 Task: Look for Airbnb options in Sombor, Serbia from 12th December, 2023 to 16th December, 2023 for 8 adults. Place can be private room with 8 bedrooms having 8 beds and 8 bathrooms. Property type can be hotel. Amenities needed are: wifi, TV, free parkinig on premises, gym, breakfast.
Action: Mouse moved to (466, 98)
Screenshot: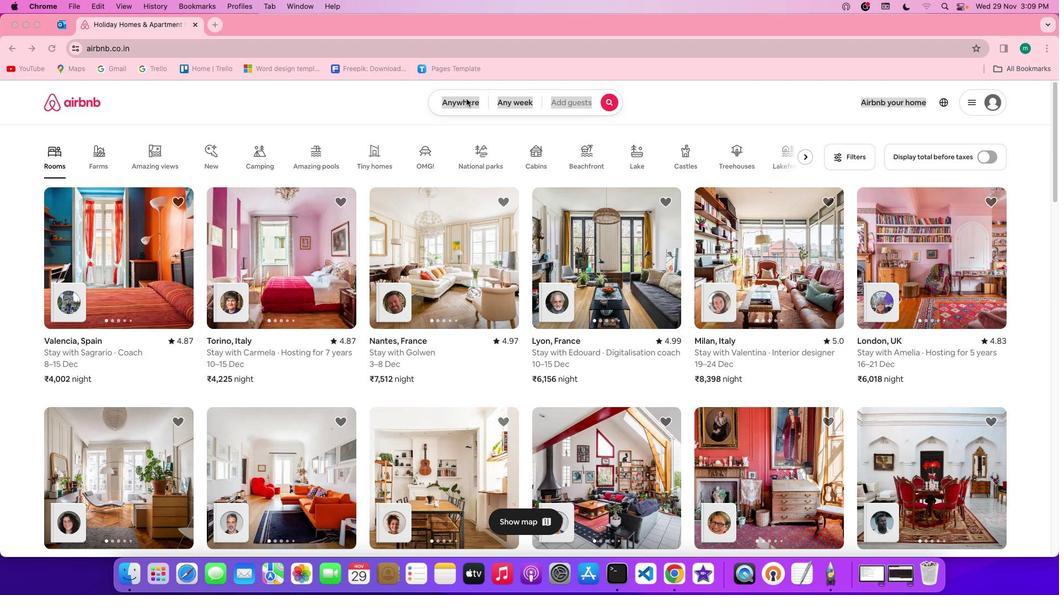 
Action: Mouse pressed left at (466, 98)
Screenshot: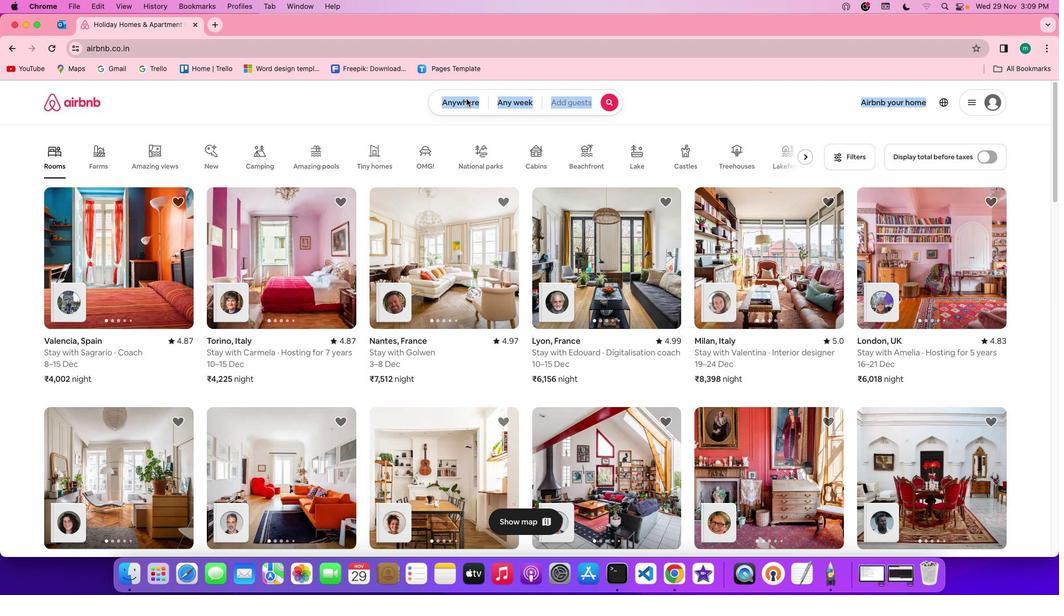 
Action: Mouse pressed left at (466, 98)
Screenshot: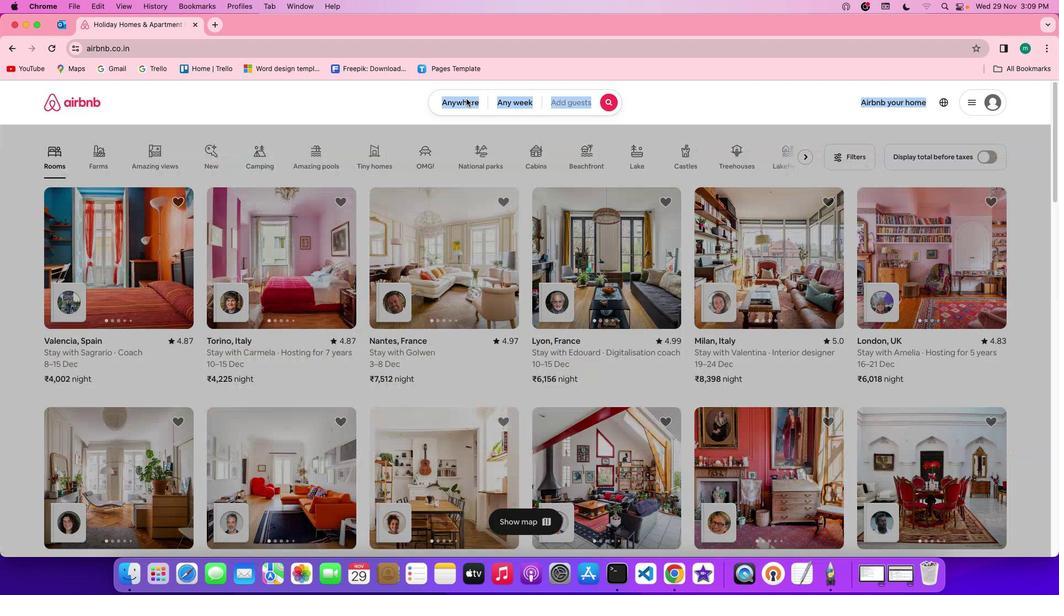 
Action: Mouse moved to (439, 140)
Screenshot: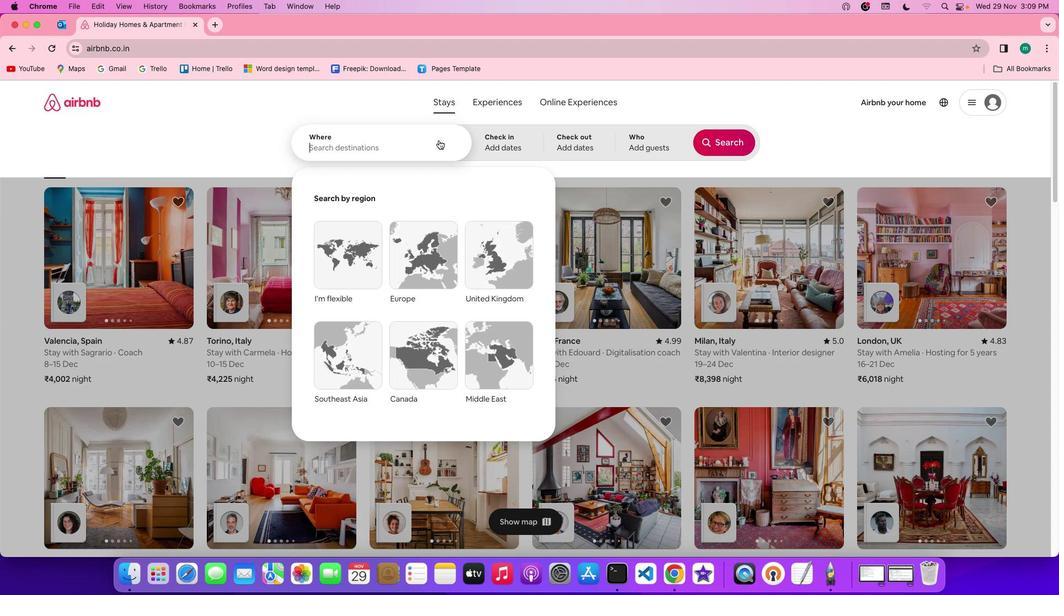 
Action: Mouse pressed left at (439, 140)
Screenshot: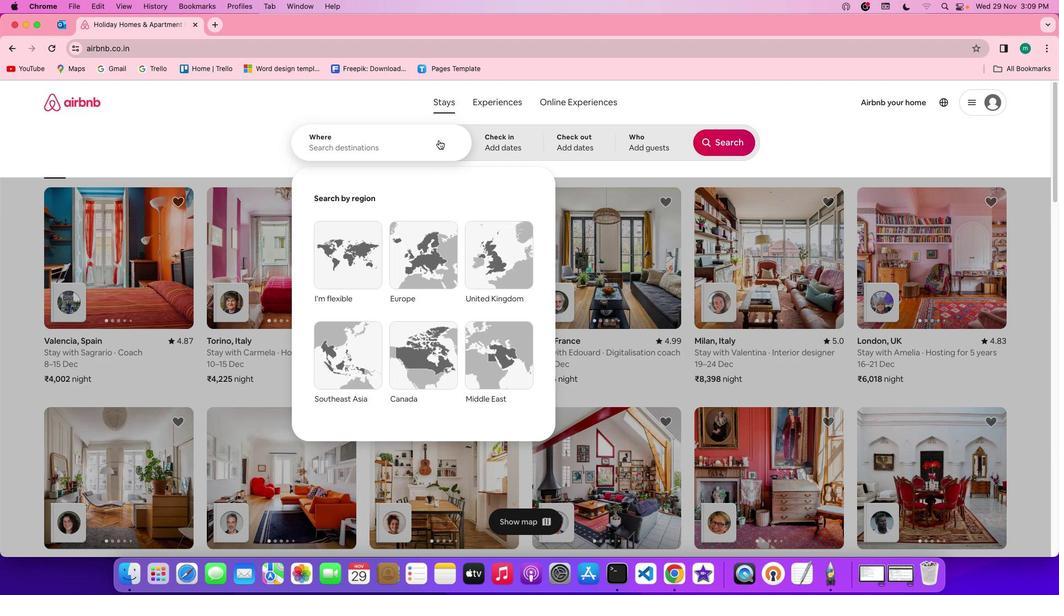 
Action: Mouse moved to (441, 141)
Screenshot: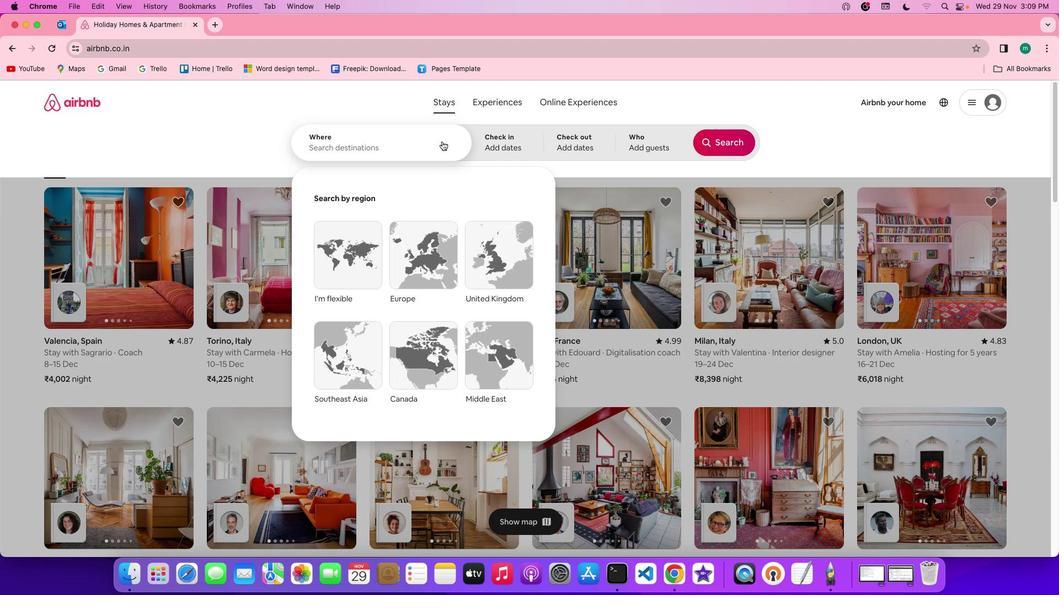 
Action: Key pressed Key.shift'S'
Screenshot: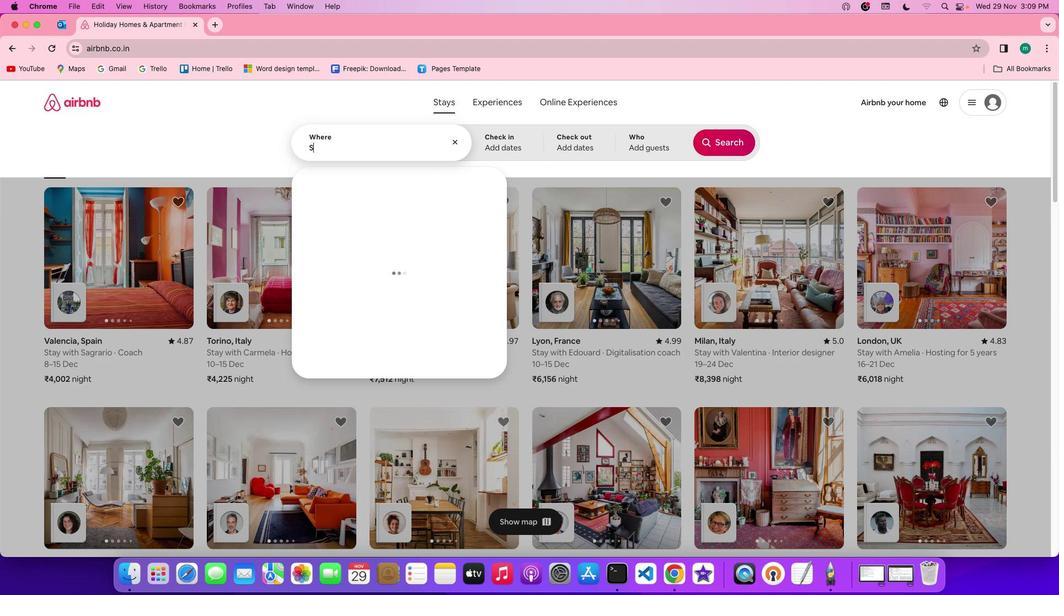 
Action: Mouse moved to (442, 141)
Screenshot: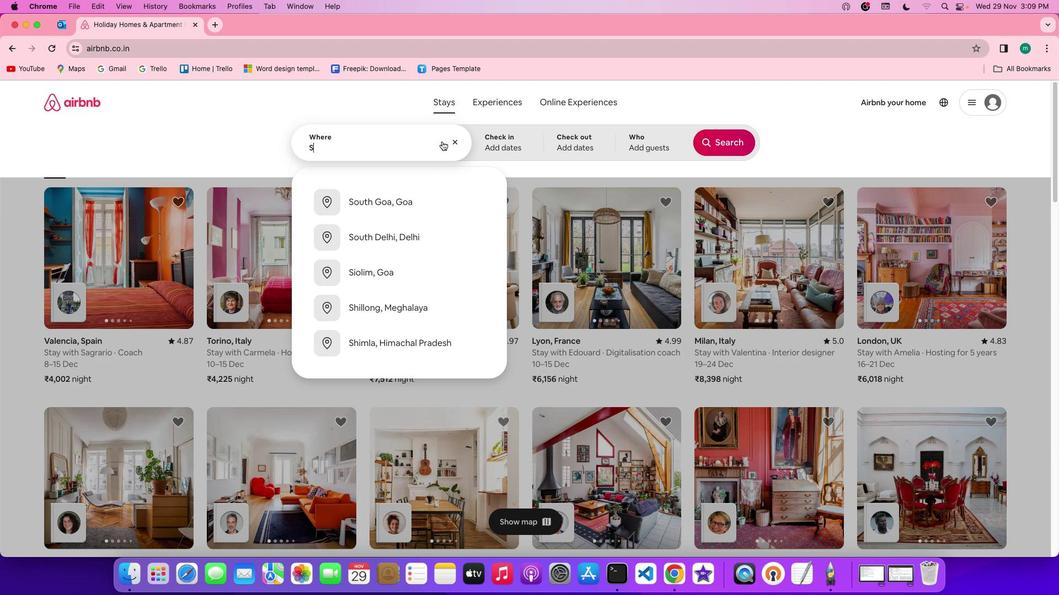 
Action: Key pressed 'o'
Screenshot: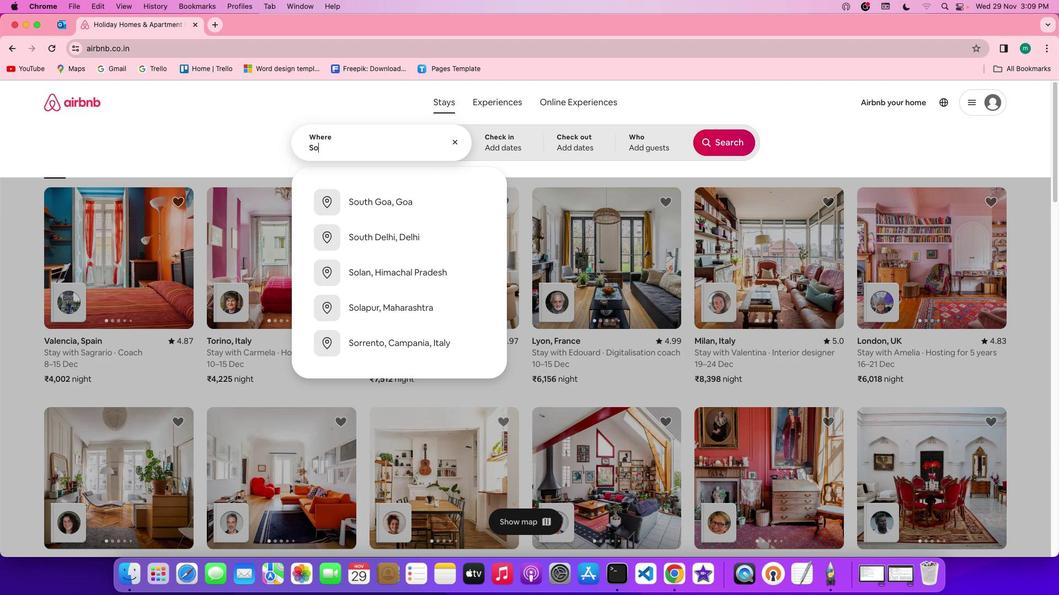 
Action: Mouse moved to (442, 141)
Screenshot: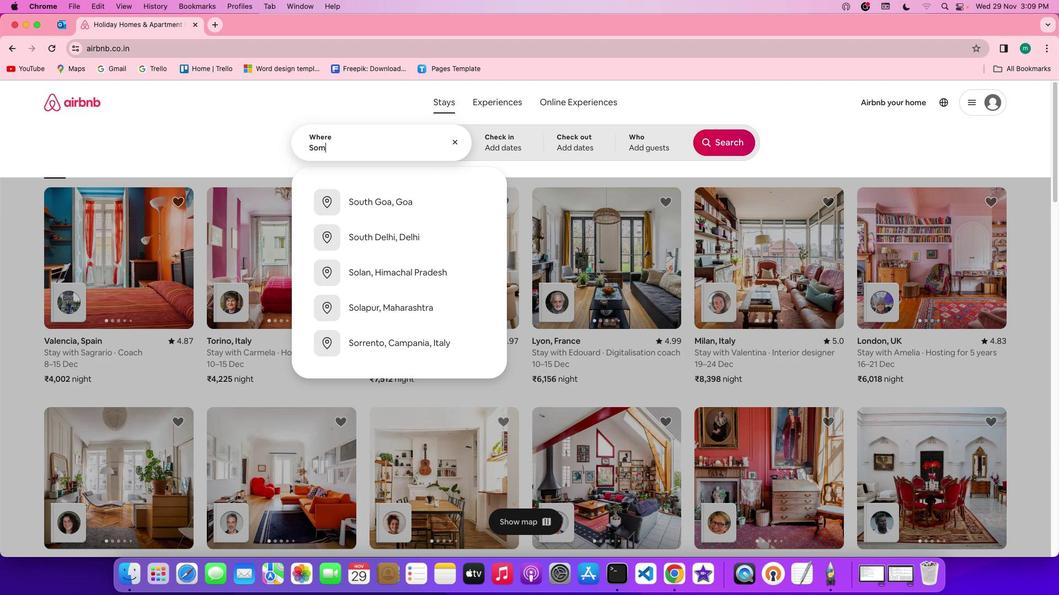 
Action: Key pressed 'm'
Screenshot: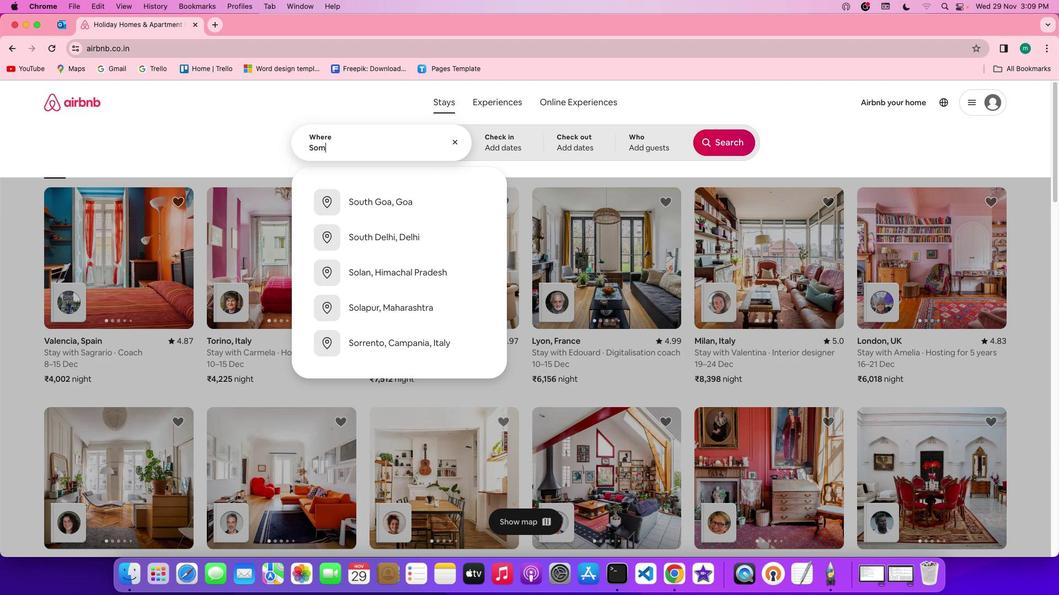 
Action: Mouse moved to (442, 141)
Screenshot: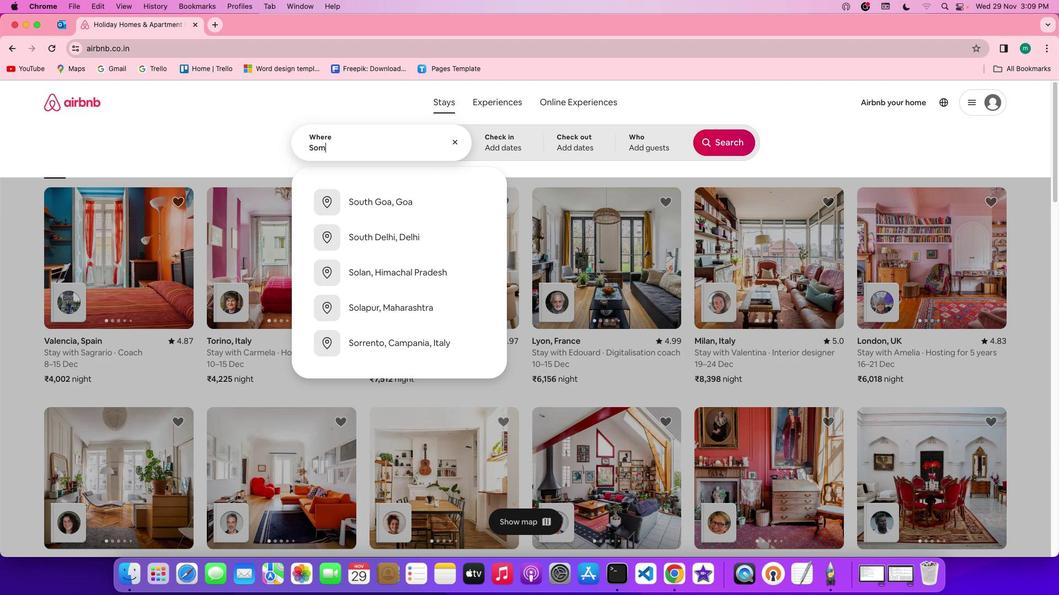 
Action: Key pressed 'b''o'
Screenshot: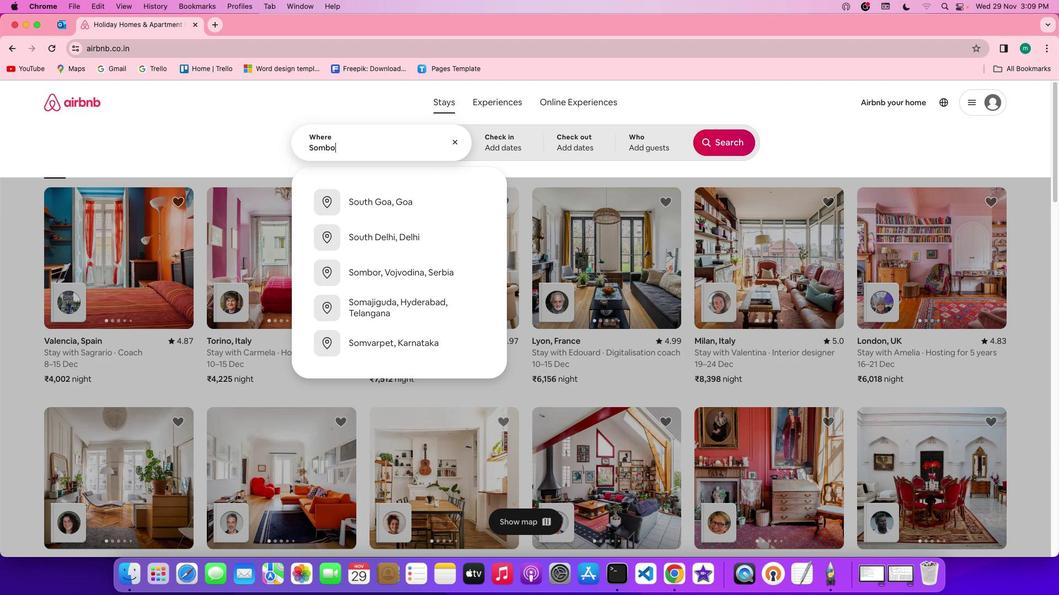 
Action: Mouse moved to (443, 141)
Screenshot: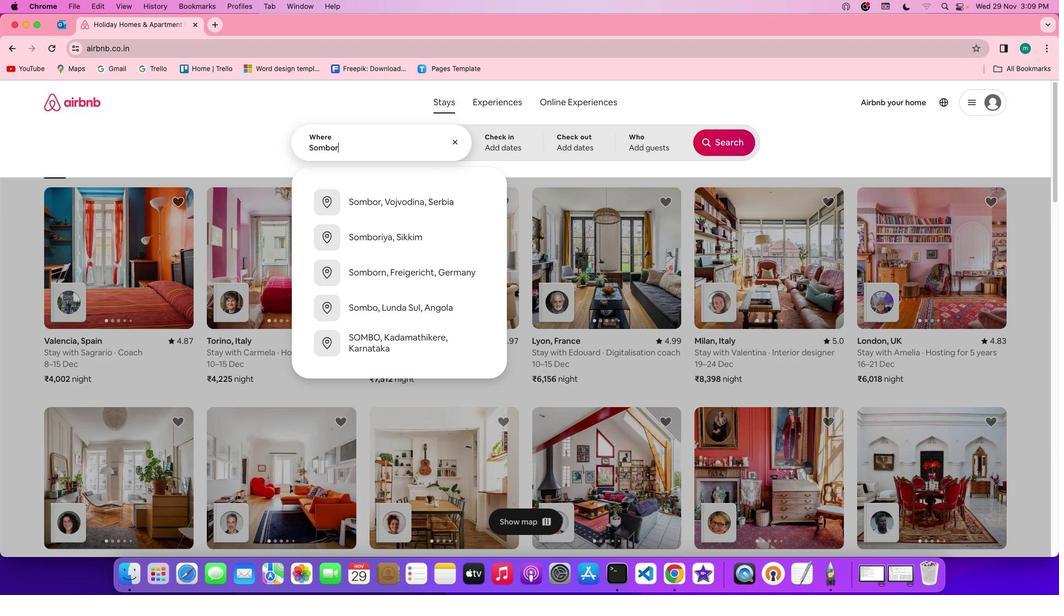 
Action: Key pressed 'r'','Key.spaceKey.shift's''e''r''b''i''a'
Screenshot: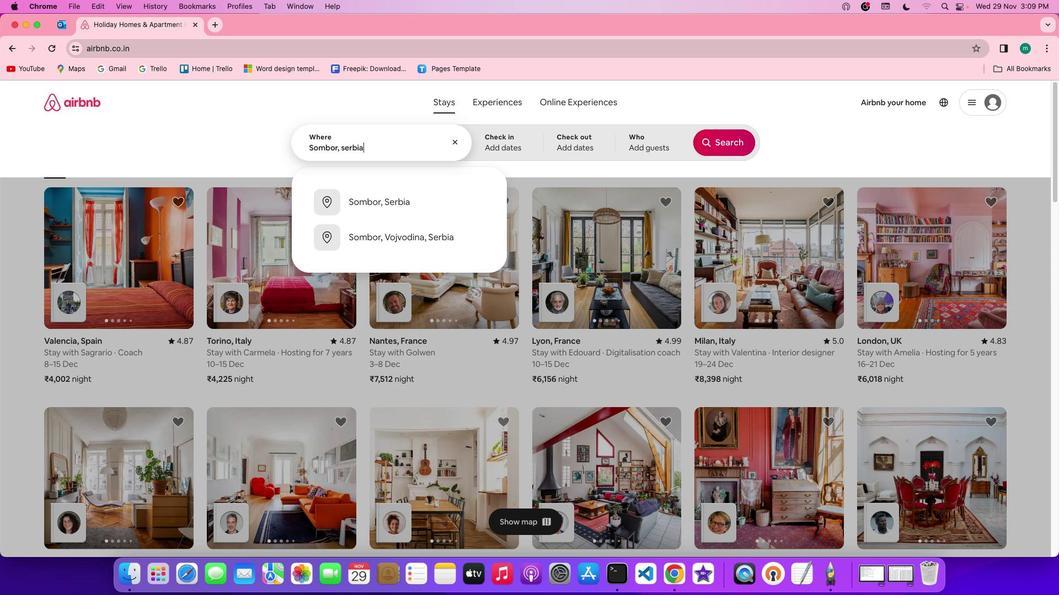 
Action: Mouse moved to (506, 142)
Screenshot: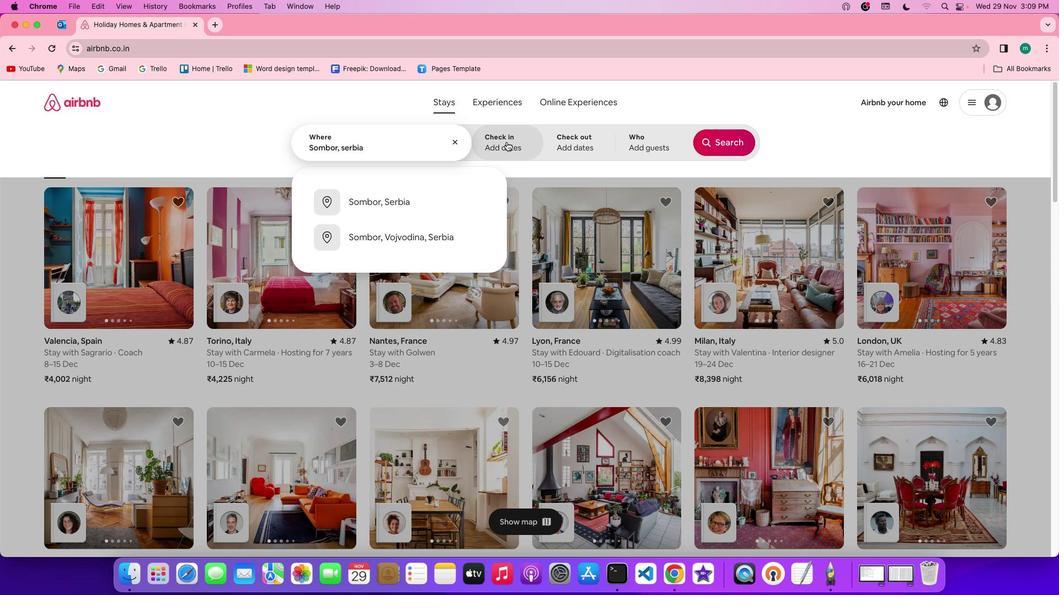 
Action: Mouse pressed left at (506, 142)
Screenshot: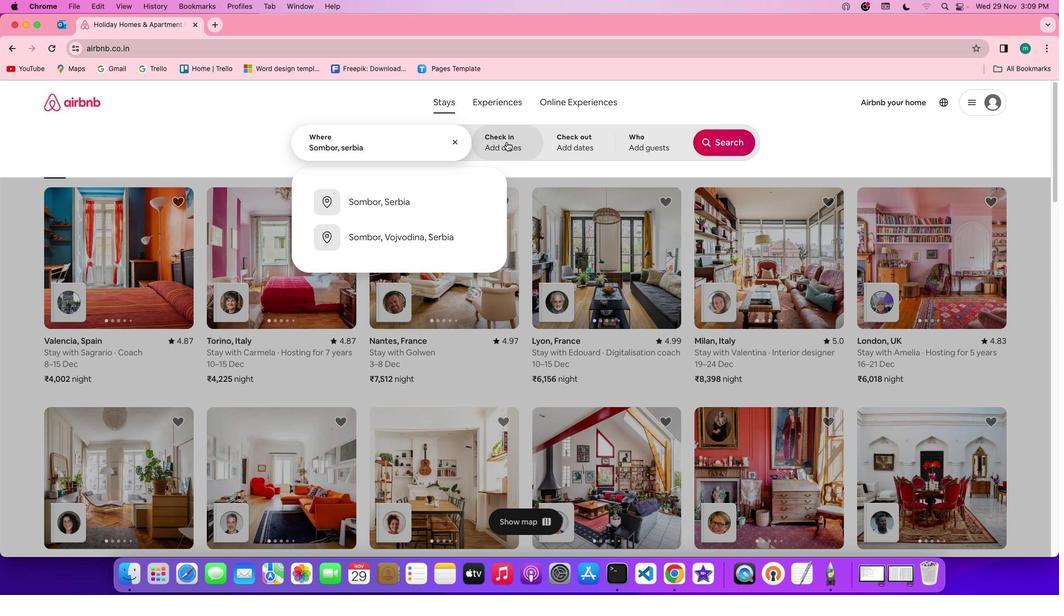 
Action: Mouse moved to (599, 335)
Screenshot: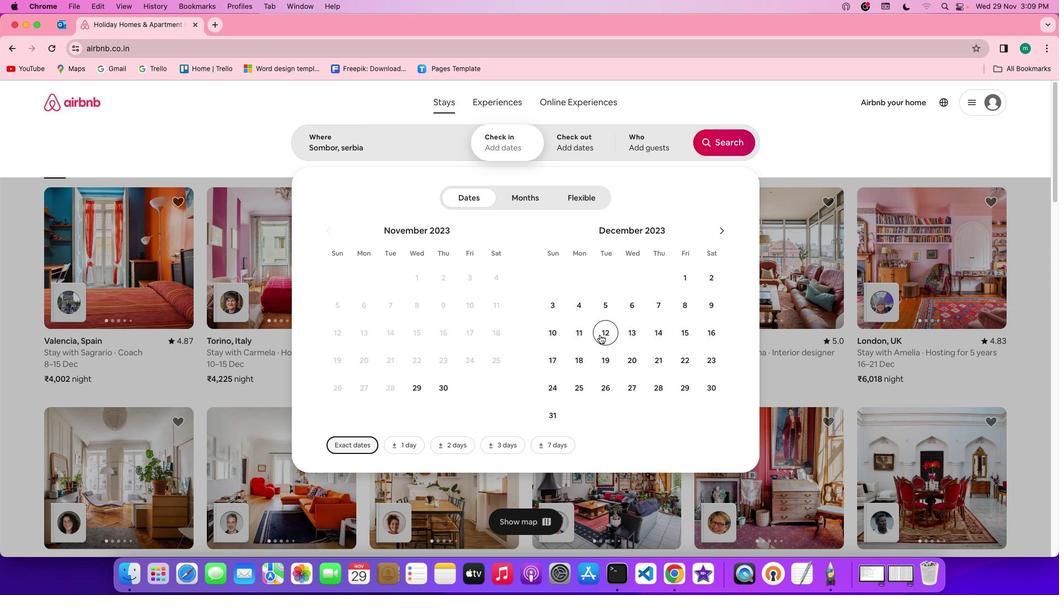 
Action: Mouse pressed left at (599, 335)
Screenshot: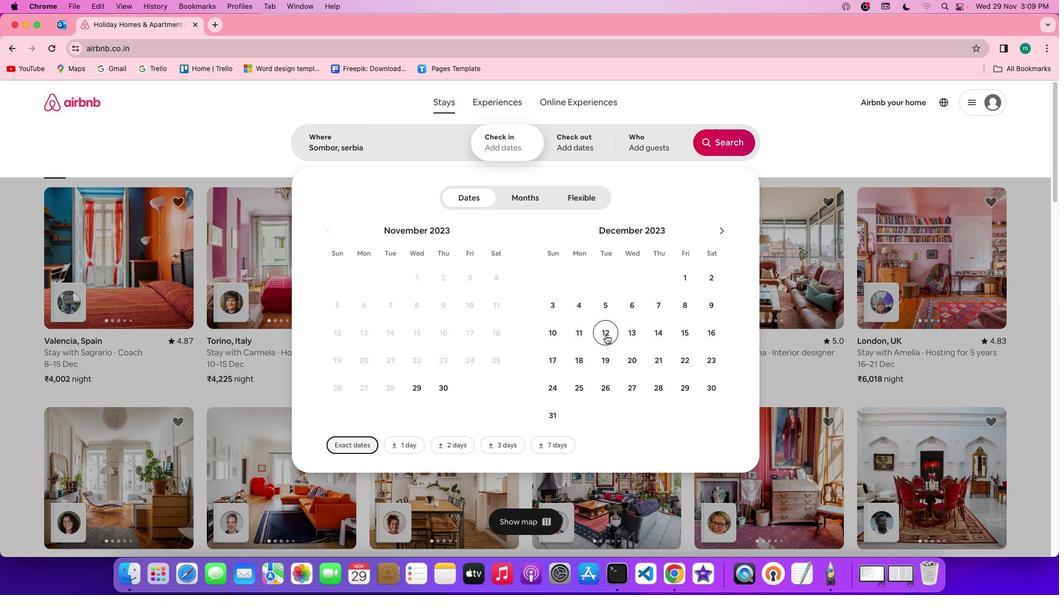 
Action: Mouse moved to (712, 335)
Screenshot: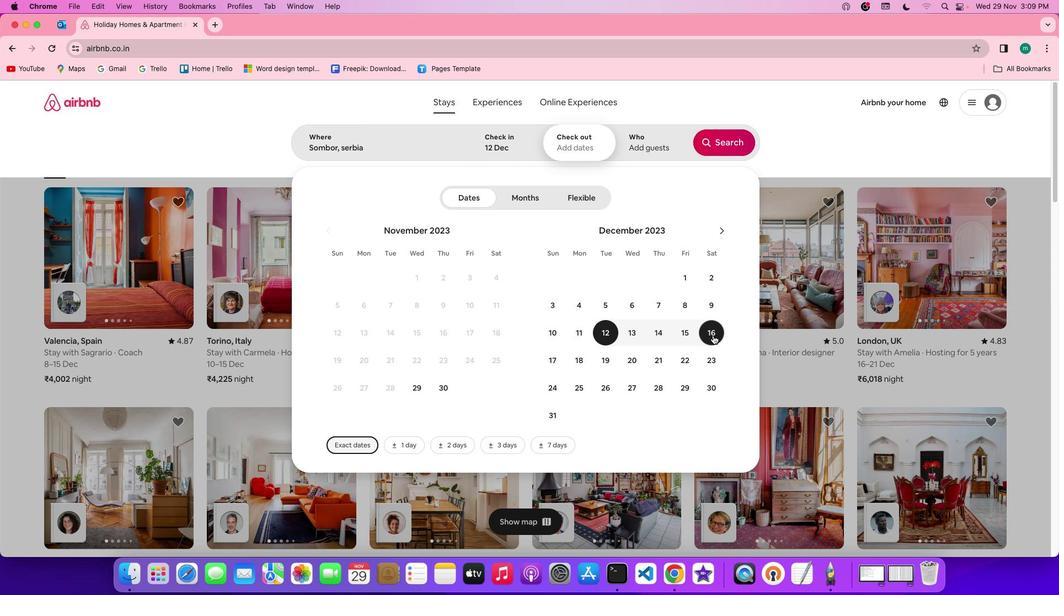 
Action: Mouse pressed left at (712, 335)
Screenshot: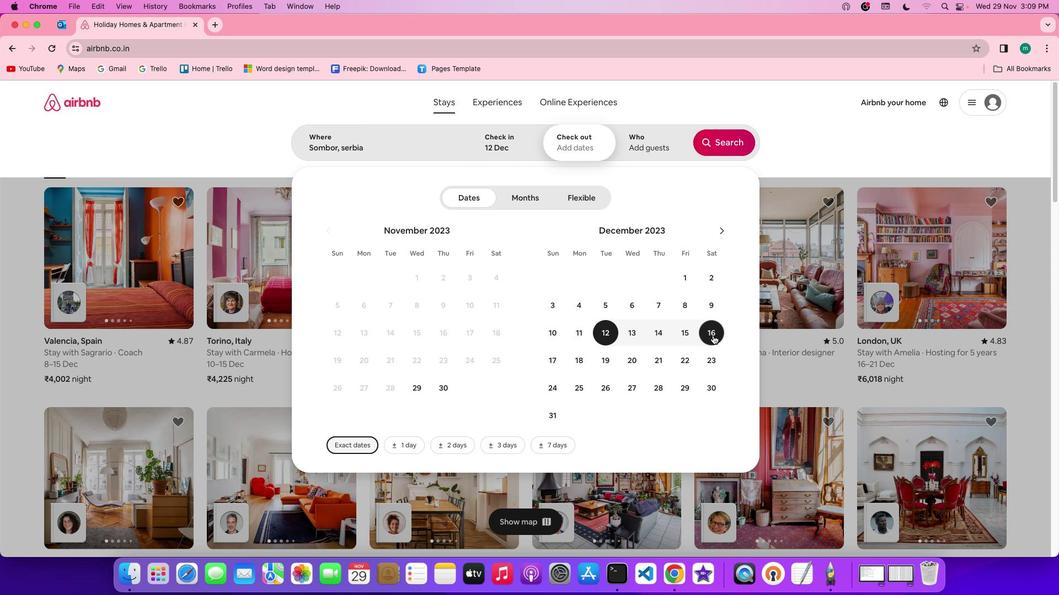 
Action: Mouse moved to (647, 140)
Screenshot: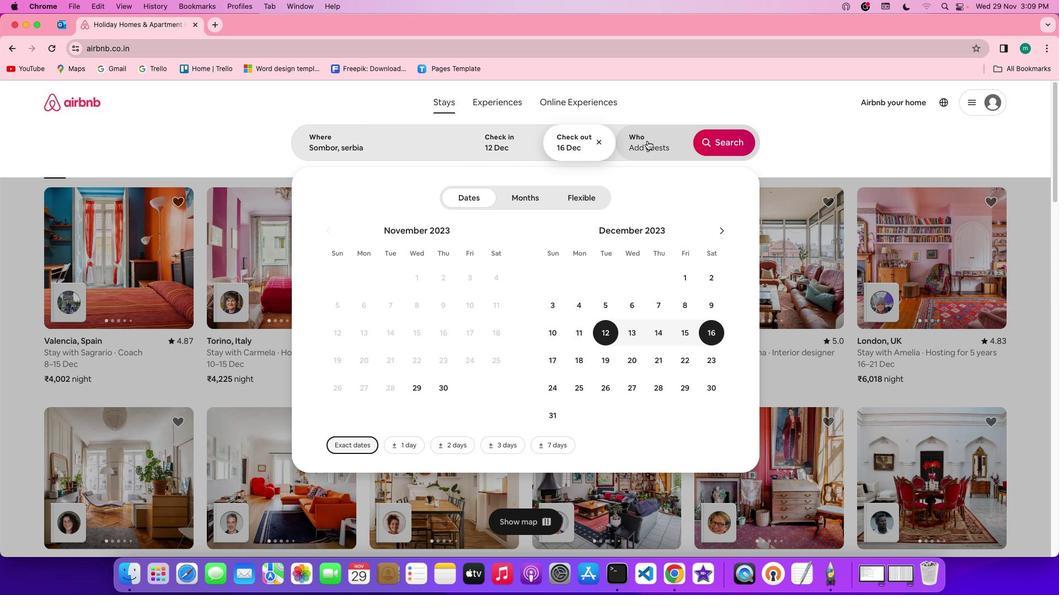 
Action: Mouse pressed left at (647, 140)
Screenshot: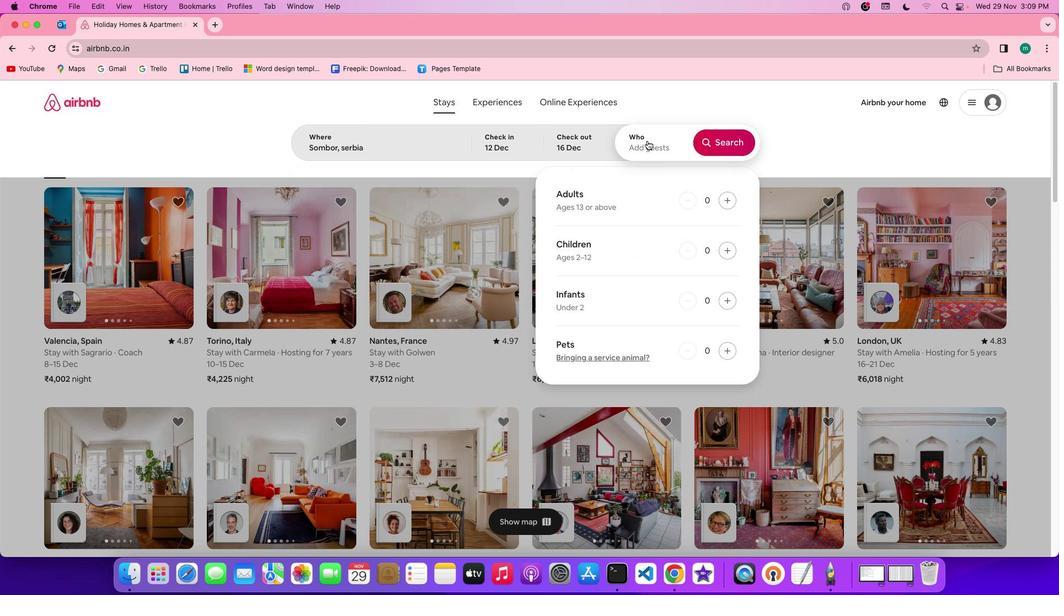 
Action: Mouse moved to (722, 203)
Screenshot: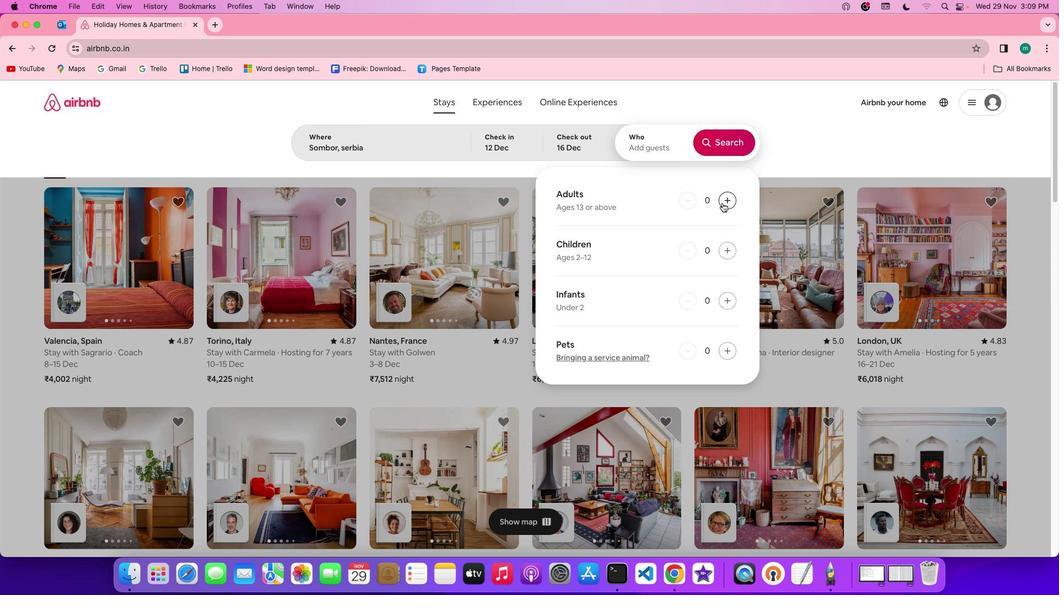 
Action: Mouse pressed left at (722, 203)
Screenshot: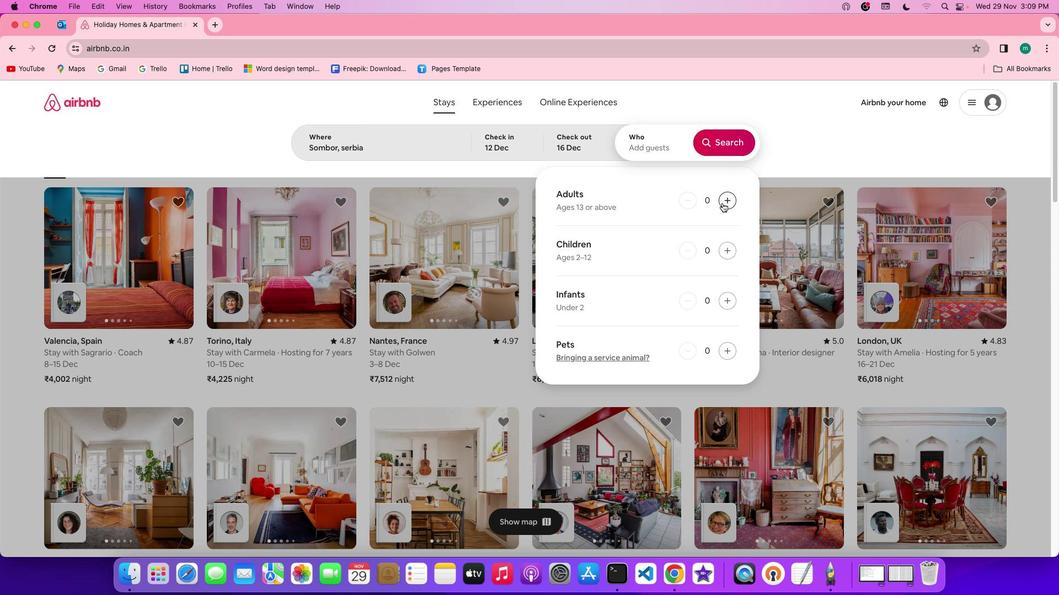 
Action: Mouse pressed left at (722, 203)
Screenshot: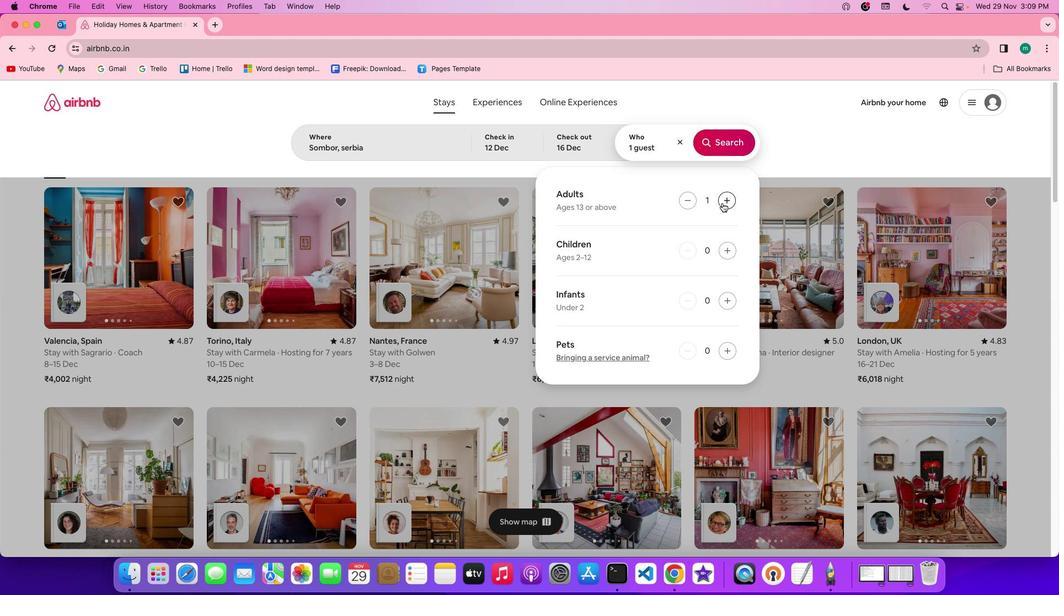 
Action: Mouse pressed left at (722, 203)
Screenshot: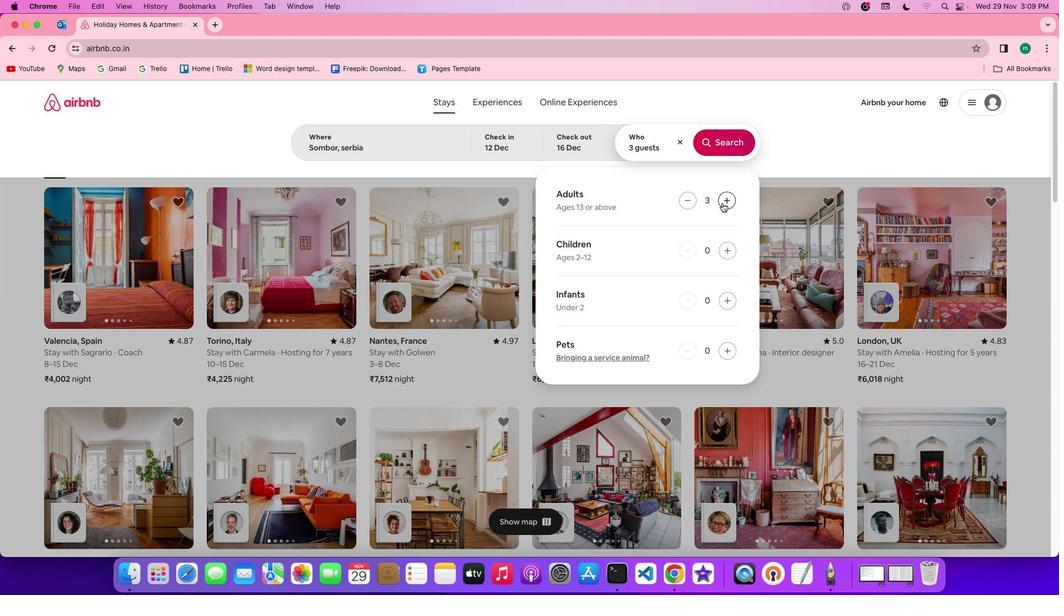 
Action: Mouse pressed left at (722, 203)
Screenshot: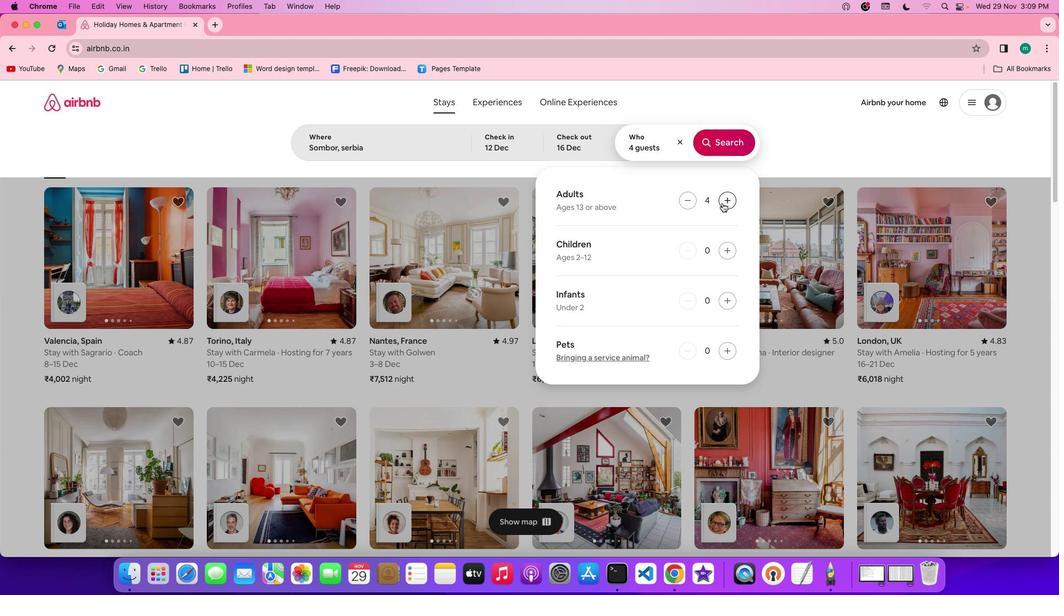 
Action: Mouse pressed left at (722, 203)
Screenshot: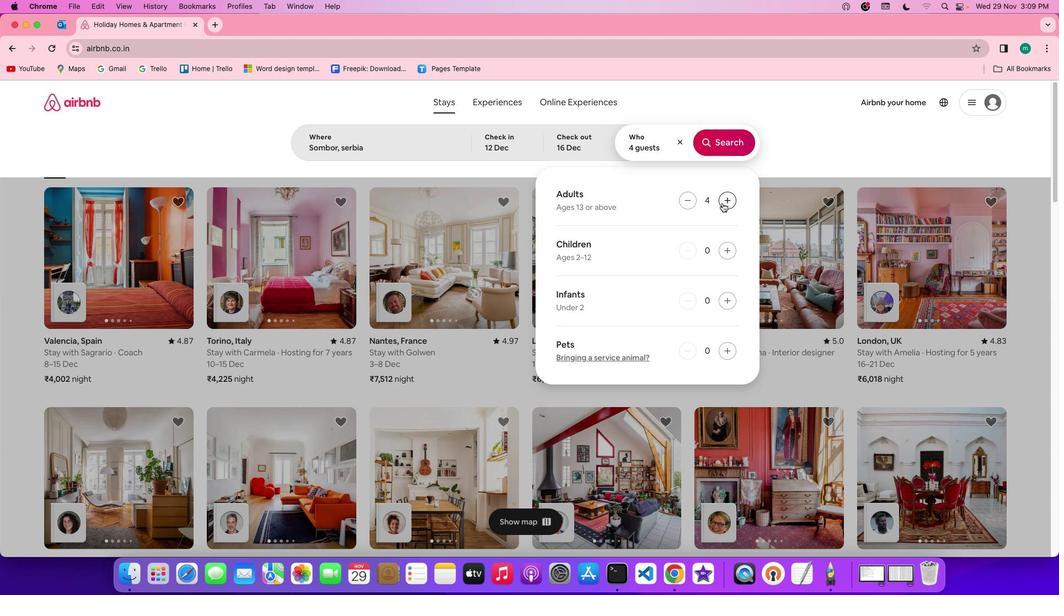 
Action: Mouse pressed left at (722, 203)
Screenshot: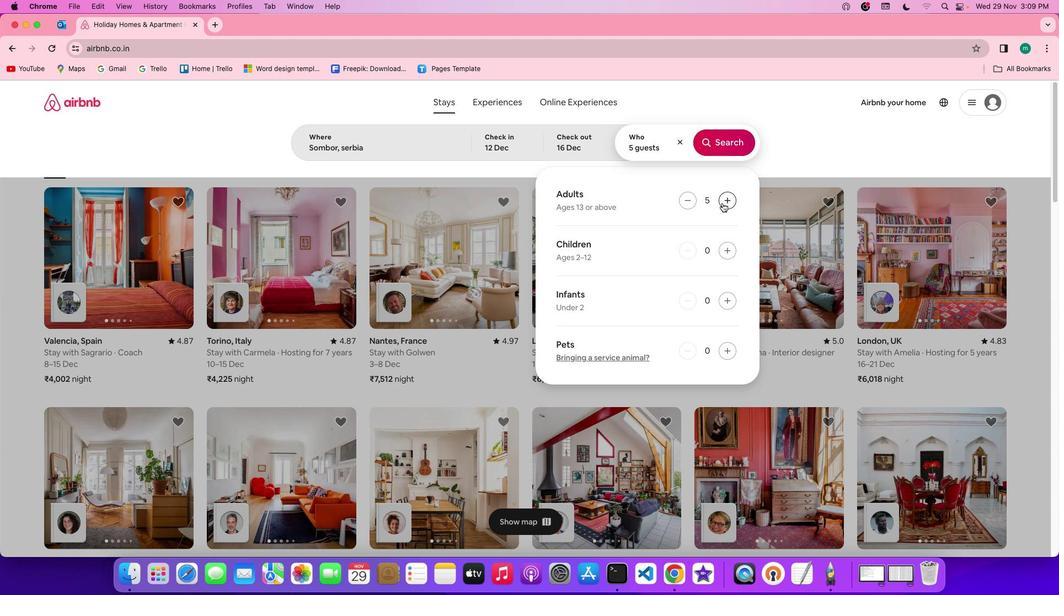 
Action: Mouse pressed left at (722, 203)
Screenshot: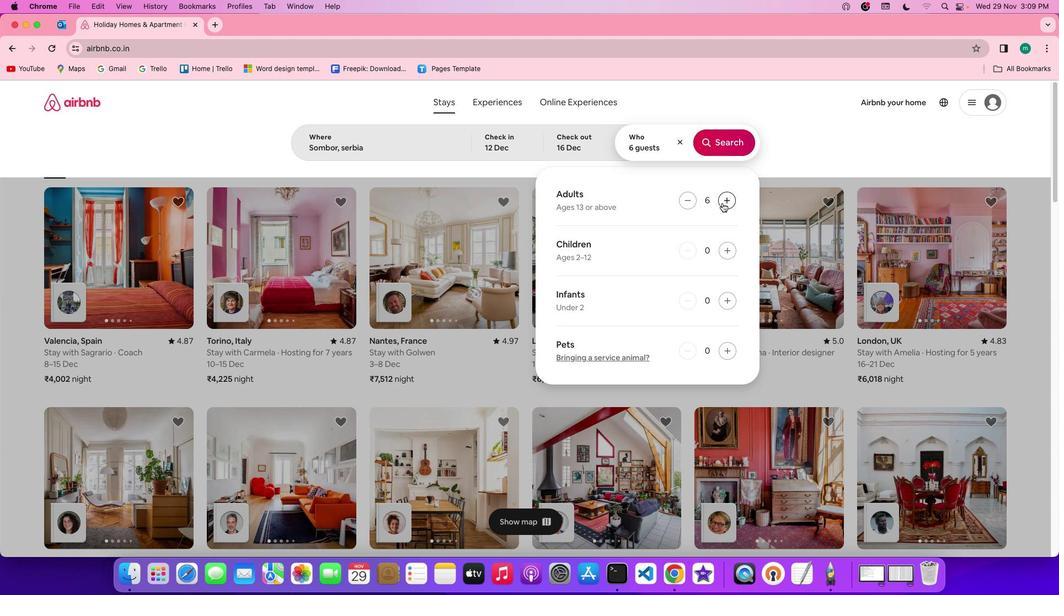 
Action: Mouse pressed left at (722, 203)
Screenshot: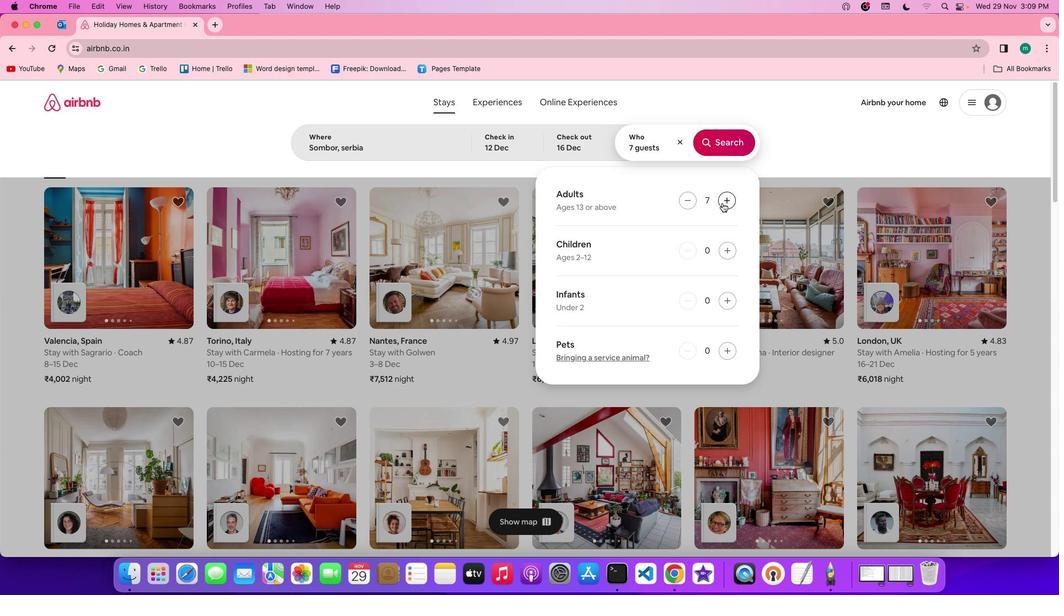 
Action: Mouse moved to (739, 143)
Screenshot: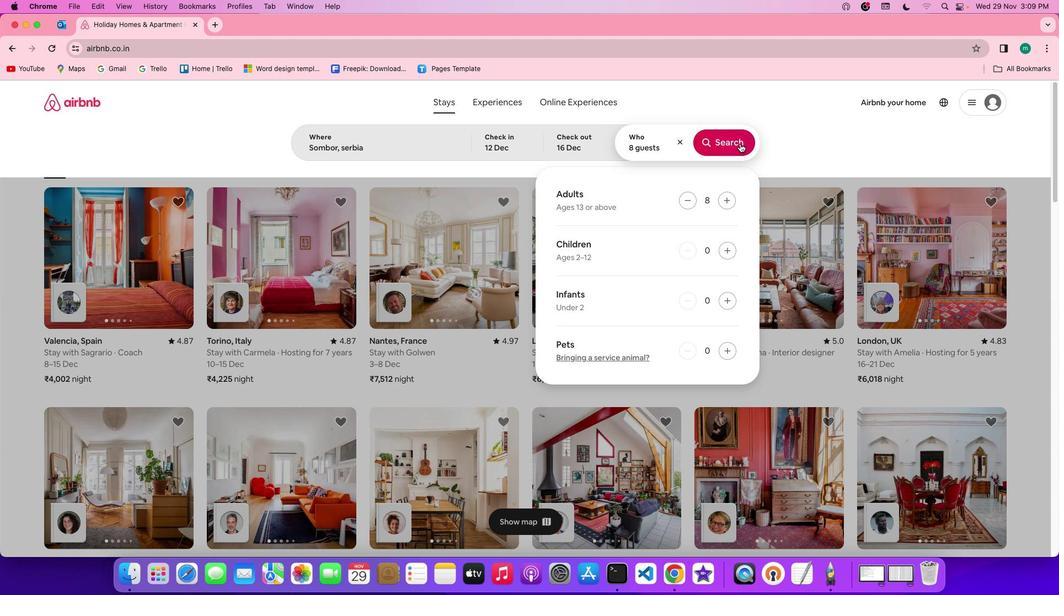 
Action: Mouse pressed left at (739, 143)
Screenshot: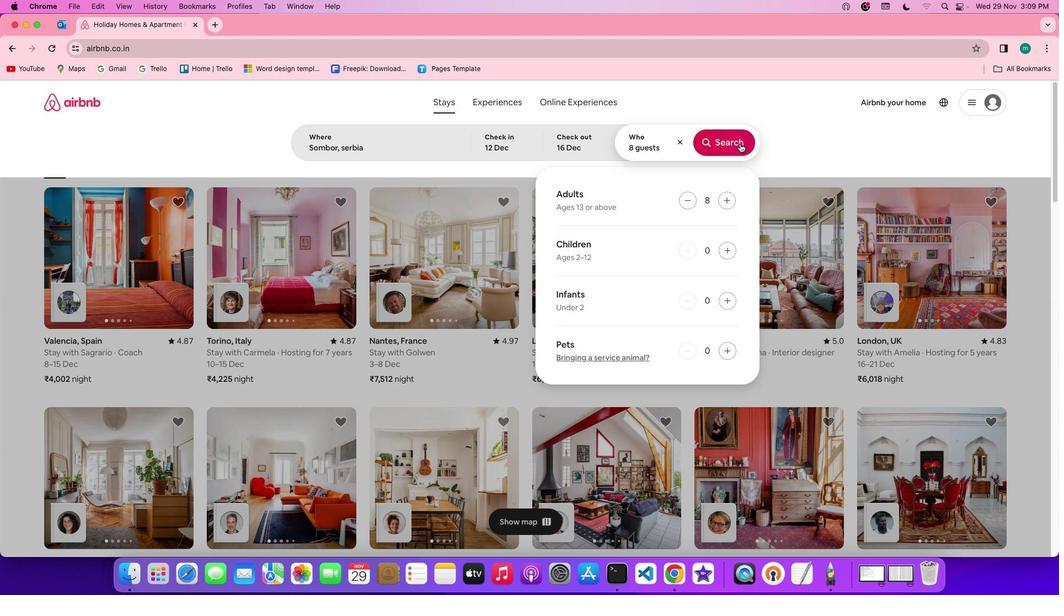
Action: Mouse moved to (880, 146)
Screenshot: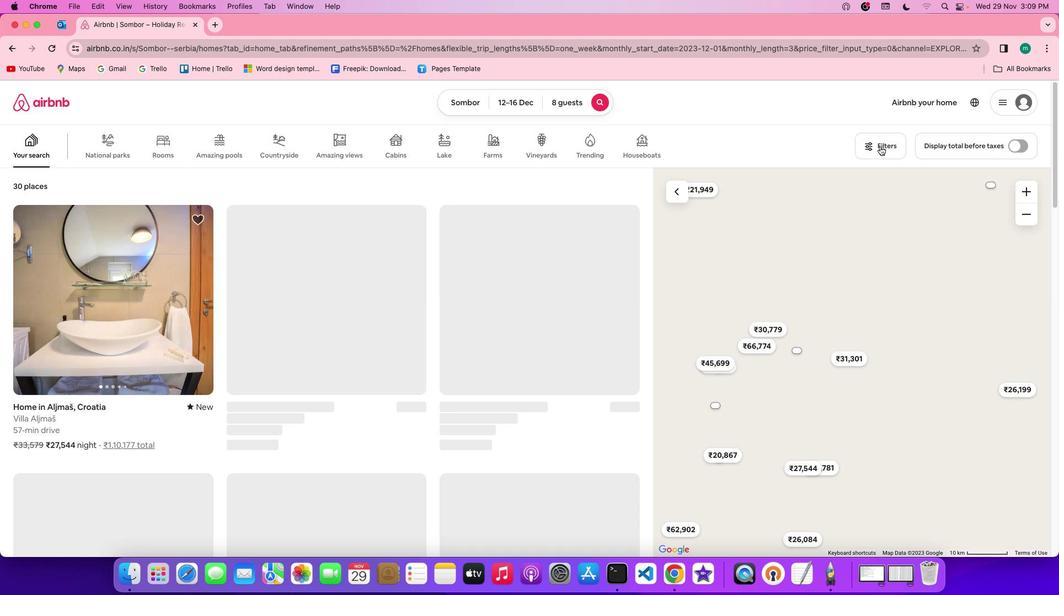 
Action: Mouse pressed left at (880, 146)
Screenshot: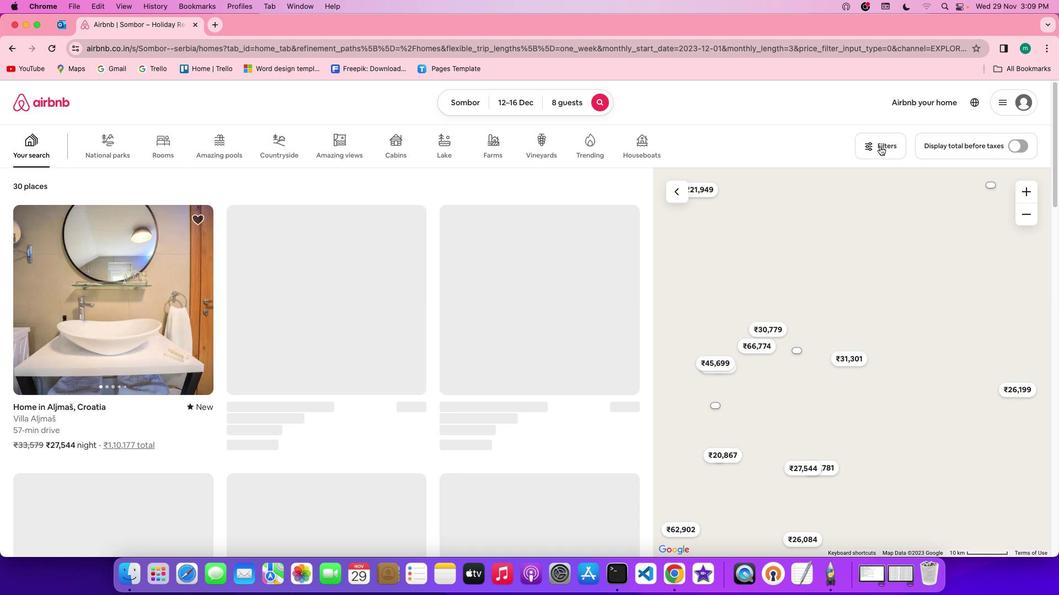 
Action: Mouse moved to (460, 342)
Screenshot: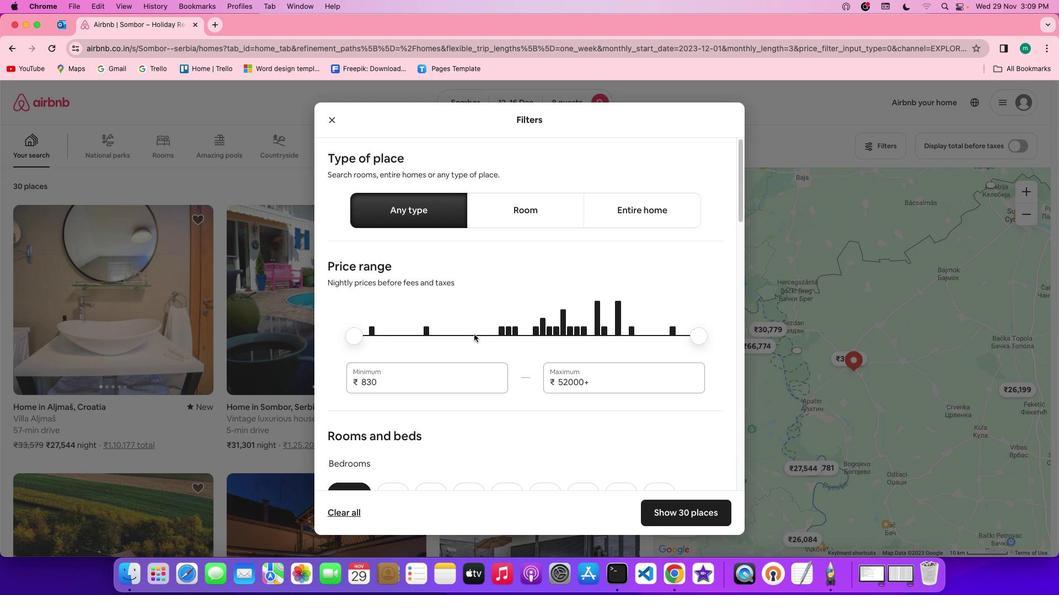 
Action: Mouse scrolled (460, 342) with delta (0, 0)
Screenshot: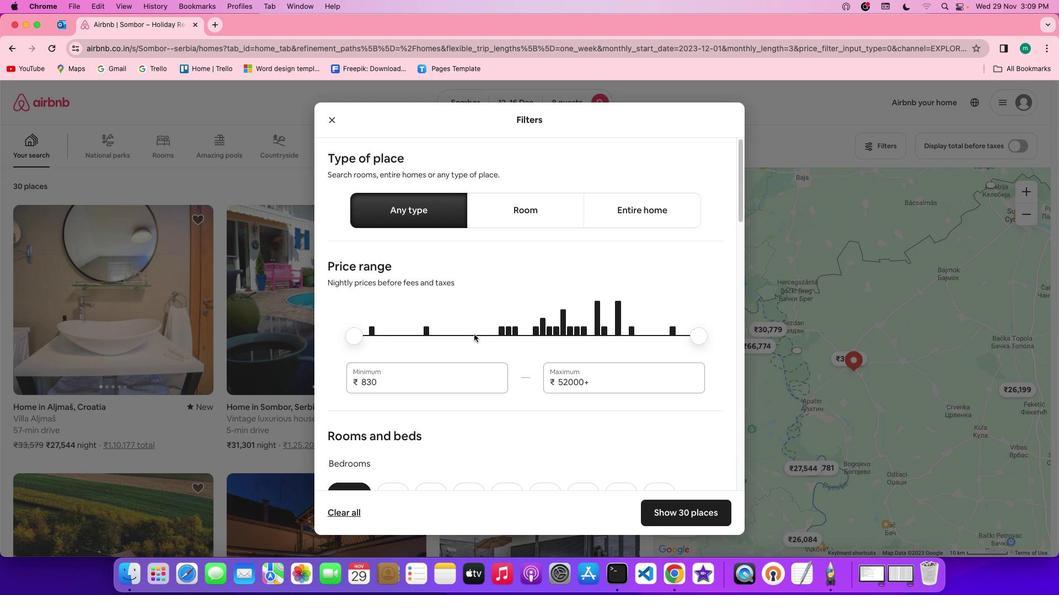 
Action: Mouse moved to (467, 339)
Screenshot: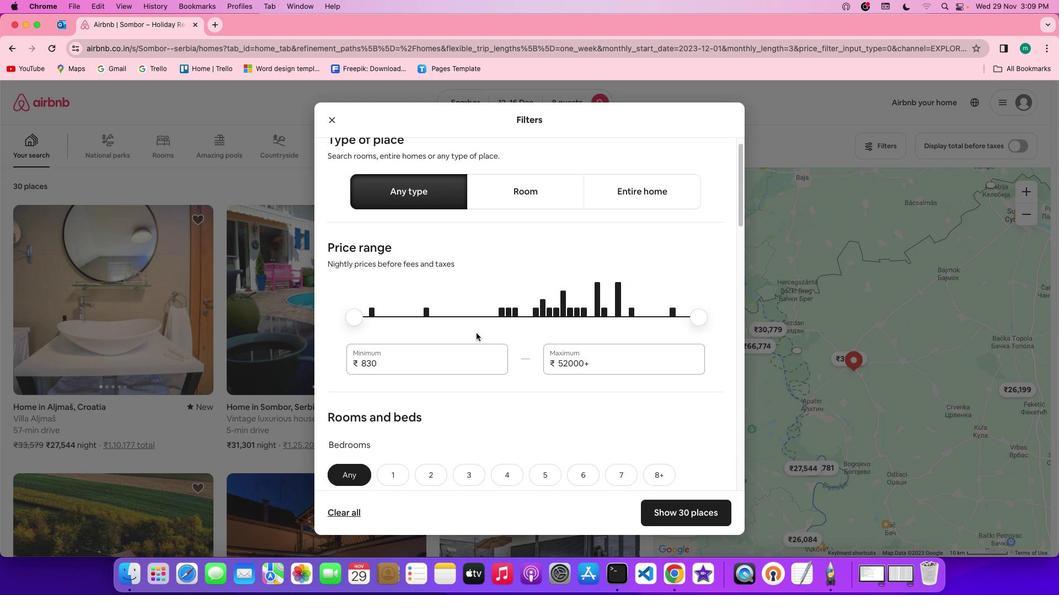 
Action: Mouse scrolled (467, 339) with delta (0, 0)
Screenshot: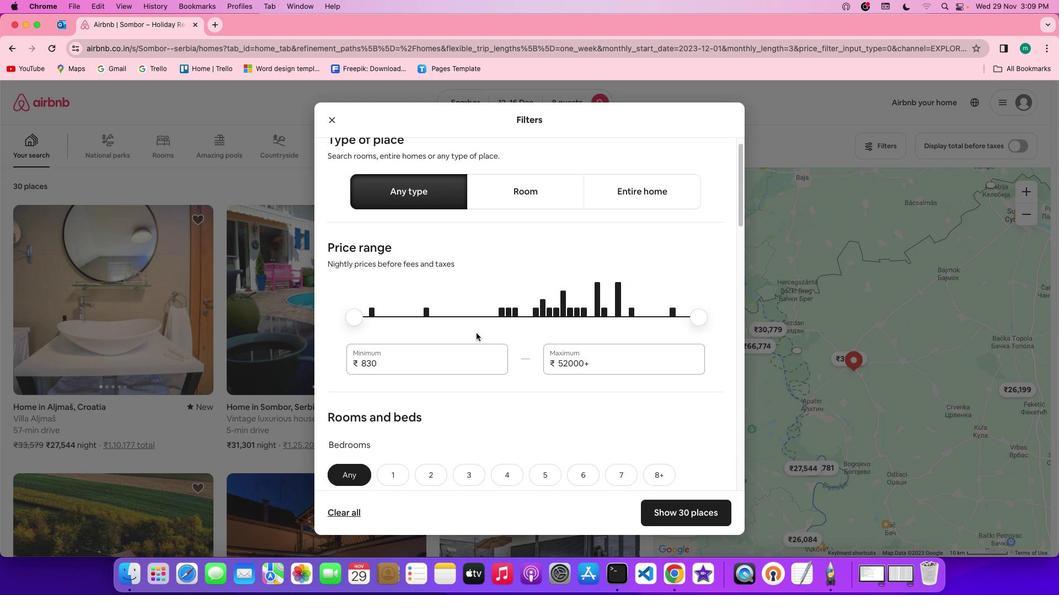 
Action: Mouse moved to (470, 337)
Screenshot: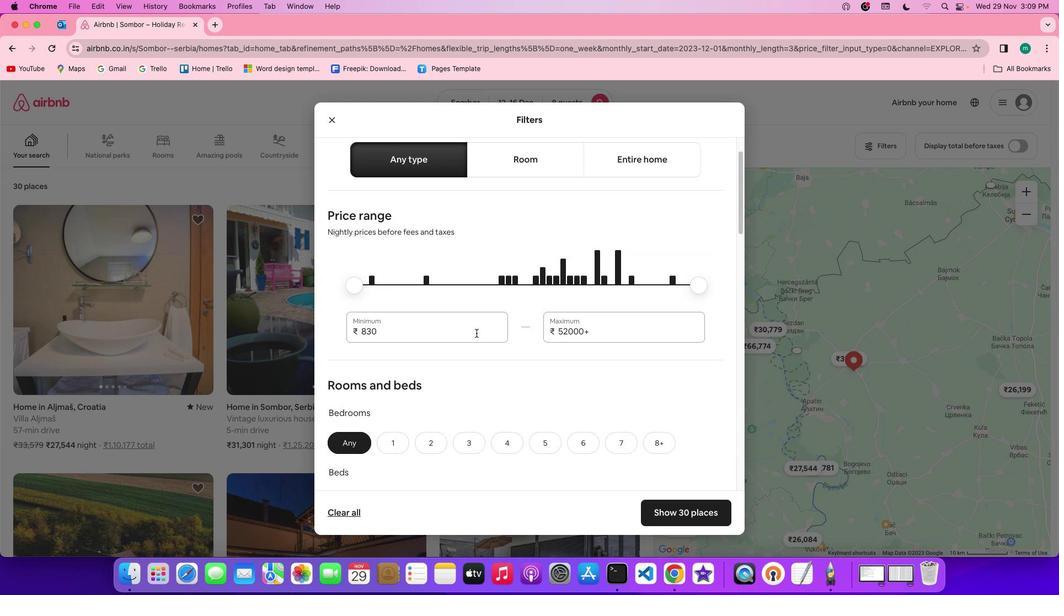 
Action: Mouse scrolled (470, 337) with delta (0, -1)
Screenshot: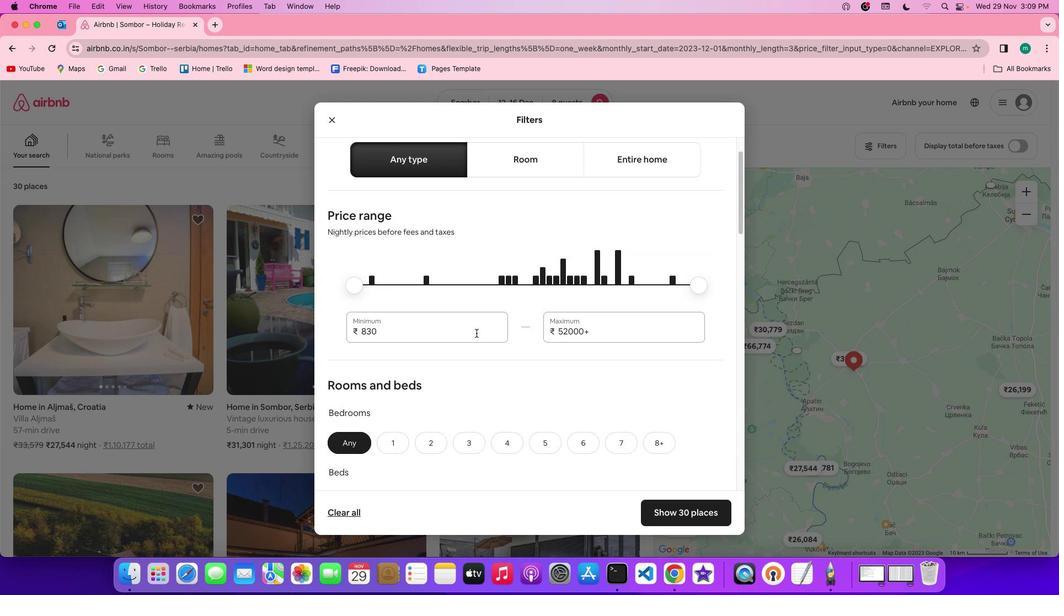 
Action: Mouse moved to (475, 334)
Screenshot: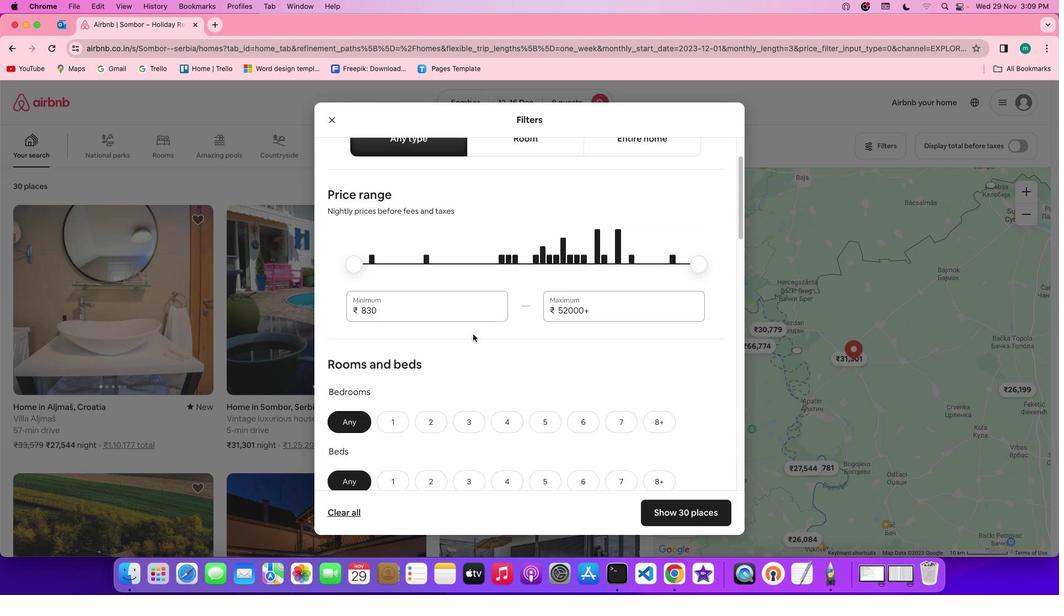 
Action: Mouse scrolled (475, 334) with delta (0, -1)
Screenshot: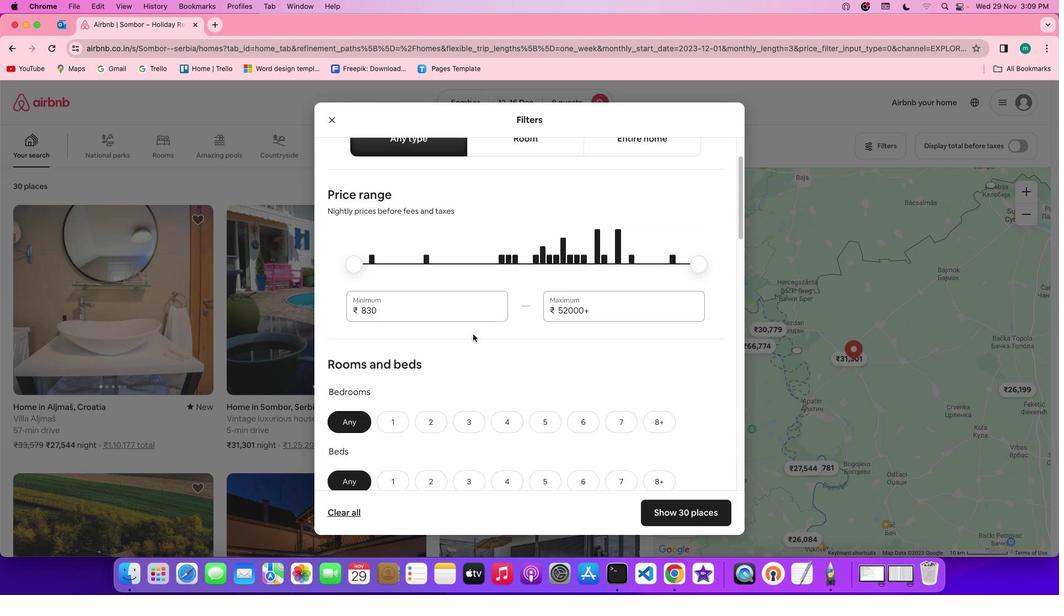 
Action: Mouse moved to (475, 333)
Screenshot: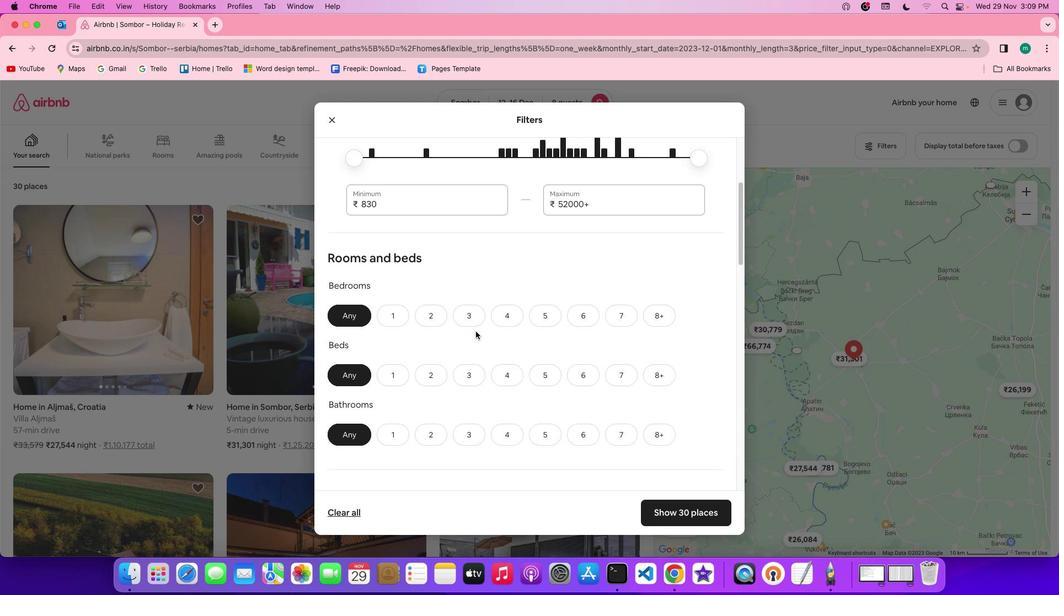 
Action: Mouse scrolled (475, 333) with delta (0, 0)
Screenshot: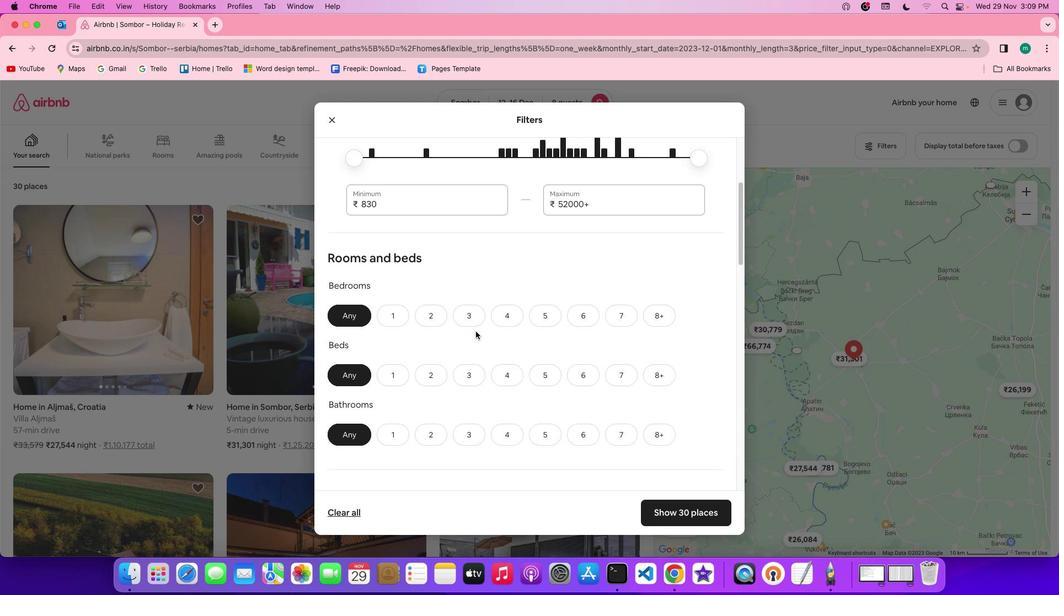 
Action: Mouse moved to (475, 332)
Screenshot: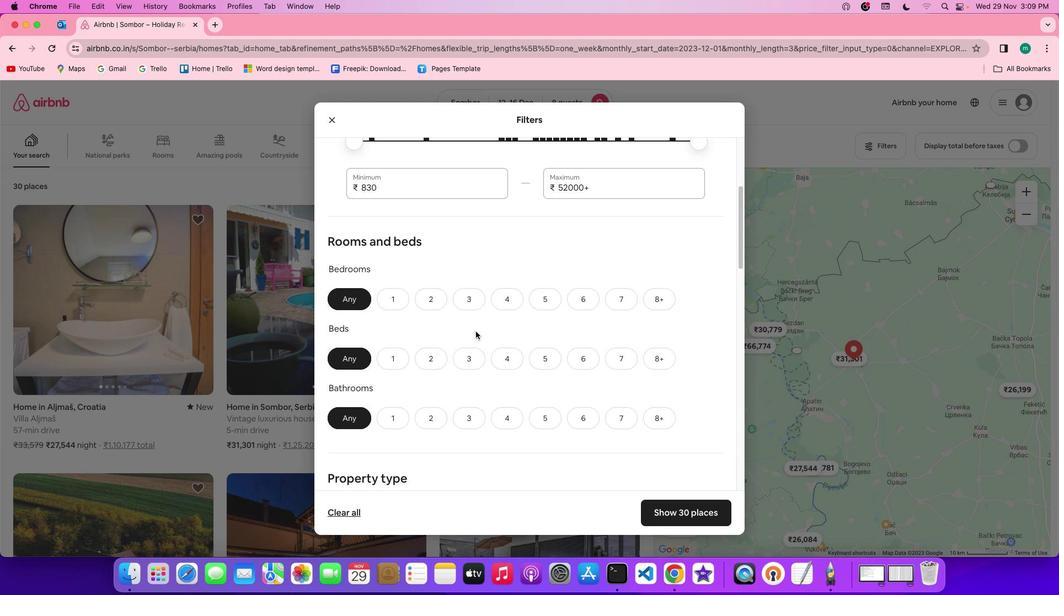 
Action: Mouse scrolled (475, 332) with delta (0, 0)
Screenshot: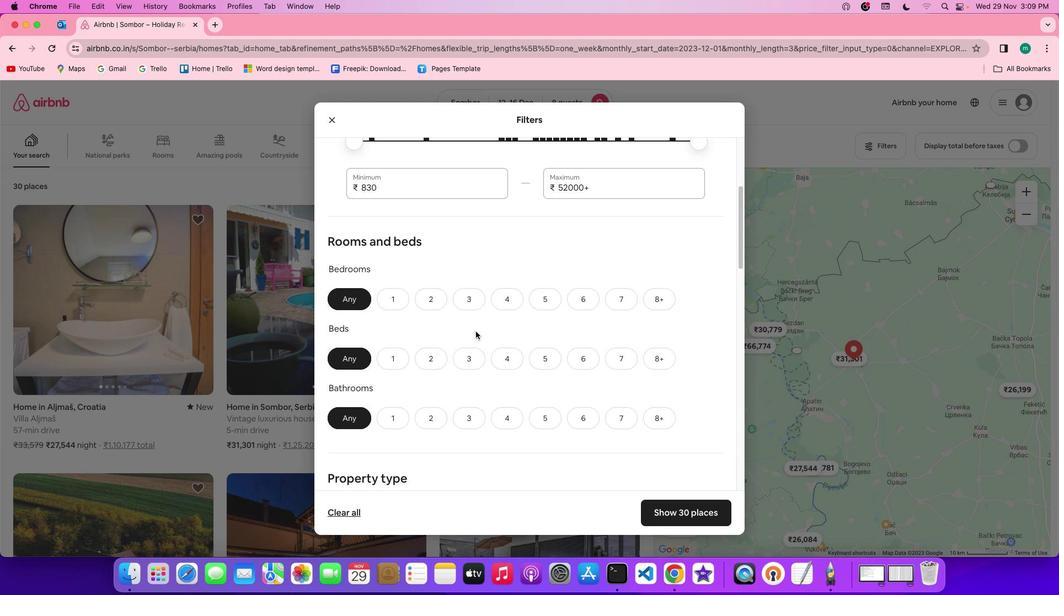 
Action: Mouse moved to (476, 332)
Screenshot: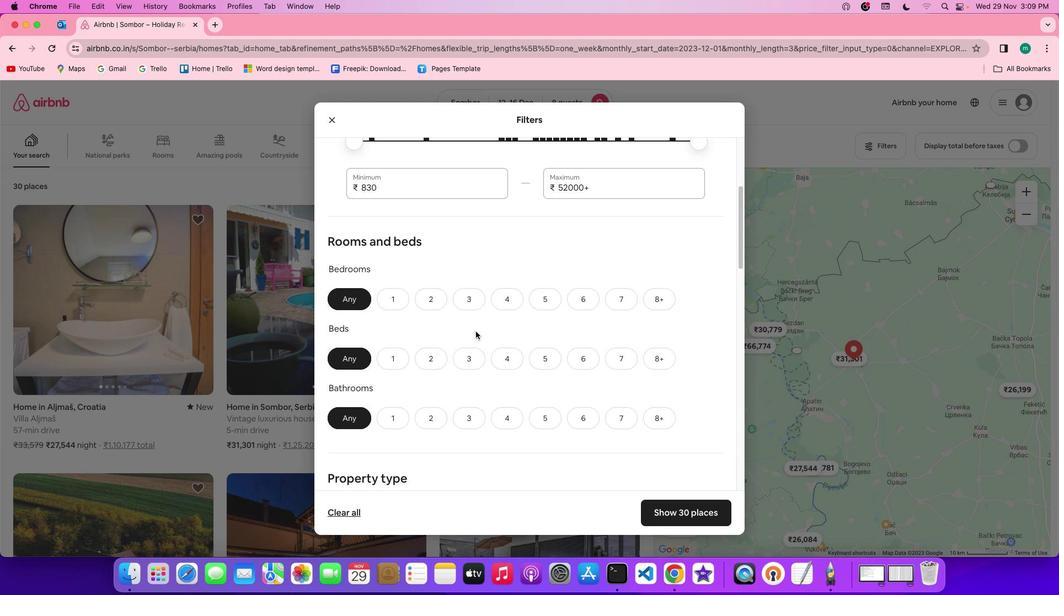 
Action: Mouse scrolled (476, 332) with delta (0, -1)
Screenshot: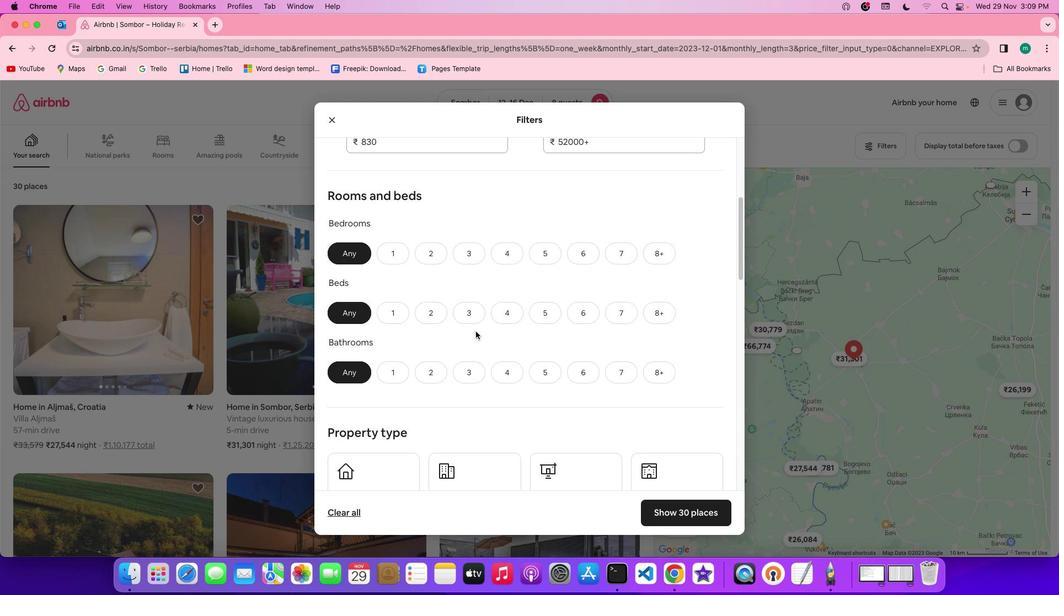 
Action: Mouse scrolled (476, 332) with delta (0, -2)
Screenshot: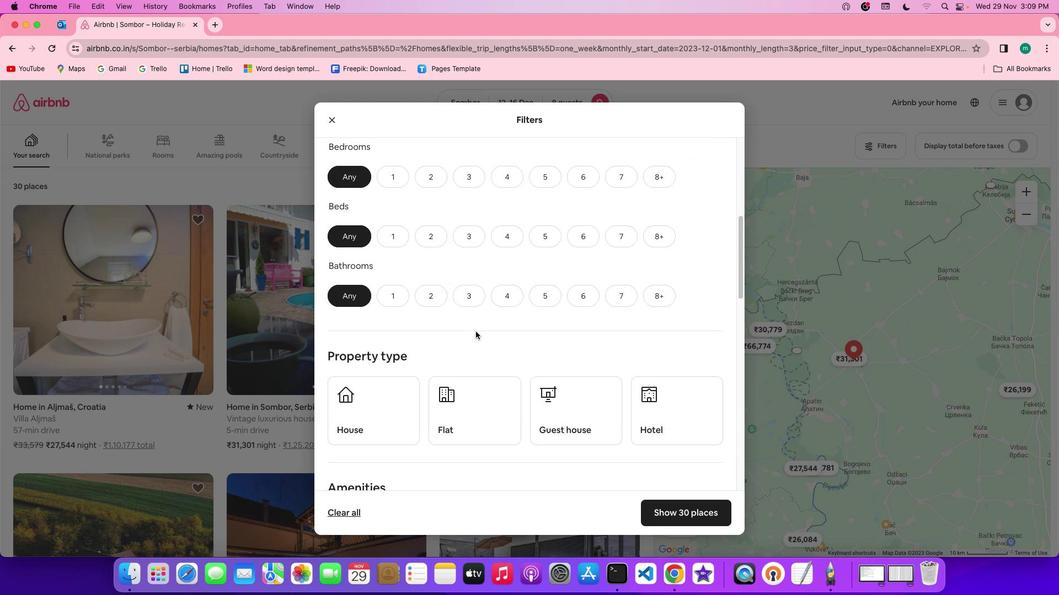 
Action: Mouse moved to (476, 332)
Screenshot: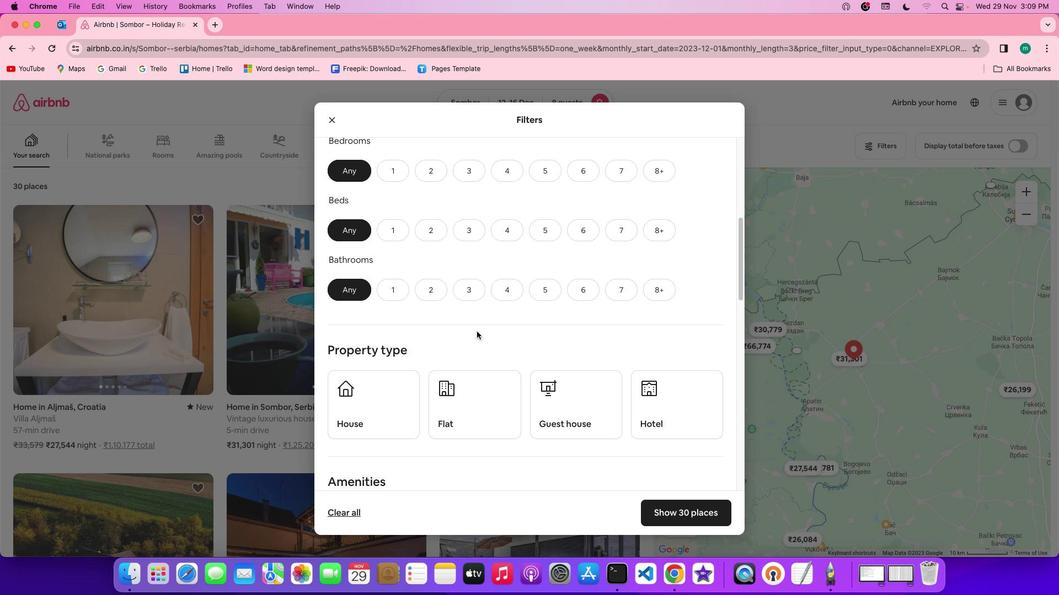 
Action: Mouse scrolled (476, 332) with delta (0, 0)
Screenshot: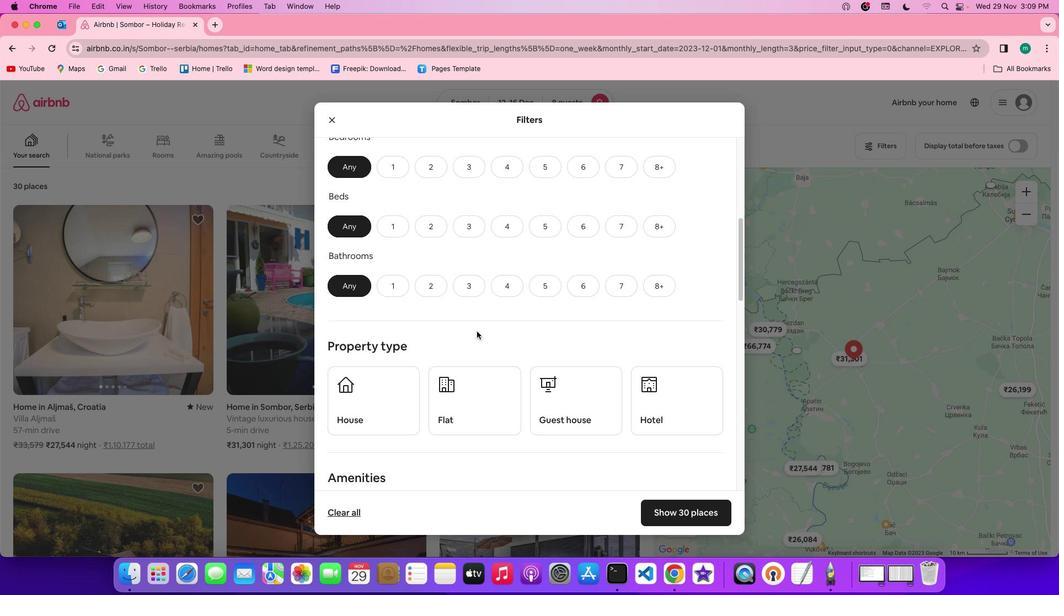 
Action: Mouse scrolled (476, 332) with delta (0, 0)
Screenshot: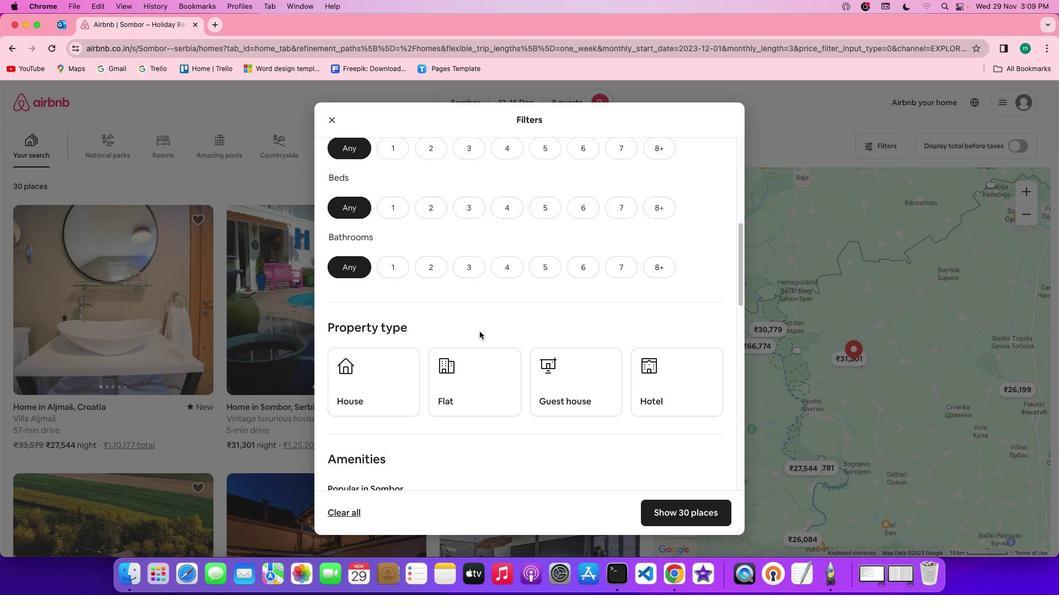 
Action: Mouse scrolled (476, 332) with delta (0, 0)
Screenshot: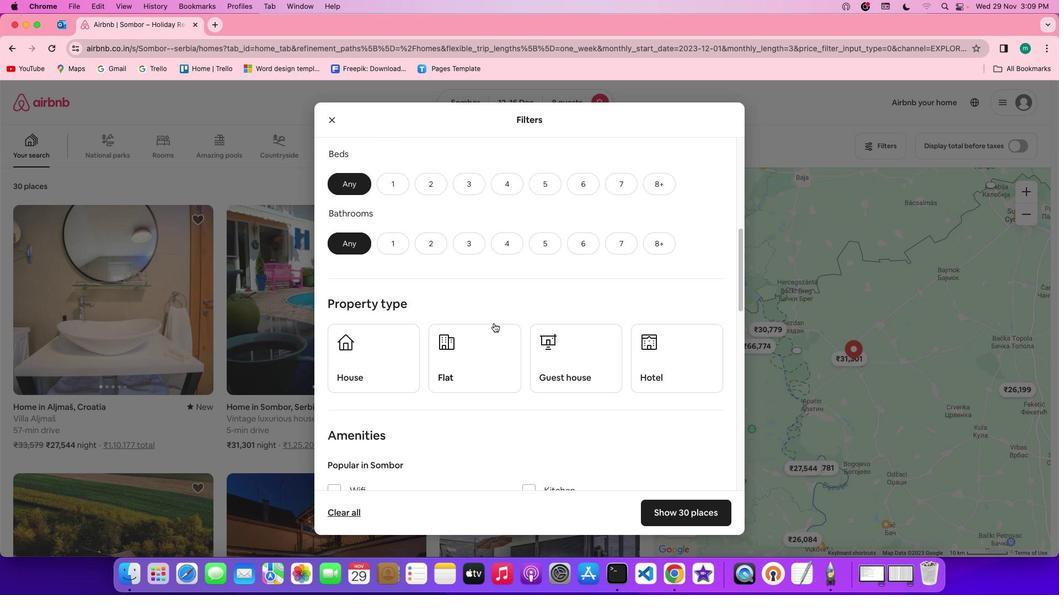 
Action: Mouse moved to (593, 255)
Screenshot: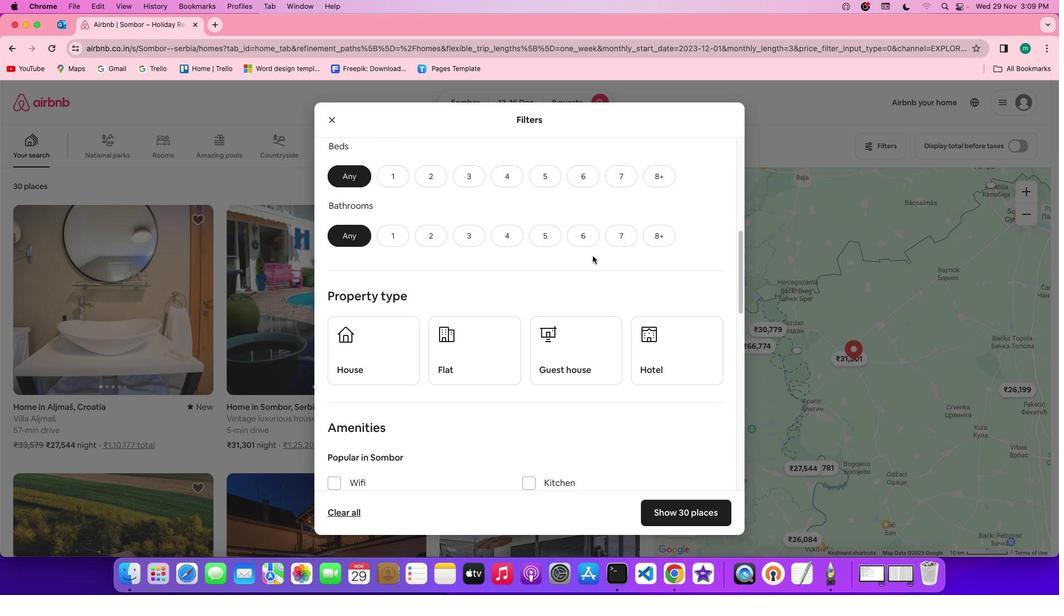 
Action: Mouse scrolled (593, 255) with delta (0, 0)
Screenshot: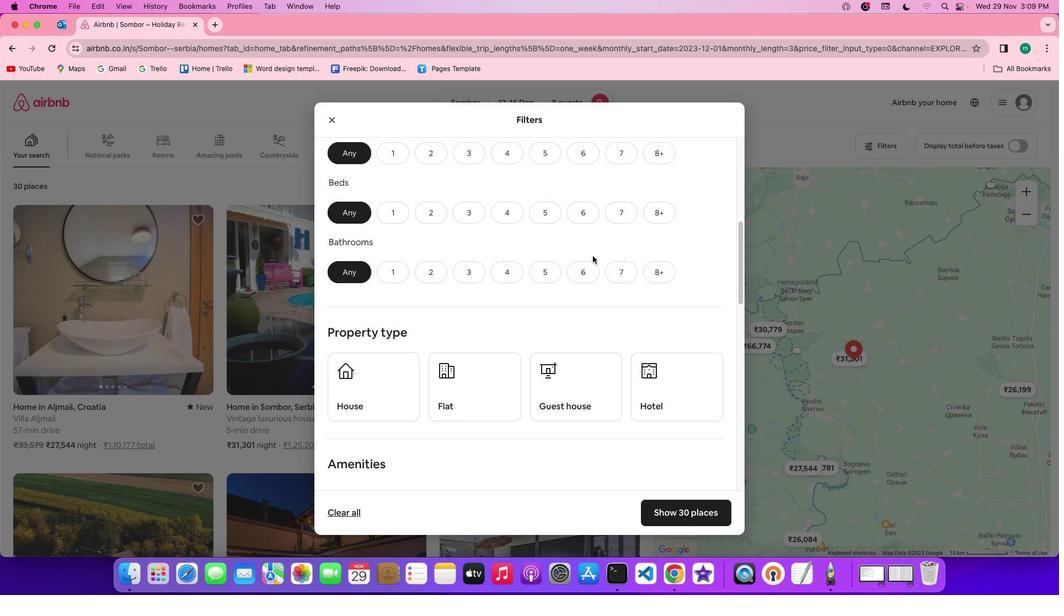 
Action: Mouse scrolled (593, 255) with delta (0, 0)
Screenshot: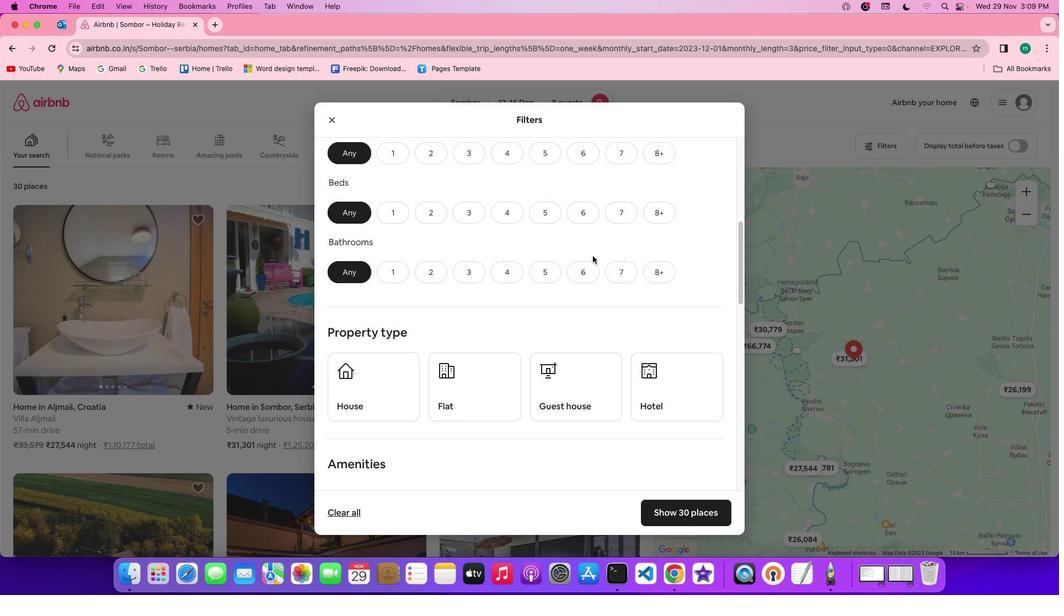 
Action: Mouse scrolled (593, 255) with delta (0, 1)
Screenshot: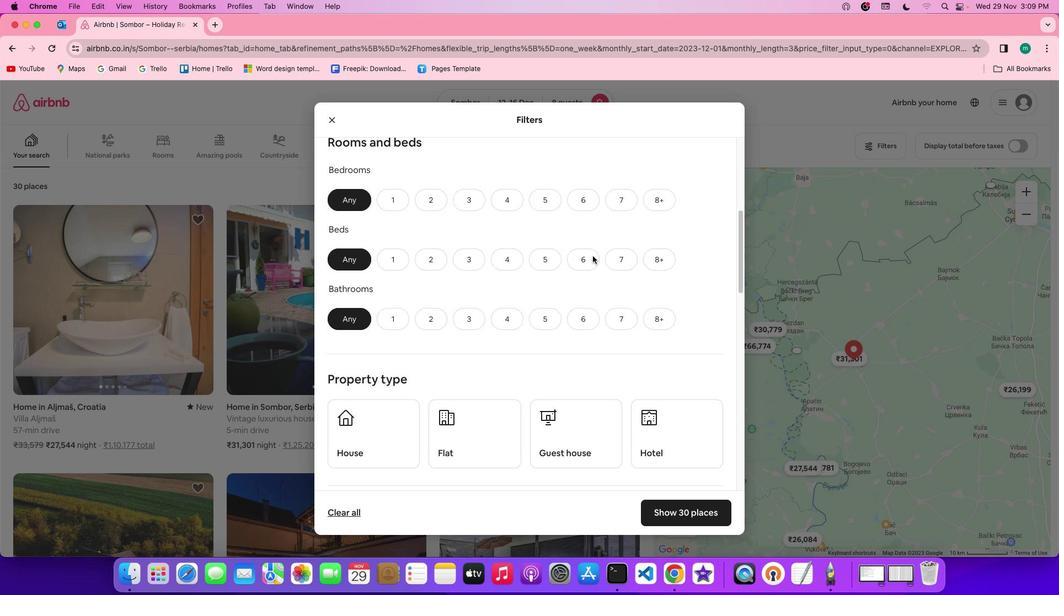 
Action: Mouse moved to (659, 210)
Screenshot: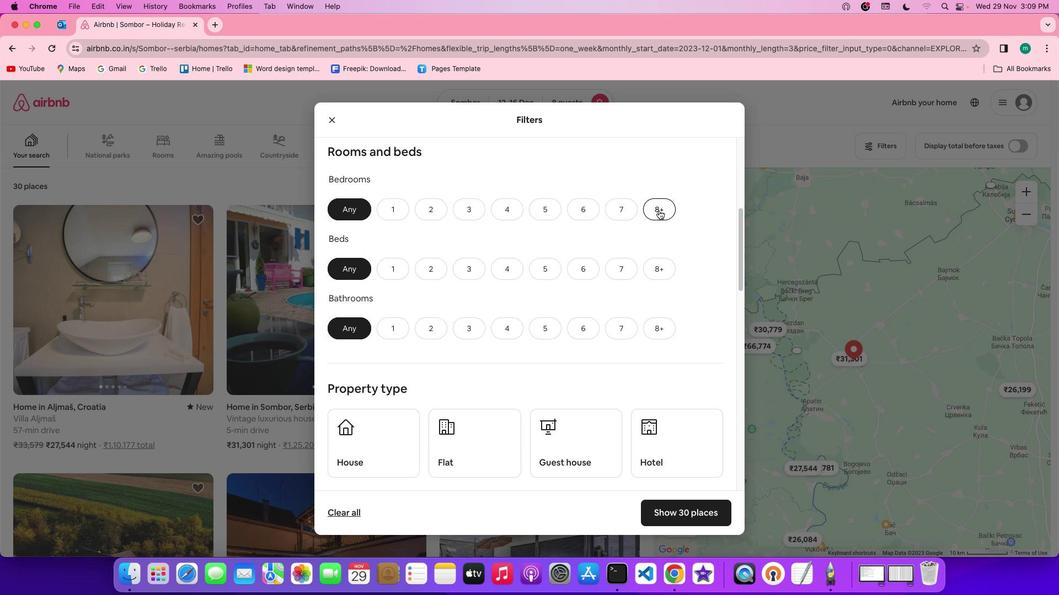 
Action: Mouse pressed left at (659, 210)
Screenshot: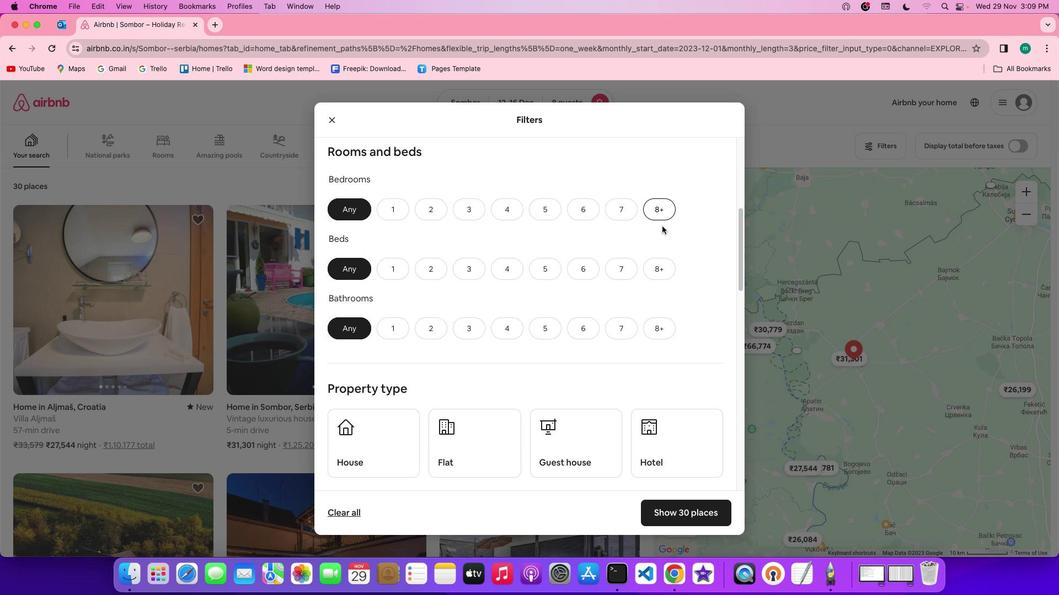 
Action: Mouse moved to (665, 278)
Screenshot: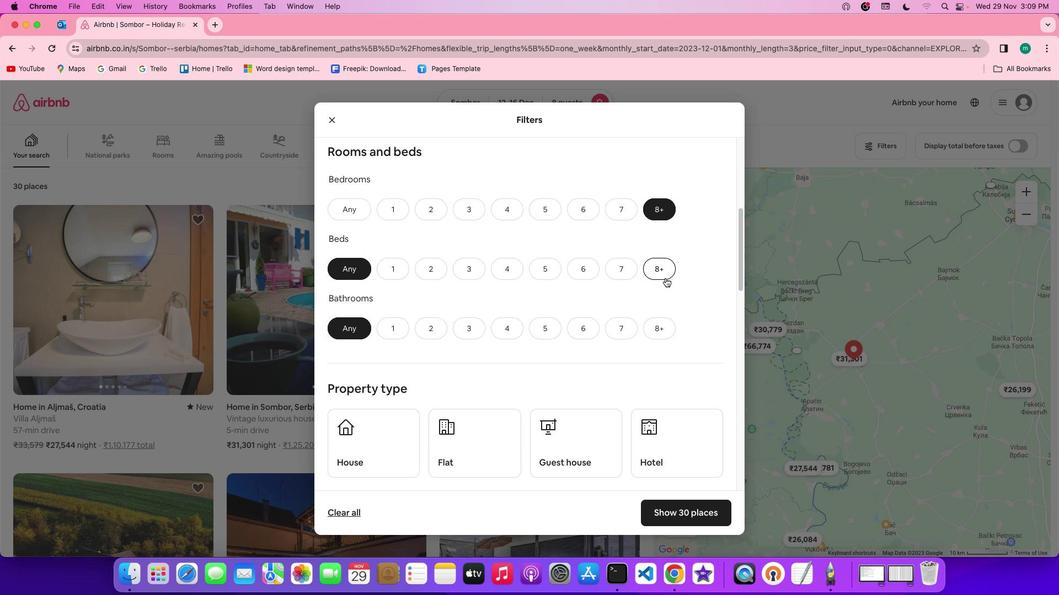 
Action: Mouse pressed left at (665, 278)
Screenshot: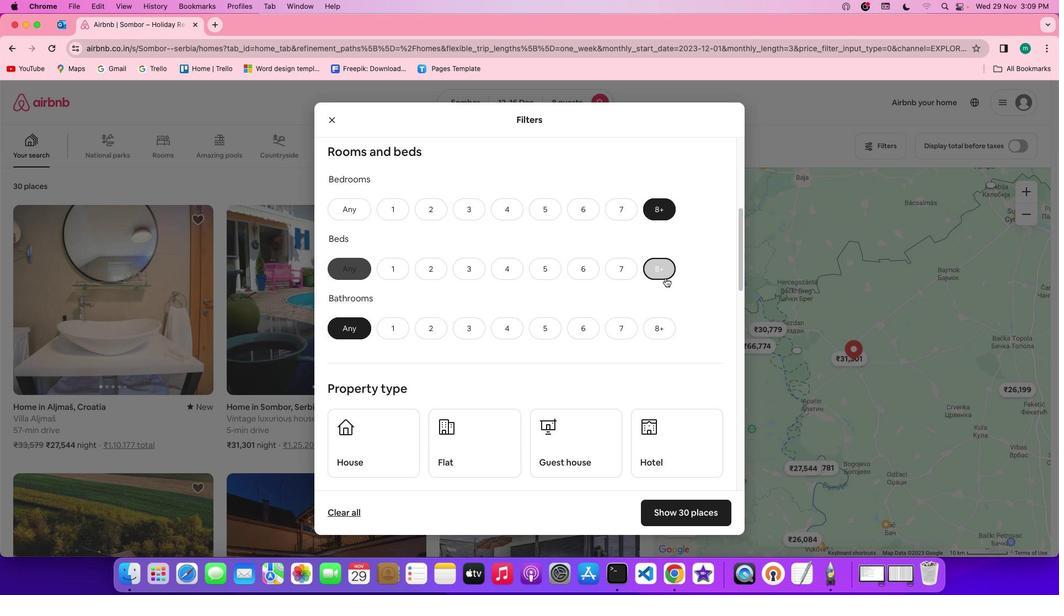 
Action: Mouse moved to (656, 342)
Screenshot: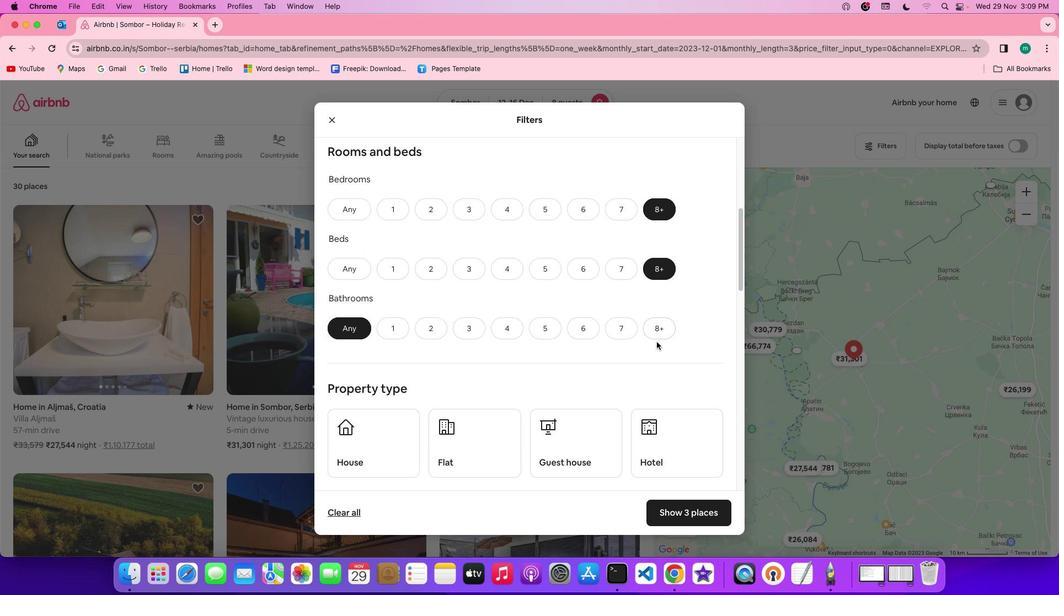 
Action: Mouse pressed left at (656, 342)
Screenshot: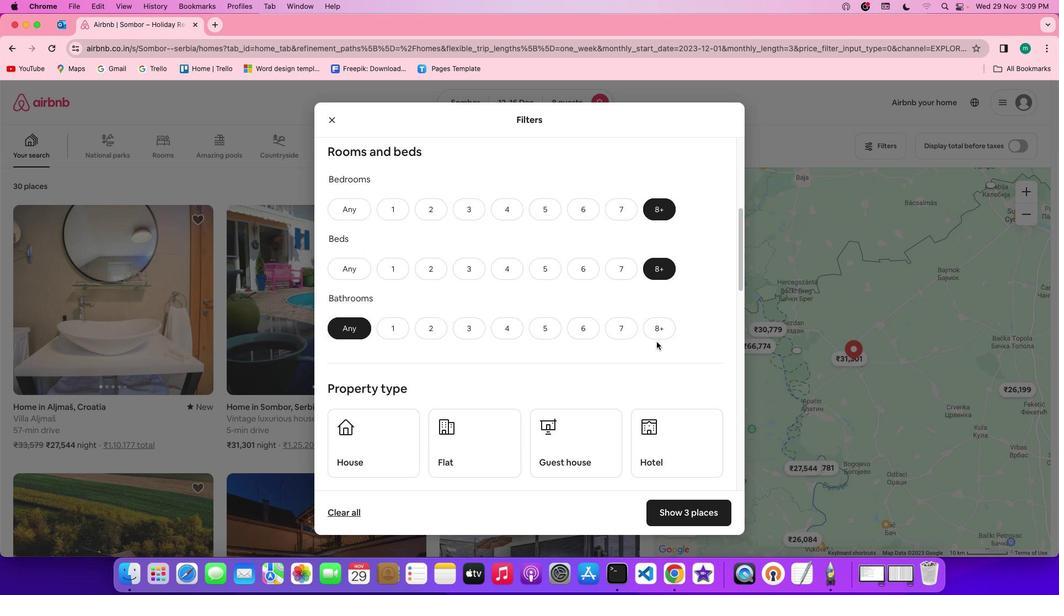 
Action: Mouse moved to (660, 334)
Screenshot: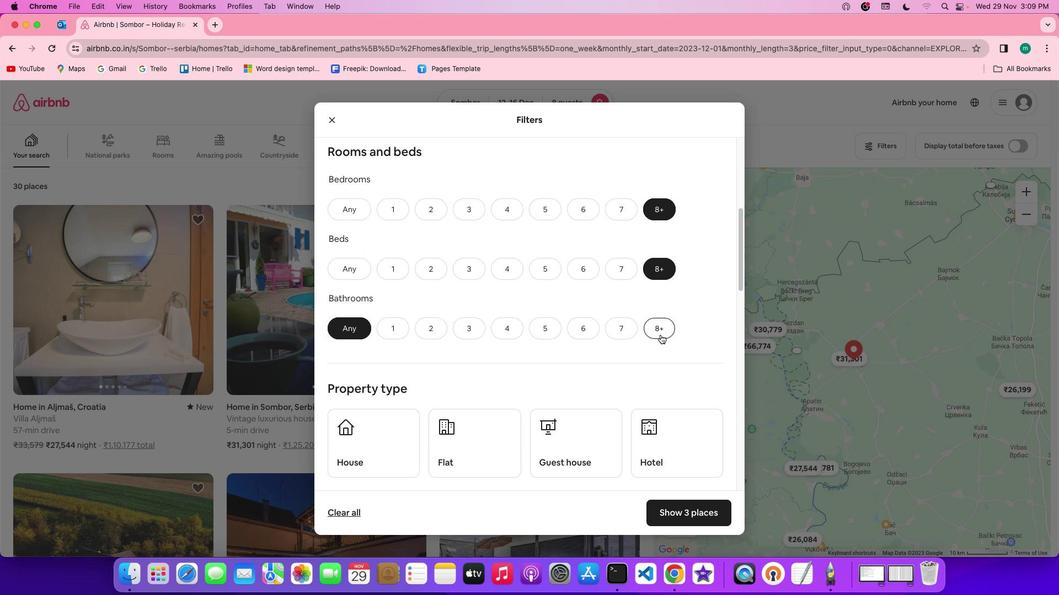
Action: Mouse pressed left at (660, 334)
Screenshot: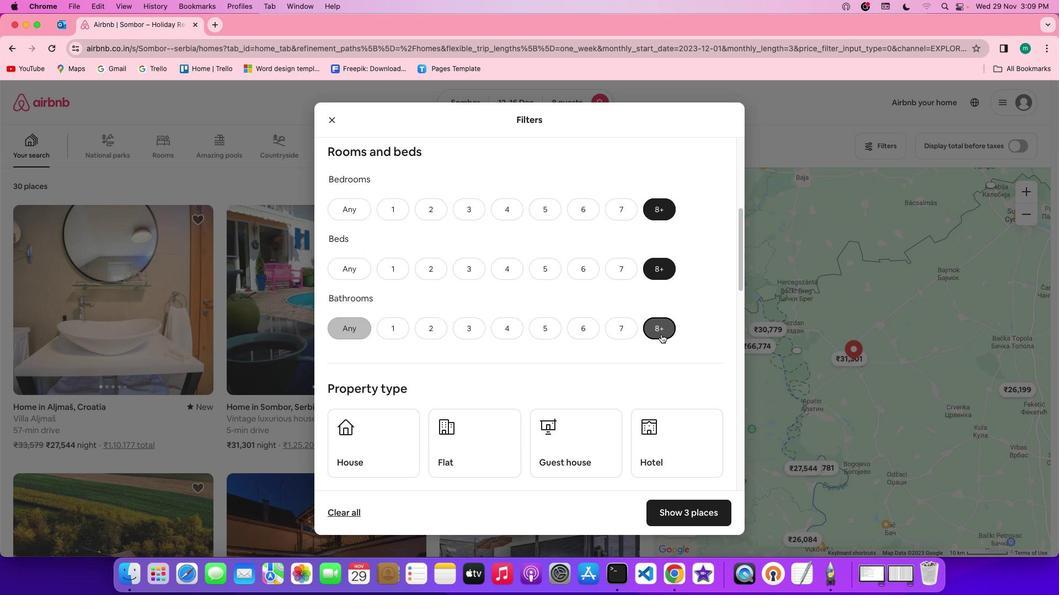 
Action: Mouse moved to (607, 360)
Screenshot: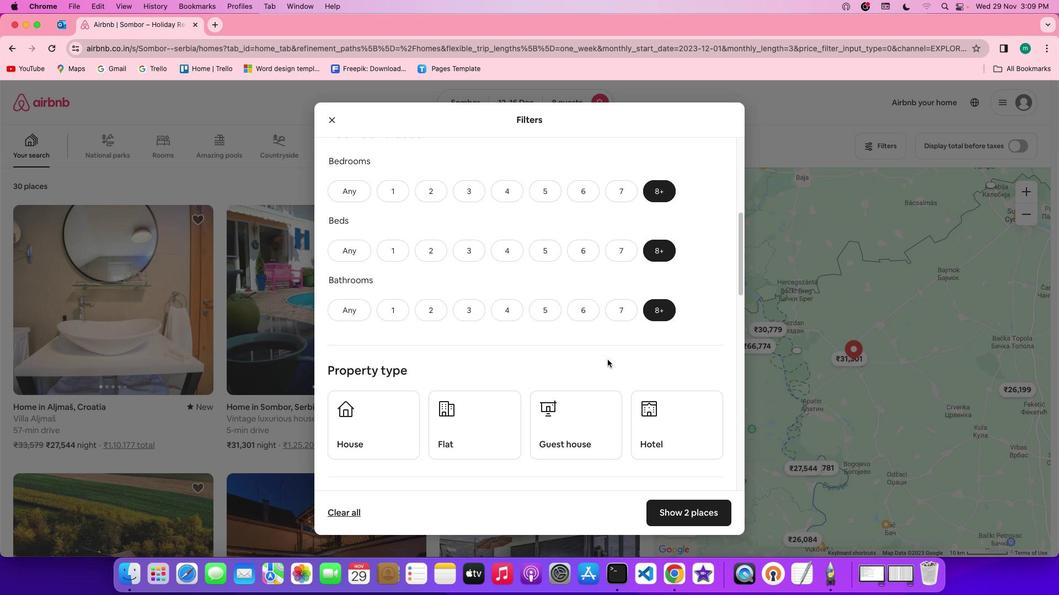 
Action: Mouse scrolled (607, 360) with delta (0, 0)
Screenshot: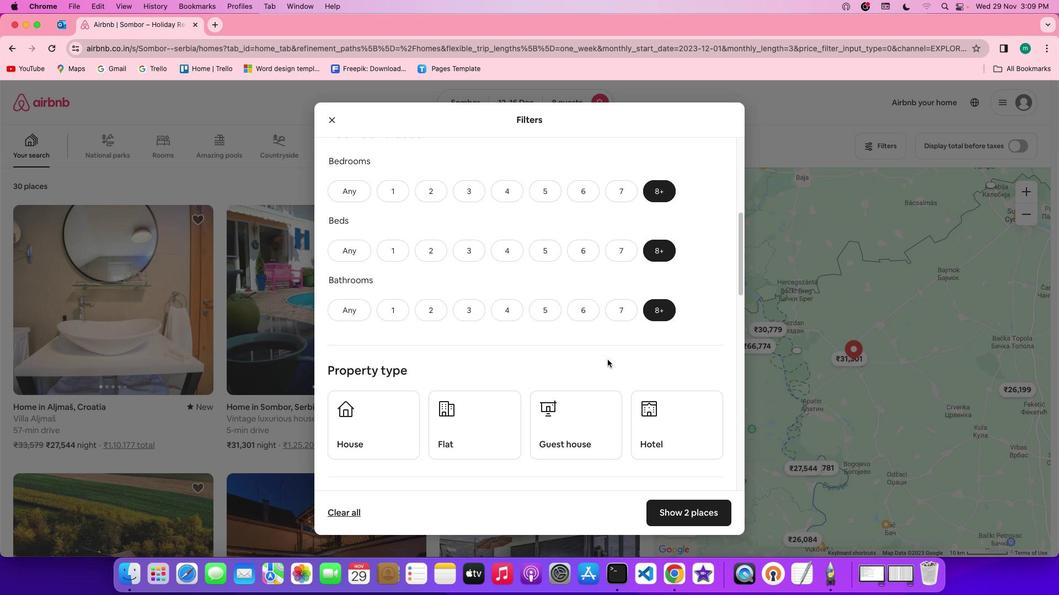 
Action: Mouse scrolled (607, 360) with delta (0, 0)
Screenshot: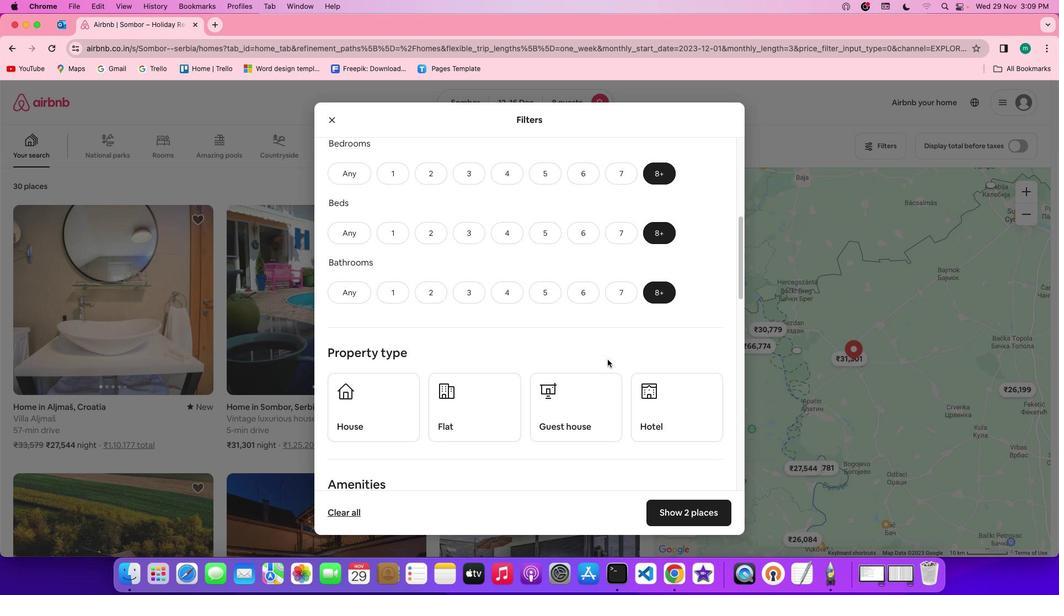 
Action: Mouse scrolled (607, 360) with delta (0, -1)
Screenshot: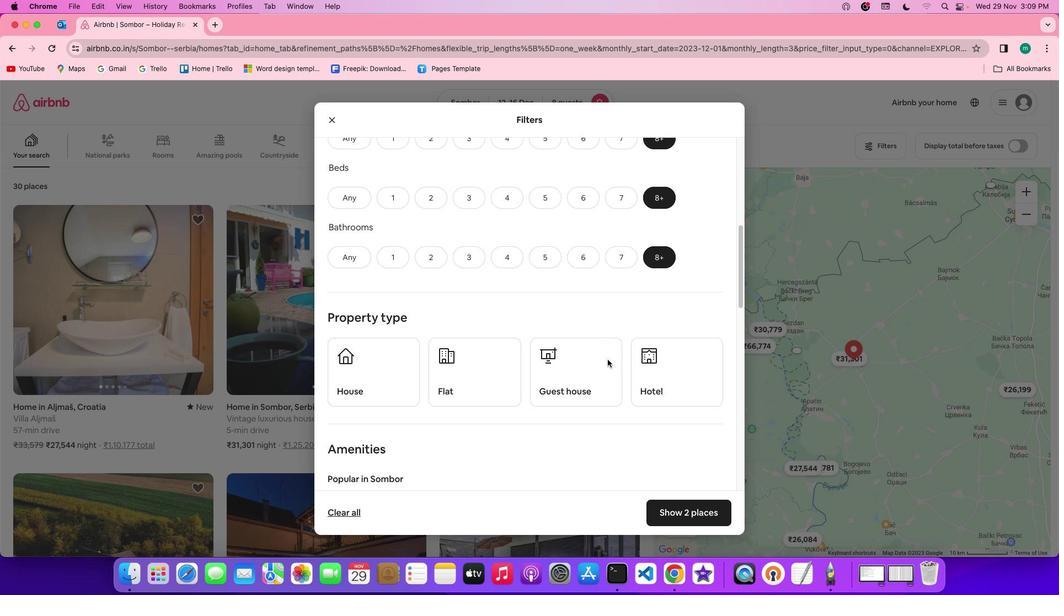
Action: Mouse moved to (607, 358)
Screenshot: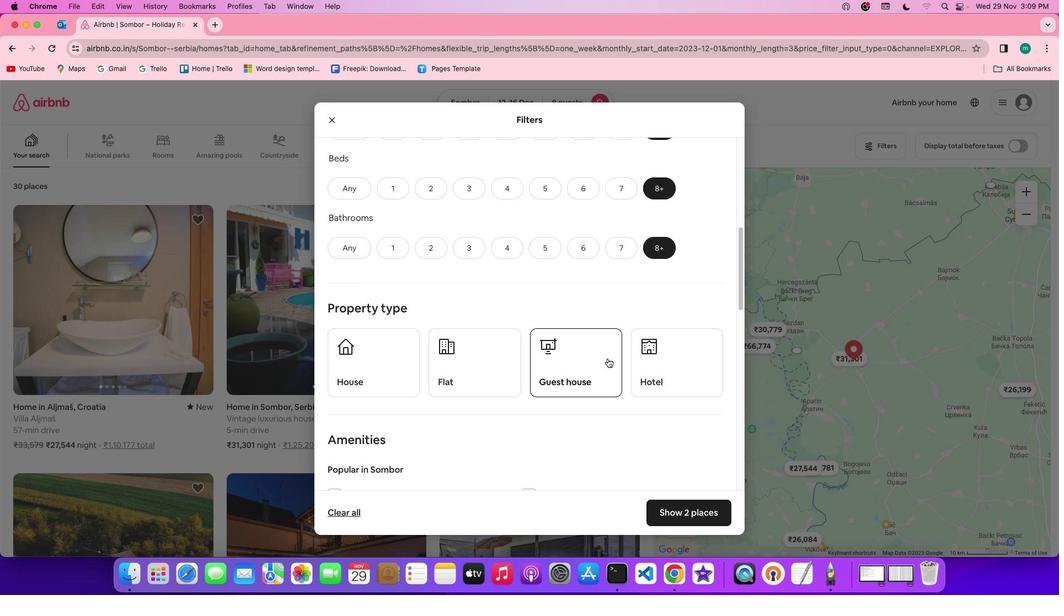 
Action: Mouse scrolled (607, 358) with delta (0, 0)
Screenshot: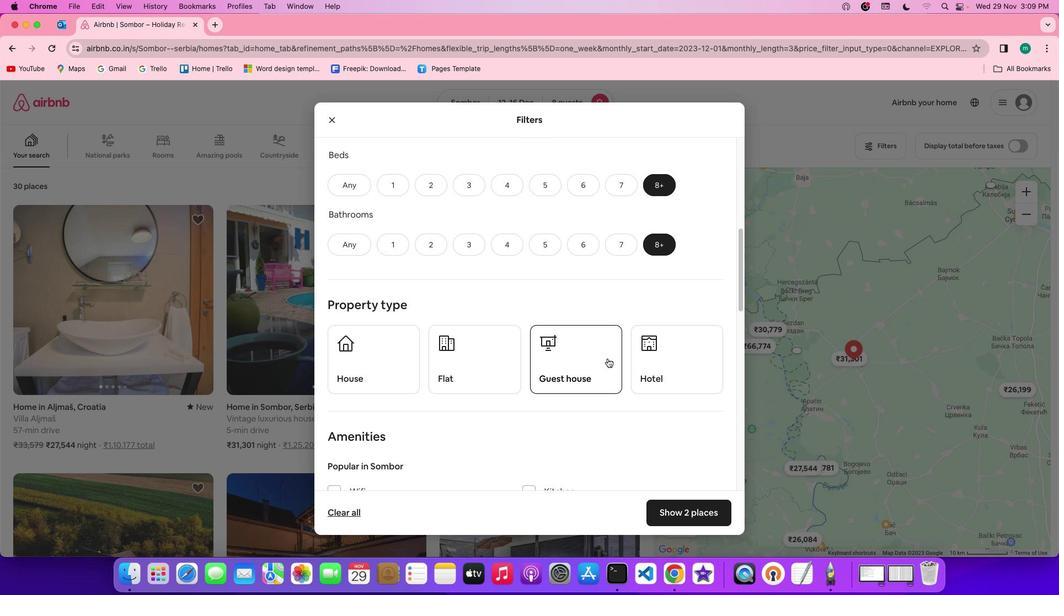 
Action: Mouse scrolled (607, 358) with delta (0, 0)
Screenshot: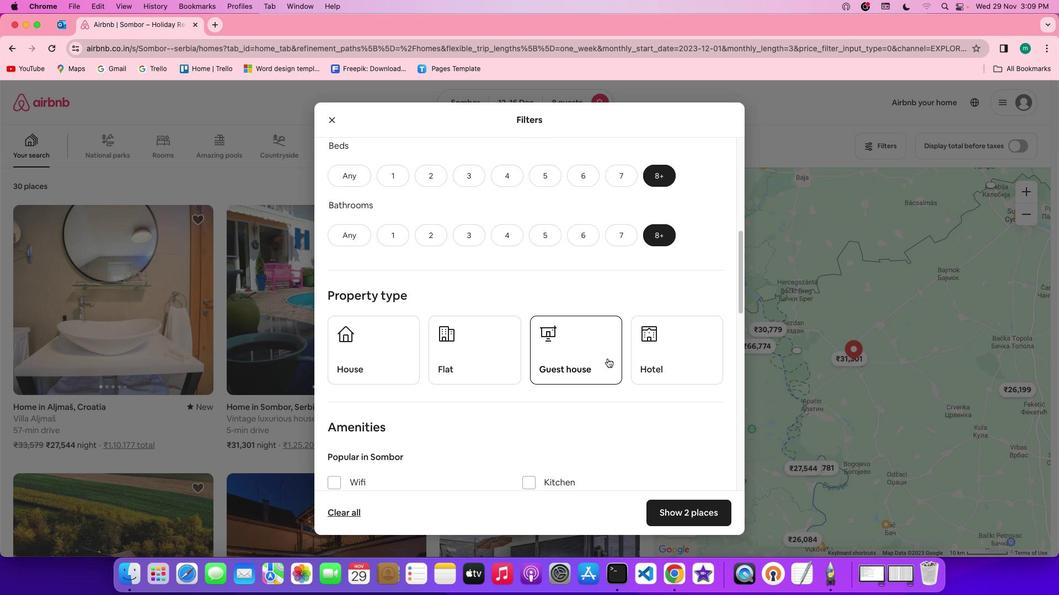 
Action: Mouse scrolled (607, 358) with delta (0, 0)
Screenshot: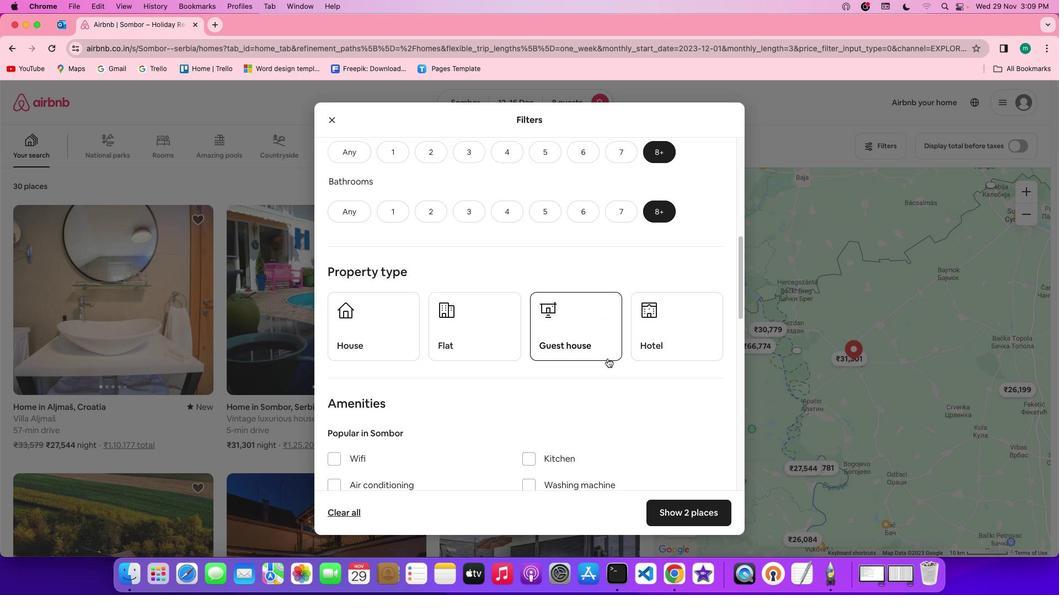 
Action: Mouse moved to (606, 357)
Screenshot: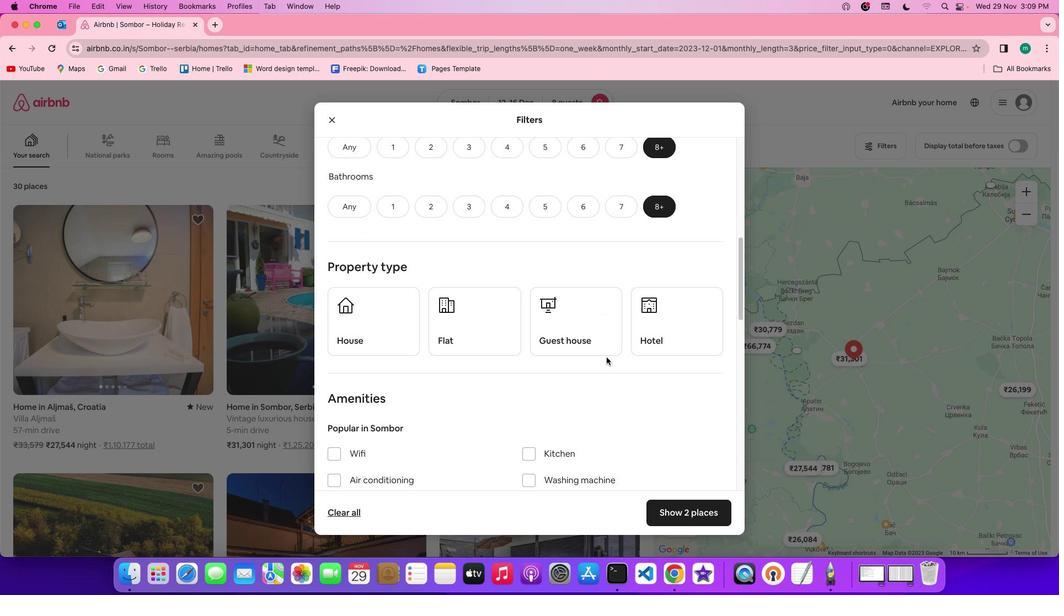 
Action: Mouse scrolled (606, 357) with delta (0, 0)
Screenshot: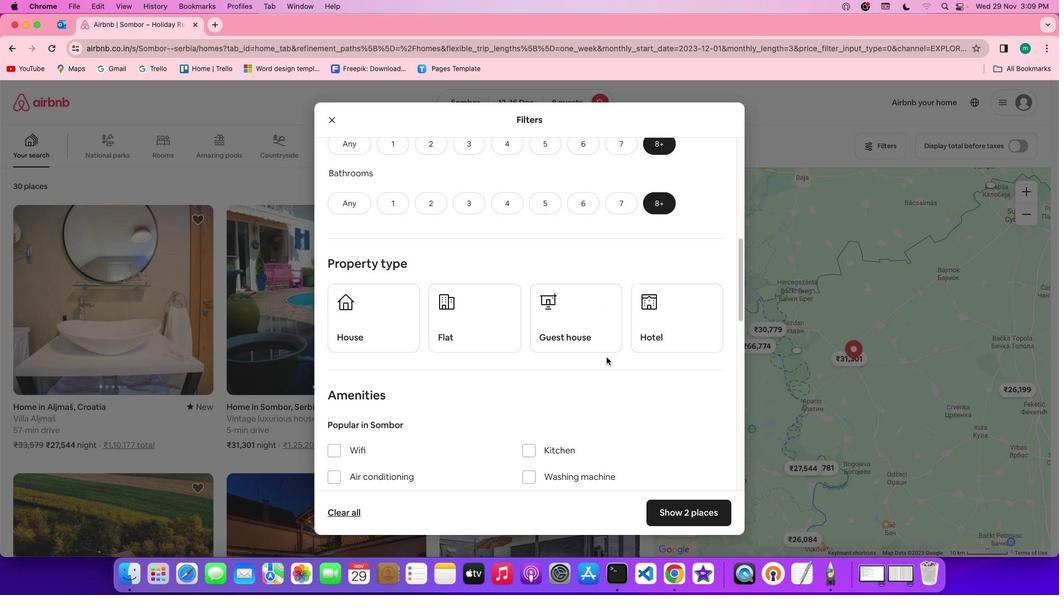
Action: Mouse scrolled (606, 357) with delta (0, 0)
Screenshot: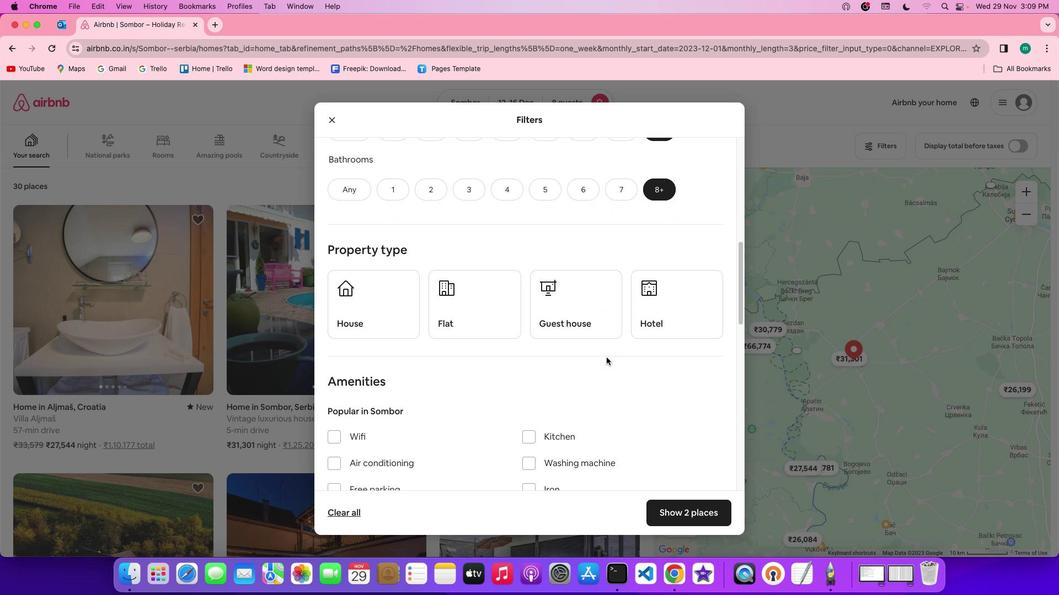 
Action: Mouse scrolled (606, 357) with delta (0, 0)
Screenshot: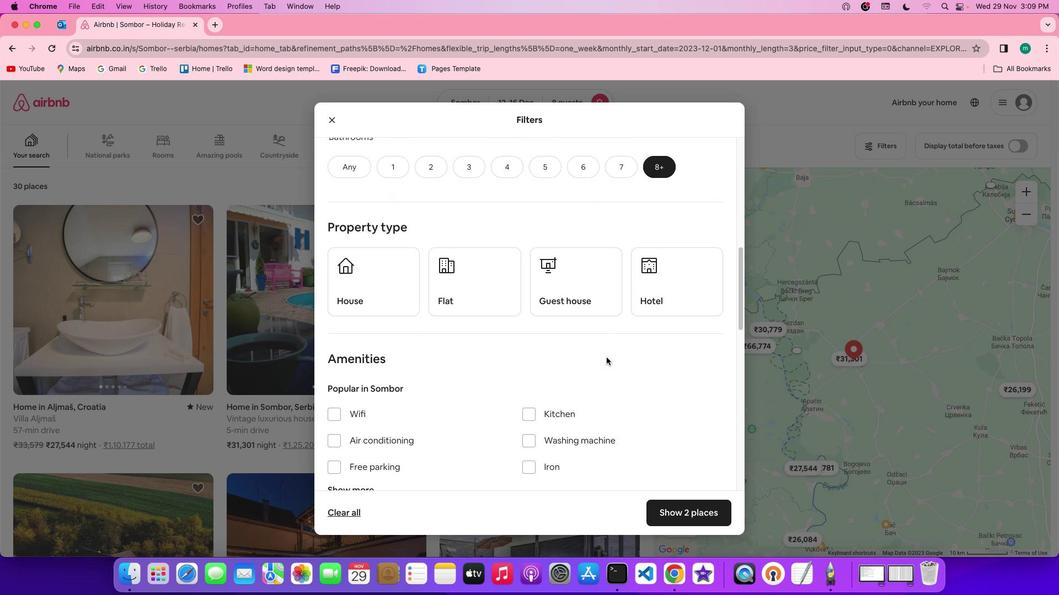 
Action: Mouse scrolled (606, 357) with delta (0, 0)
Screenshot: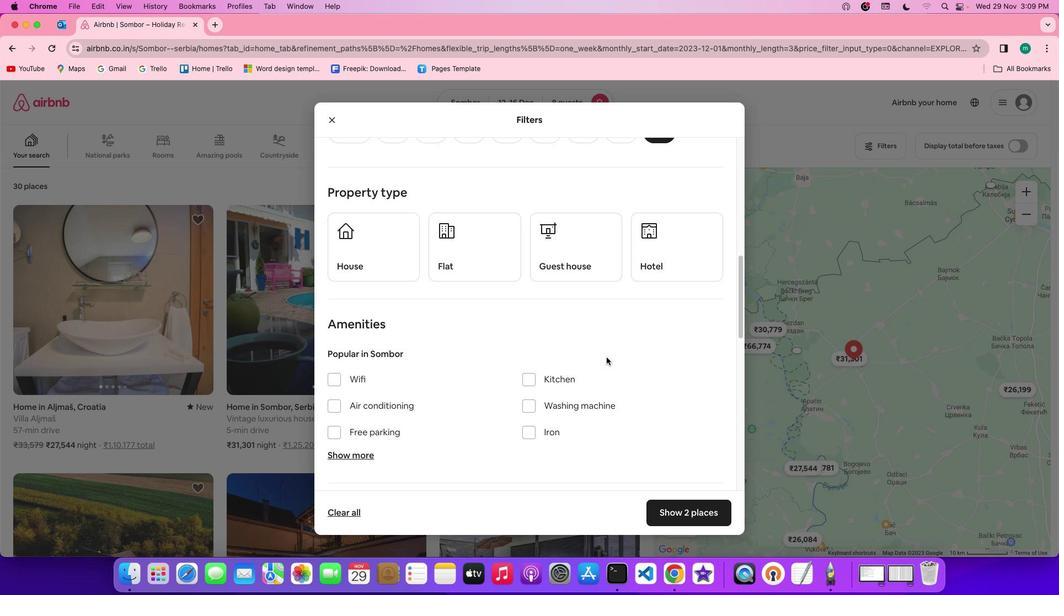 
Action: Mouse scrolled (606, 357) with delta (0, 0)
Screenshot: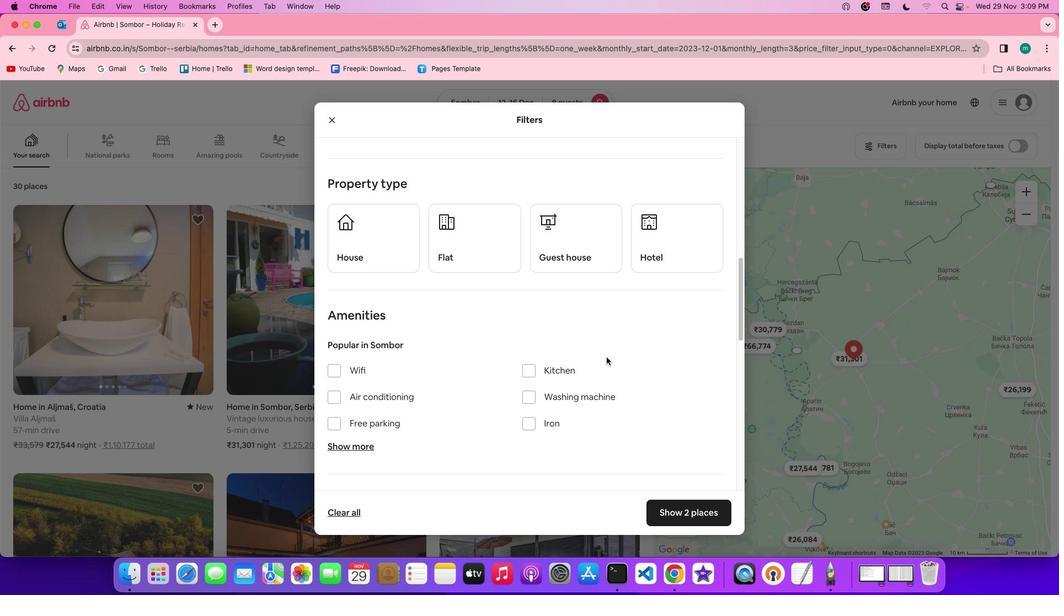 
Action: Mouse scrolled (606, 357) with delta (0, 0)
Screenshot: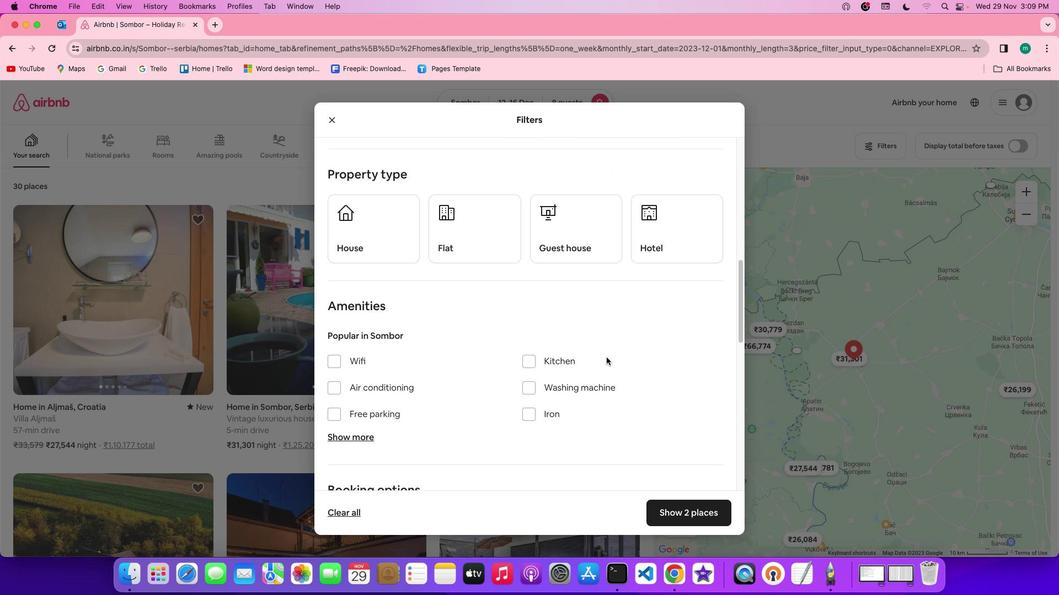 
Action: Mouse scrolled (606, 357) with delta (0, 0)
Screenshot: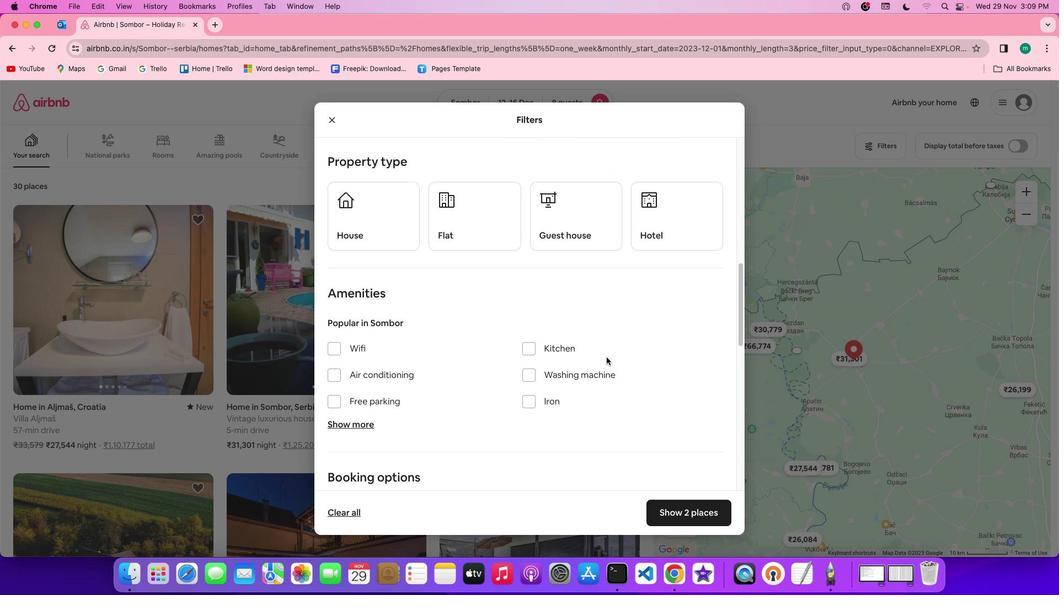 
Action: Mouse moved to (689, 223)
Screenshot: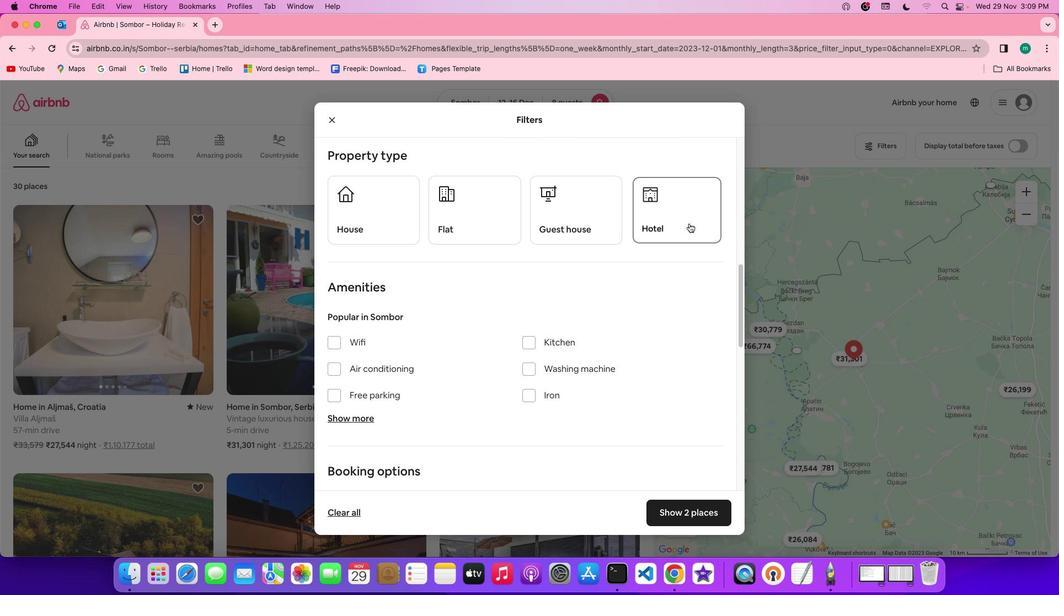 
Action: Mouse pressed left at (689, 223)
Screenshot: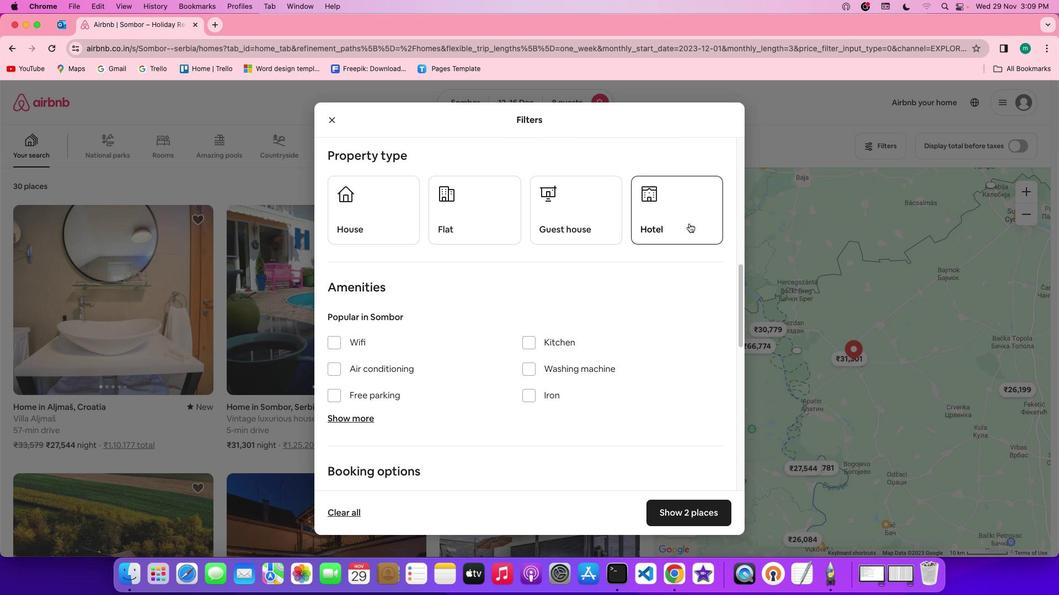 
Action: Mouse moved to (685, 306)
Screenshot: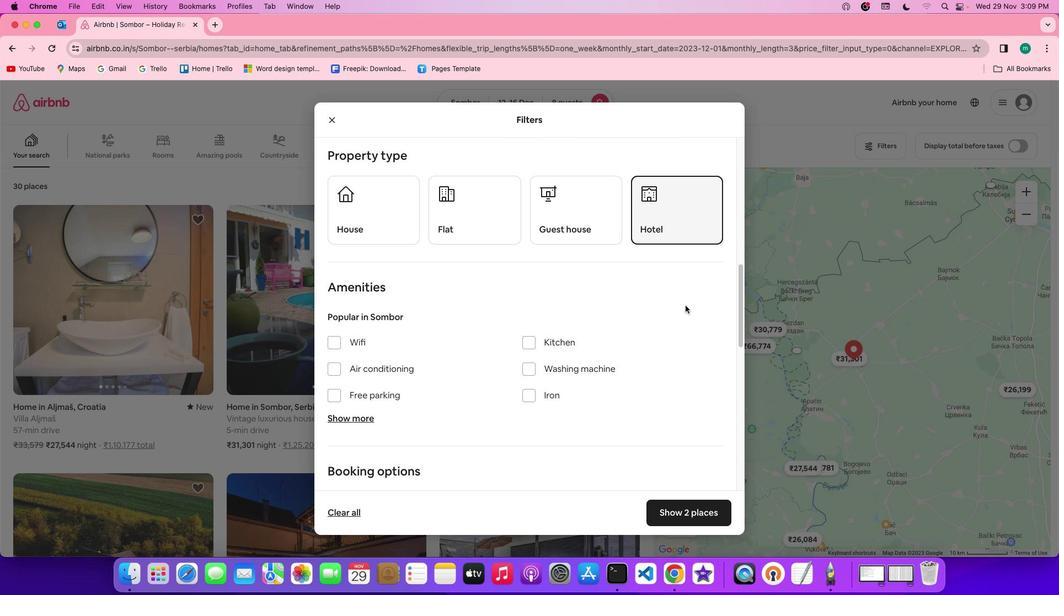 
Action: Mouse scrolled (685, 306) with delta (0, 0)
Screenshot: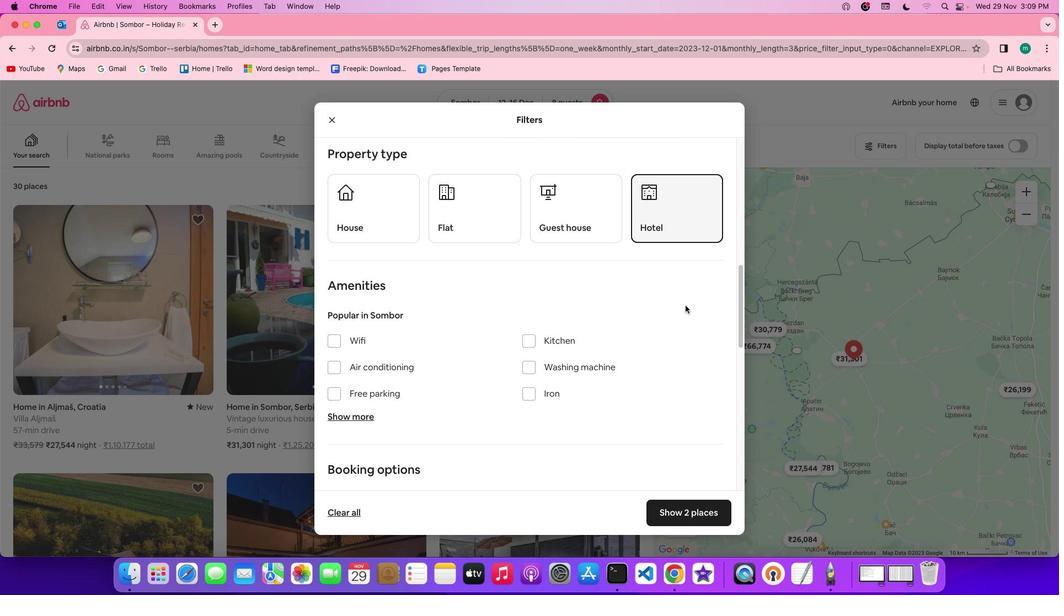 
Action: Mouse scrolled (685, 306) with delta (0, 0)
Screenshot: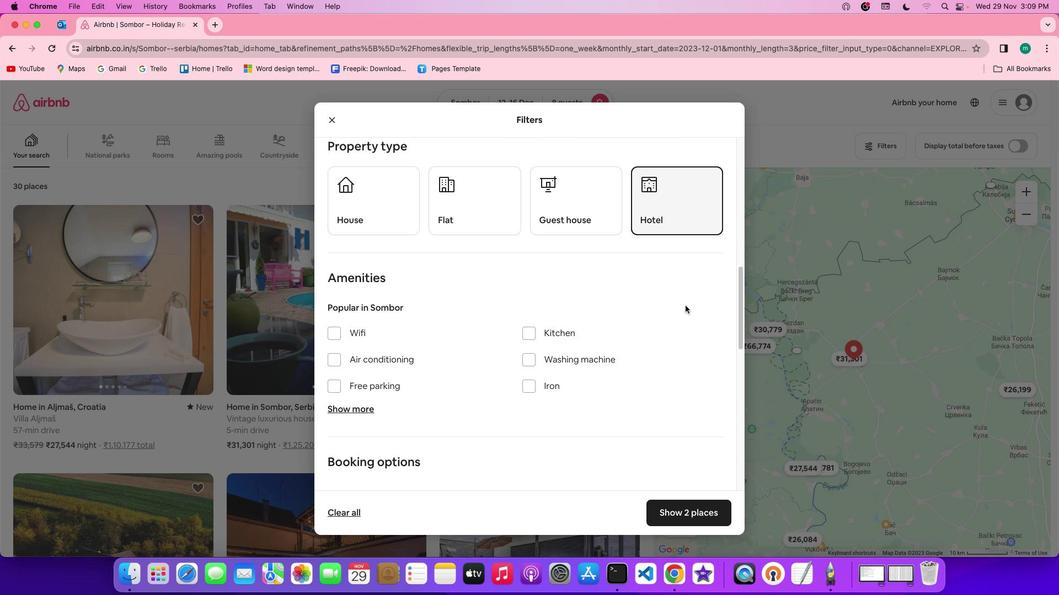 
Action: Mouse scrolled (685, 306) with delta (0, 0)
Screenshot: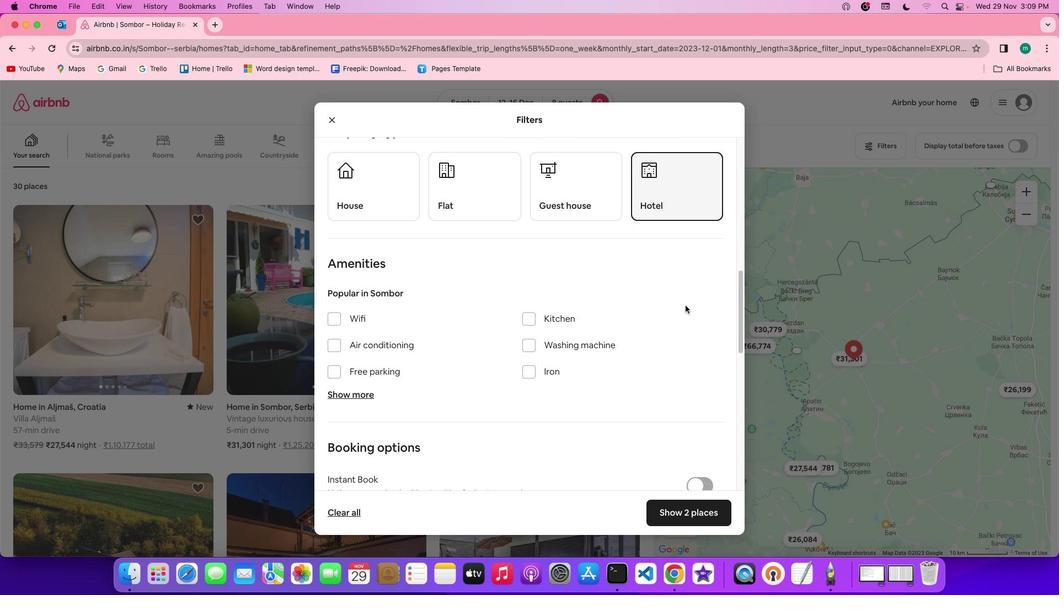
Action: Mouse scrolled (685, 306) with delta (0, 0)
Screenshot: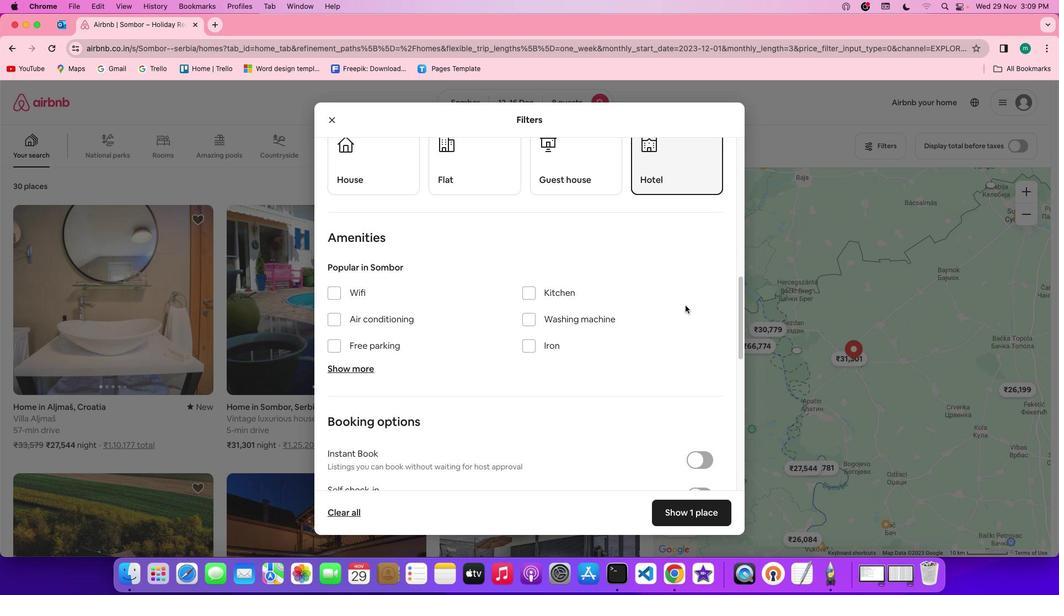 
Action: Mouse scrolled (685, 306) with delta (0, 0)
Screenshot: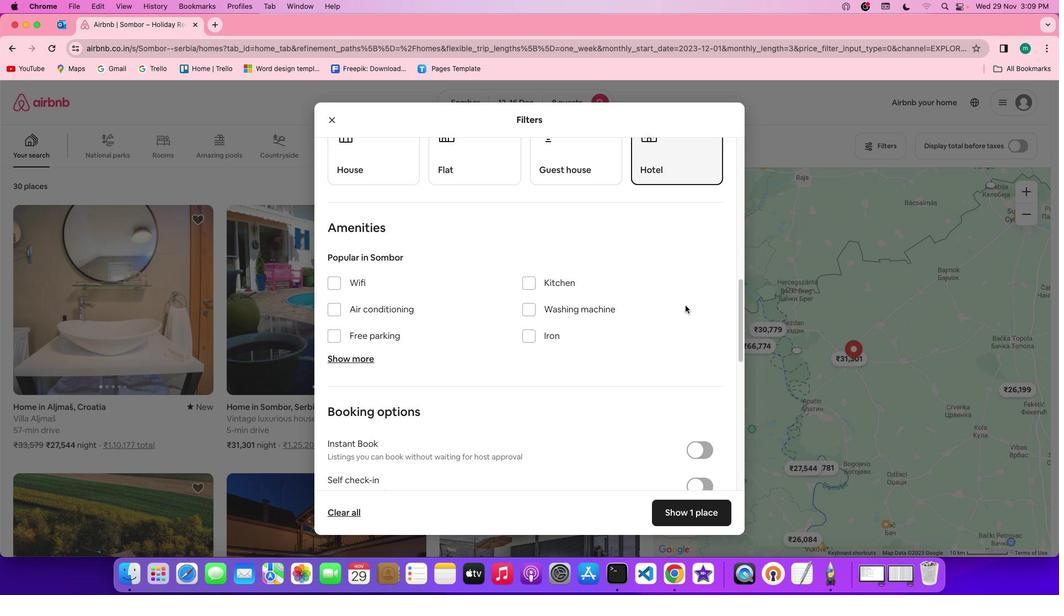 
Action: Mouse scrolled (685, 306) with delta (0, 0)
Screenshot: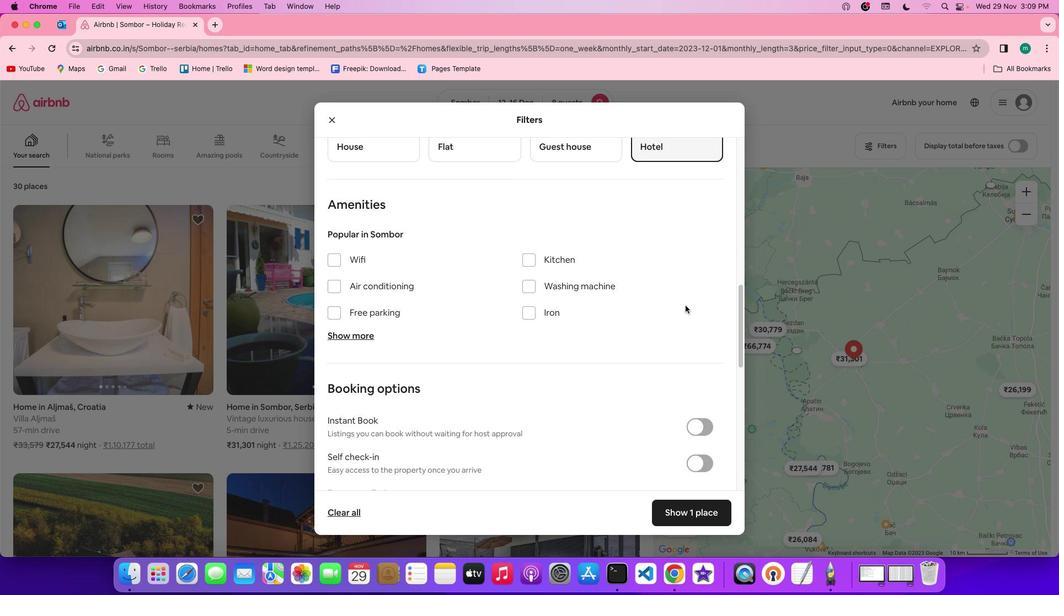 
Action: Mouse scrolled (685, 306) with delta (0, 0)
Screenshot: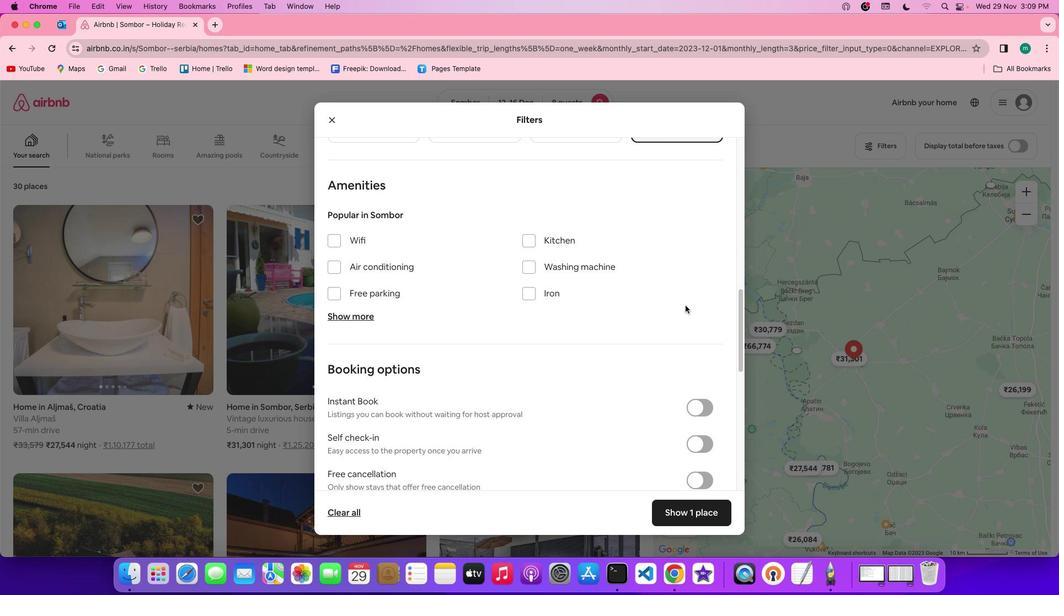 
Action: Mouse scrolled (685, 306) with delta (0, 0)
Screenshot: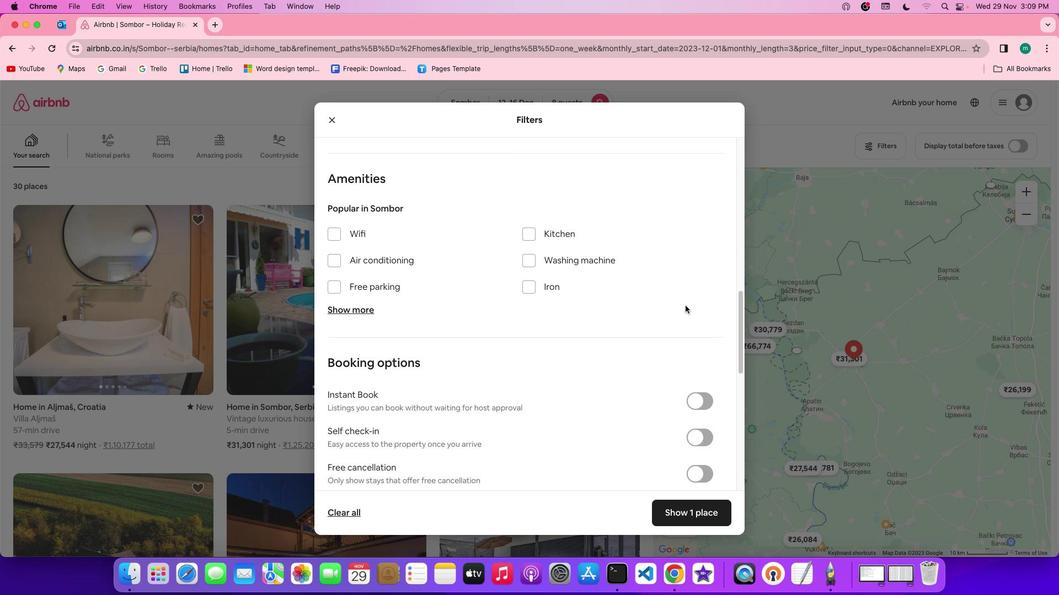 
Action: Mouse scrolled (685, 306) with delta (0, 0)
Screenshot: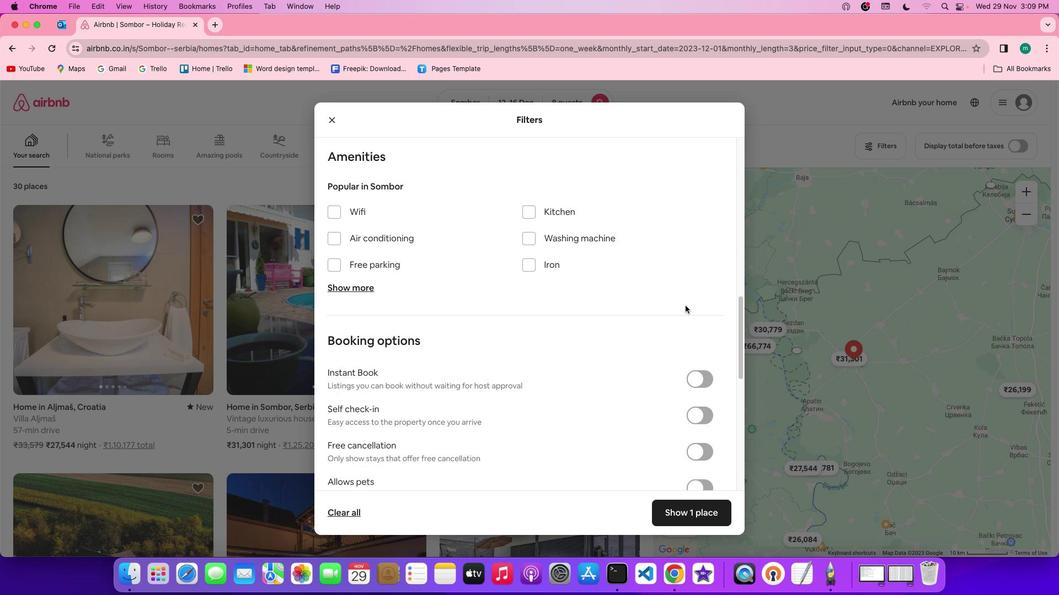 
Action: Mouse scrolled (685, 306) with delta (0, 0)
Screenshot: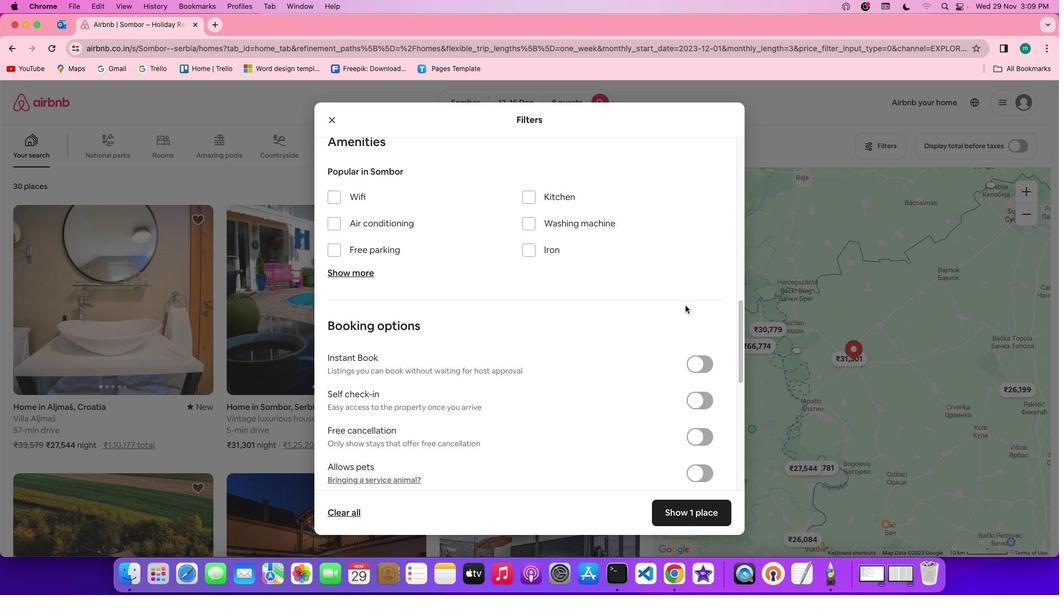 
Action: Mouse scrolled (685, 306) with delta (0, 0)
Screenshot: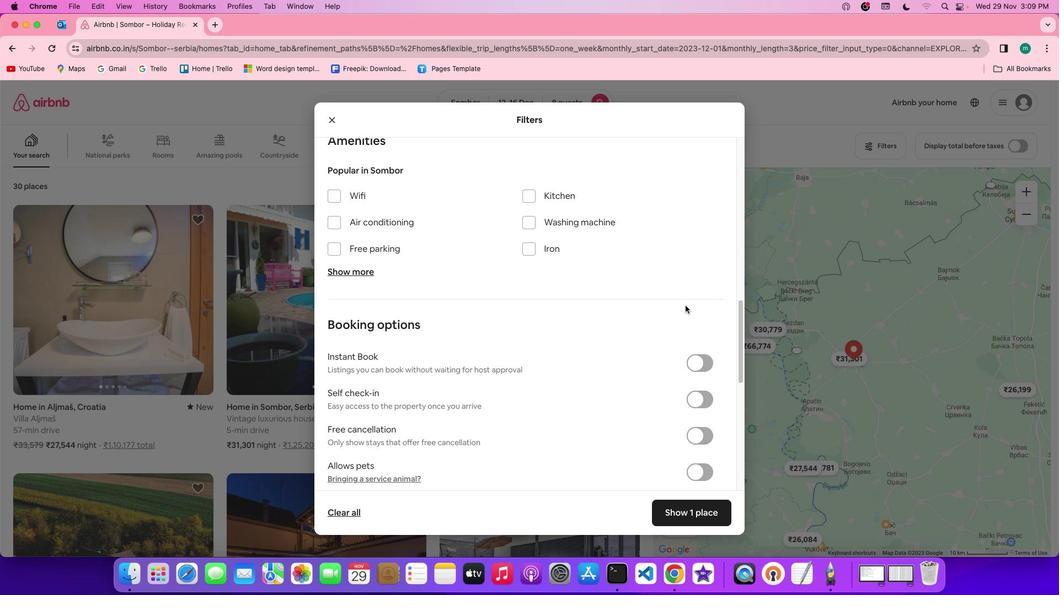 
Action: Mouse scrolled (685, 306) with delta (0, 0)
Screenshot: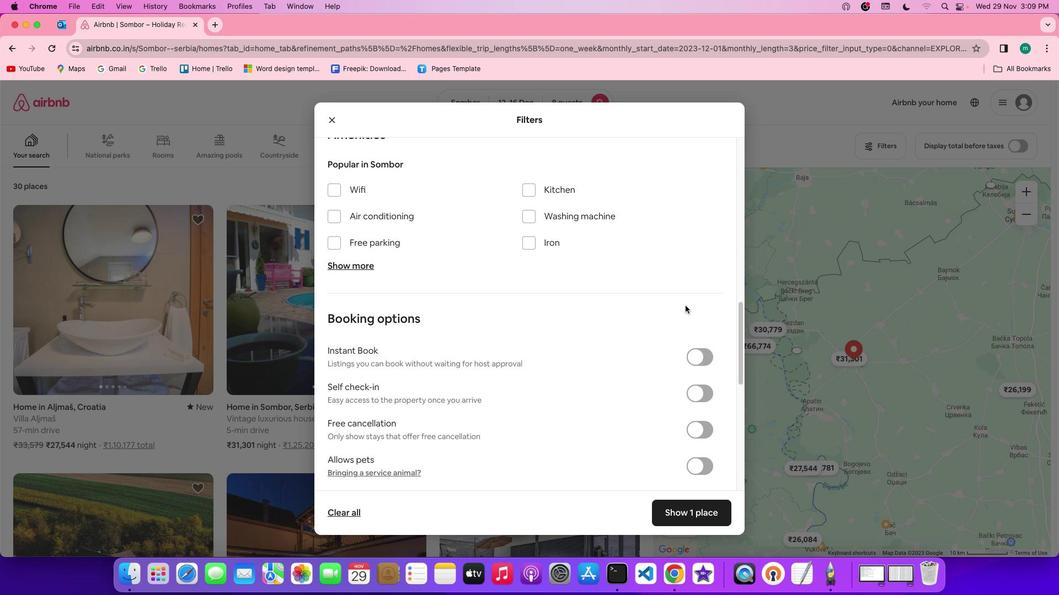 
Action: Mouse scrolled (685, 306) with delta (0, 0)
Screenshot: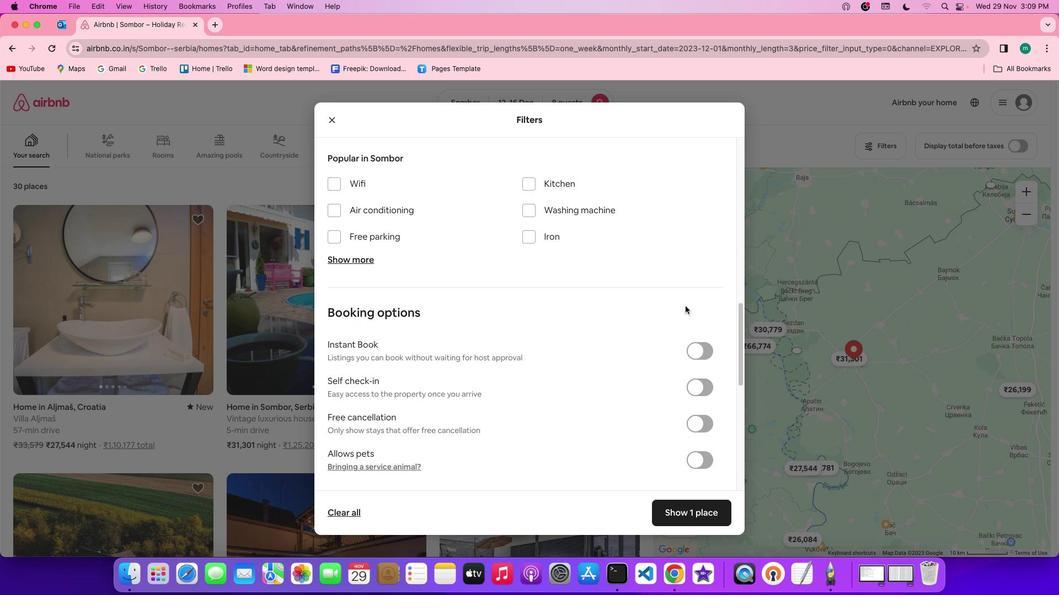 
Action: Mouse moved to (338, 183)
Screenshot: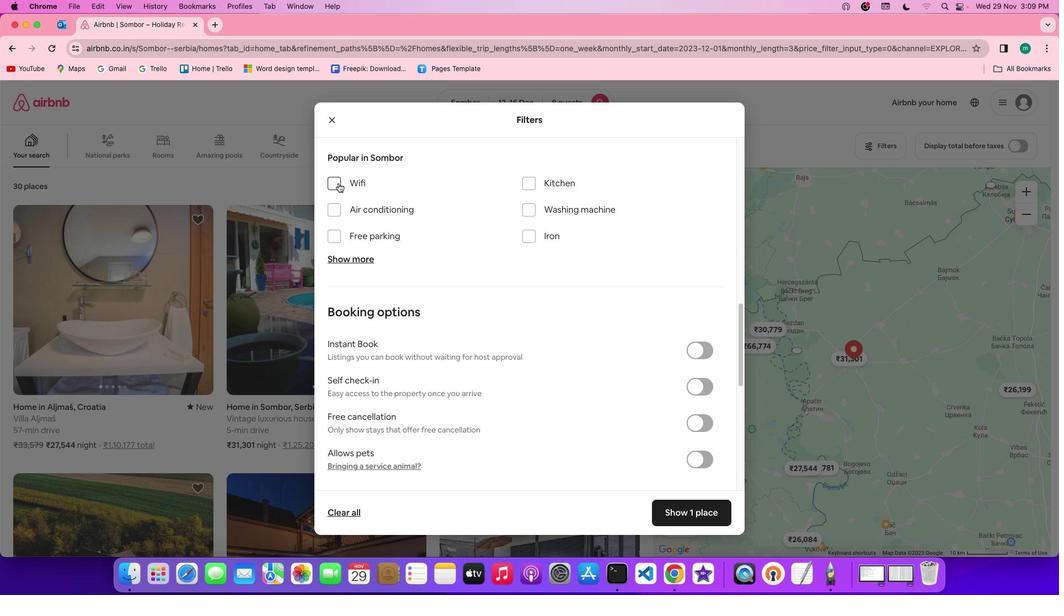 
Action: Mouse pressed left at (338, 183)
Screenshot: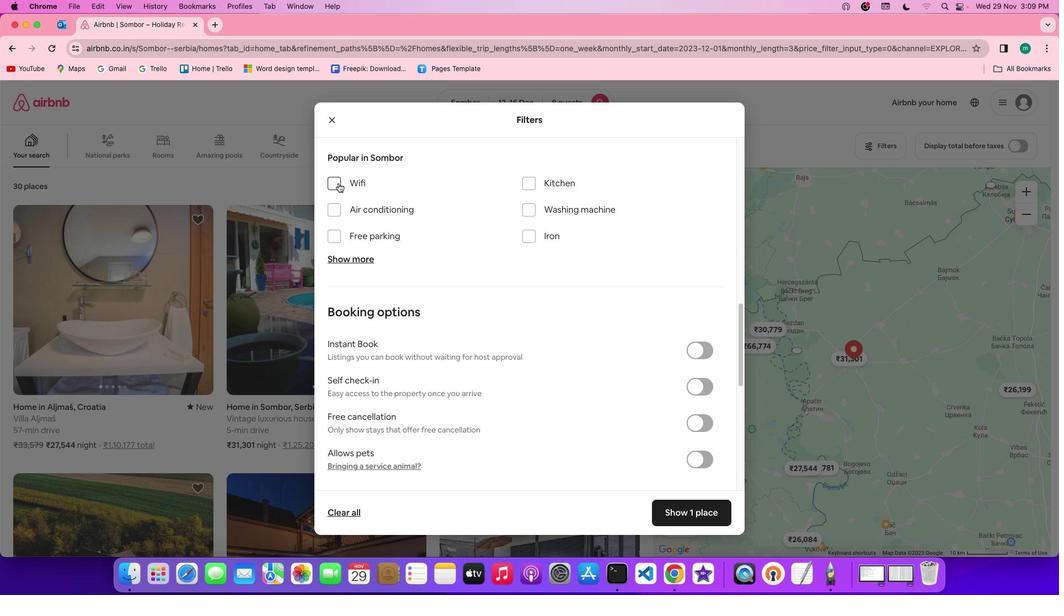 
Action: Mouse moved to (344, 260)
Screenshot: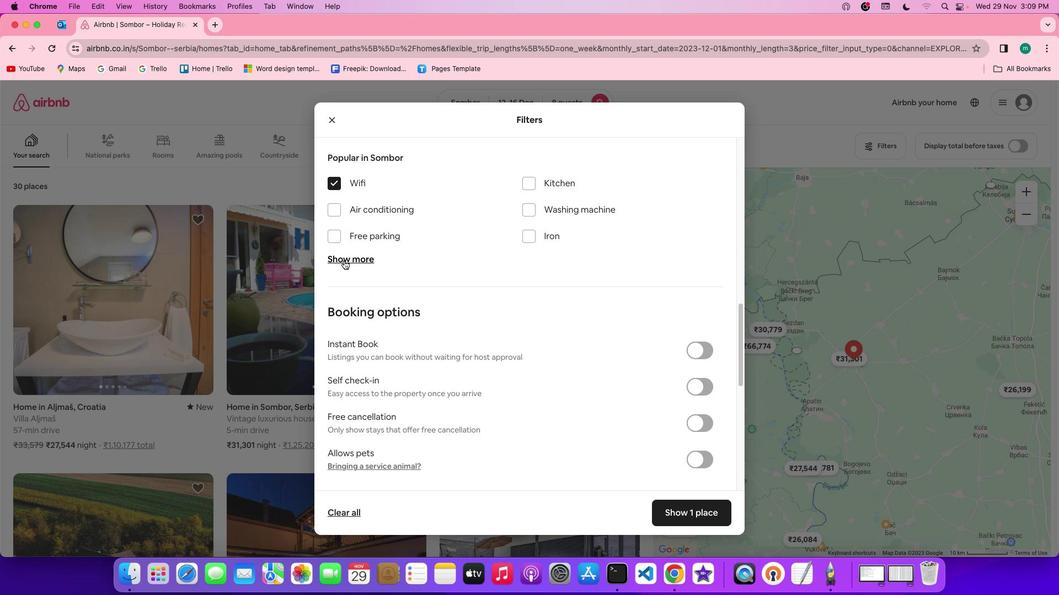 
Action: Mouse pressed left at (344, 260)
Screenshot: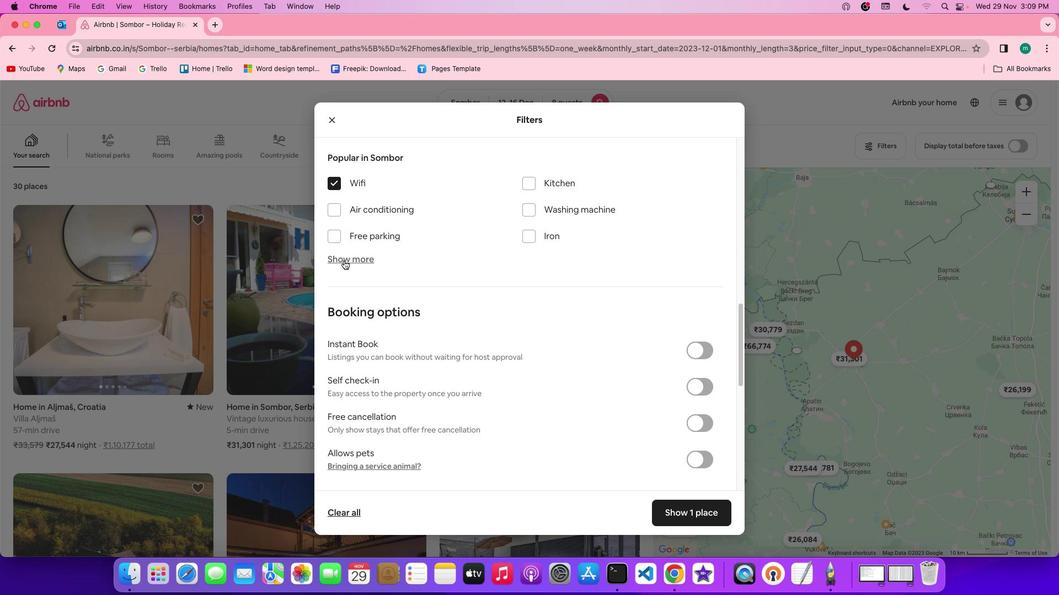 
Action: Mouse moved to (524, 322)
Screenshot: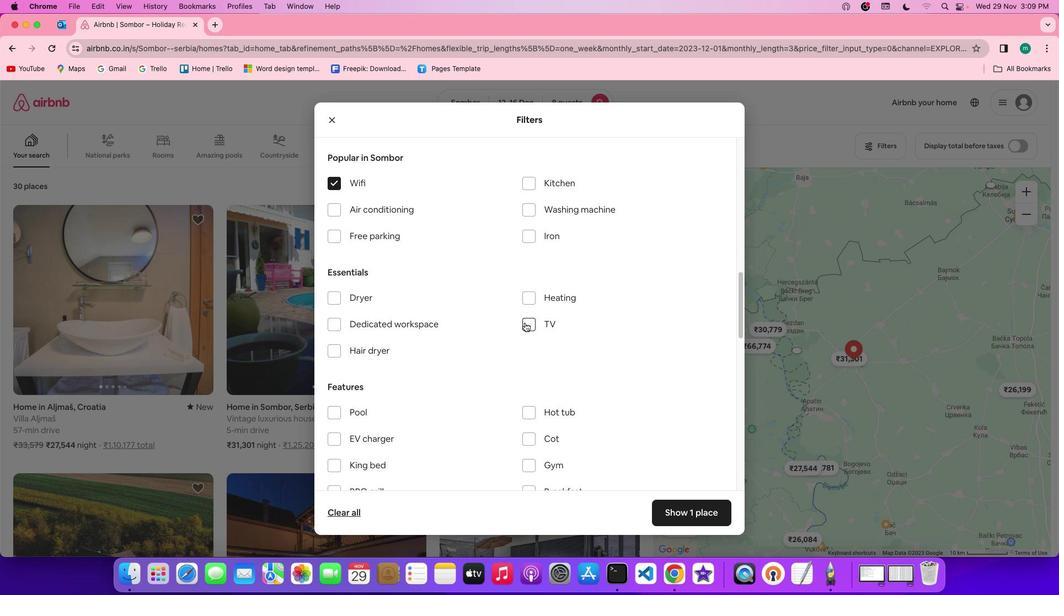
Action: Mouse pressed left at (524, 322)
Screenshot: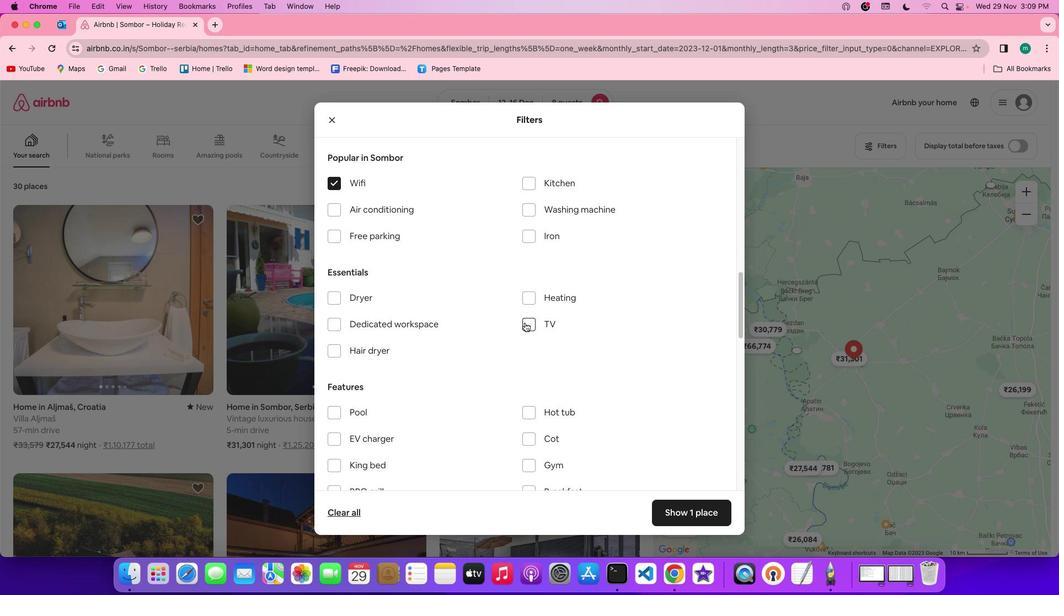 
Action: Mouse moved to (385, 238)
Screenshot: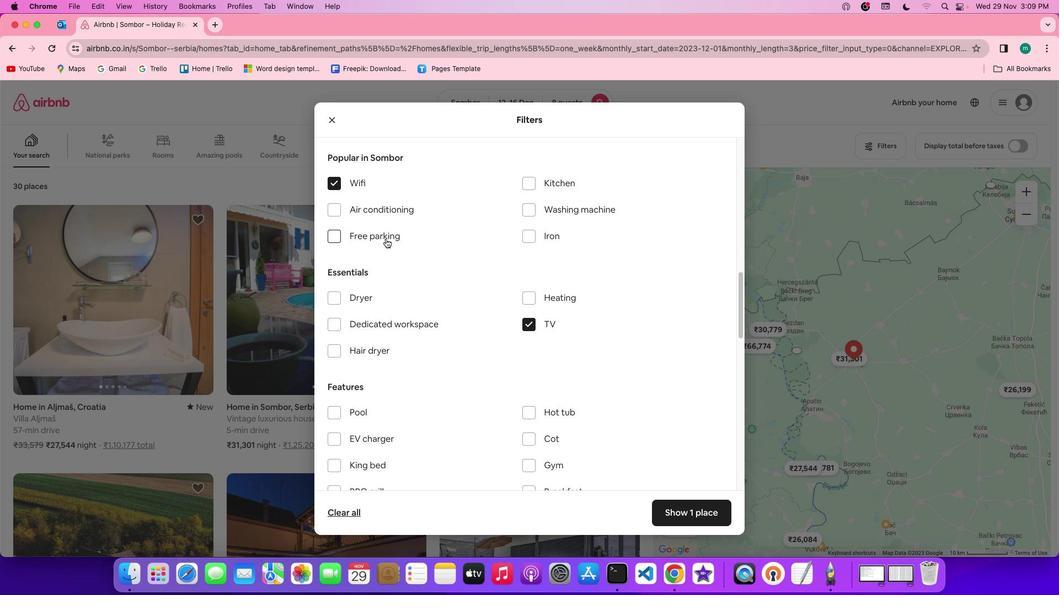 
Action: Mouse pressed left at (385, 238)
Screenshot: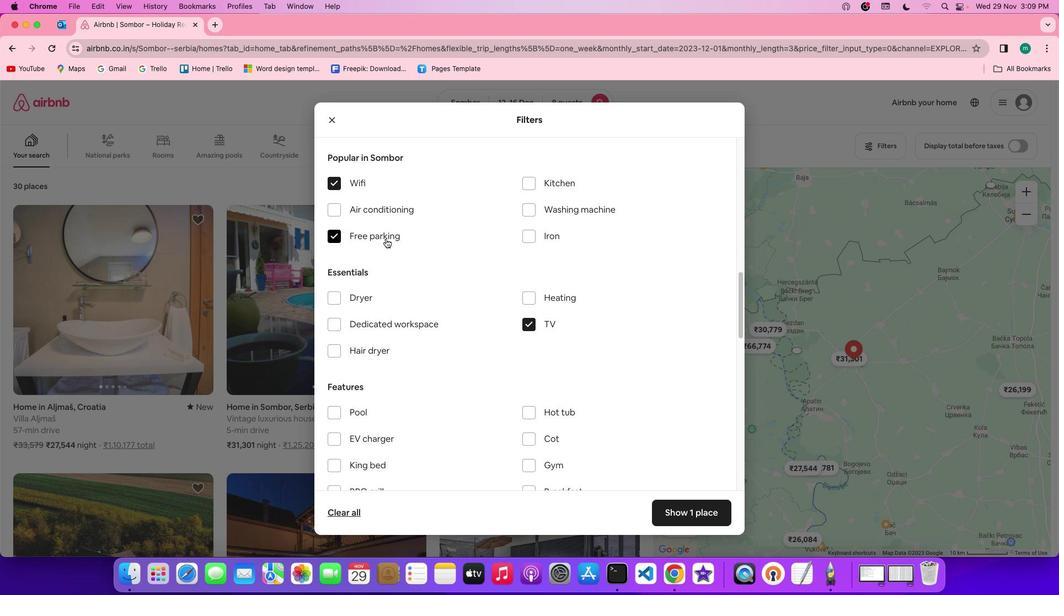 
Action: Mouse moved to (500, 303)
Screenshot: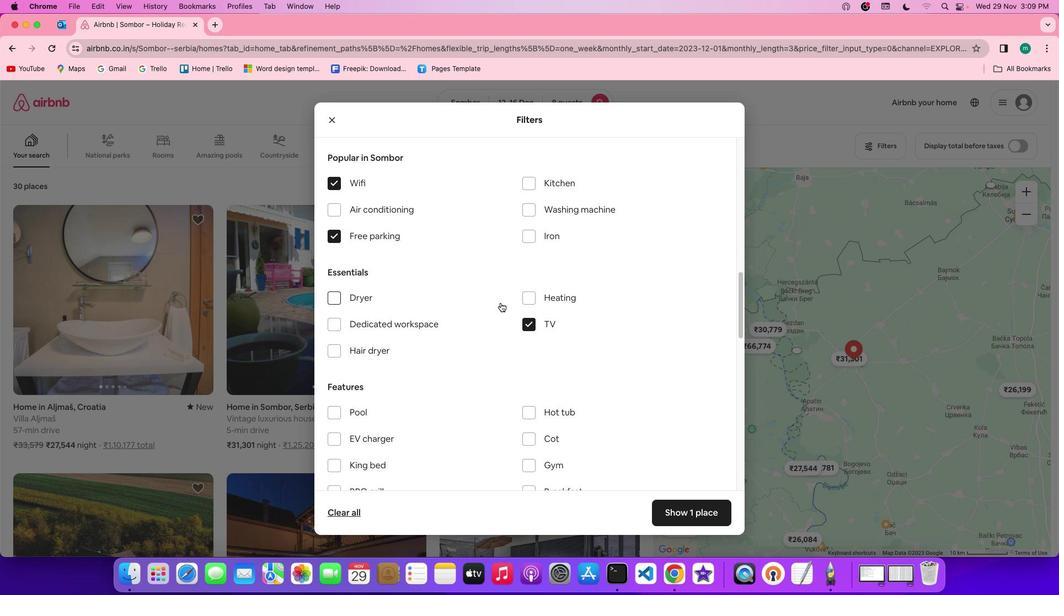 
Action: Mouse scrolled (500, 303) with delta (0, 0)
Screenshot: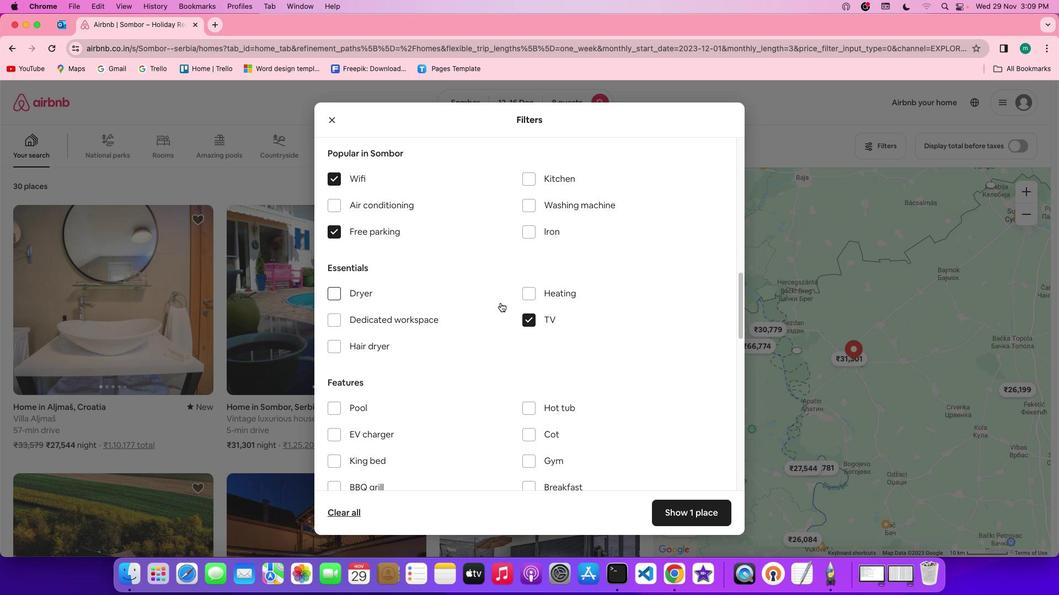 
Action: Mouse scrolled (500, 303) with delta (0, 0)
Screenshot: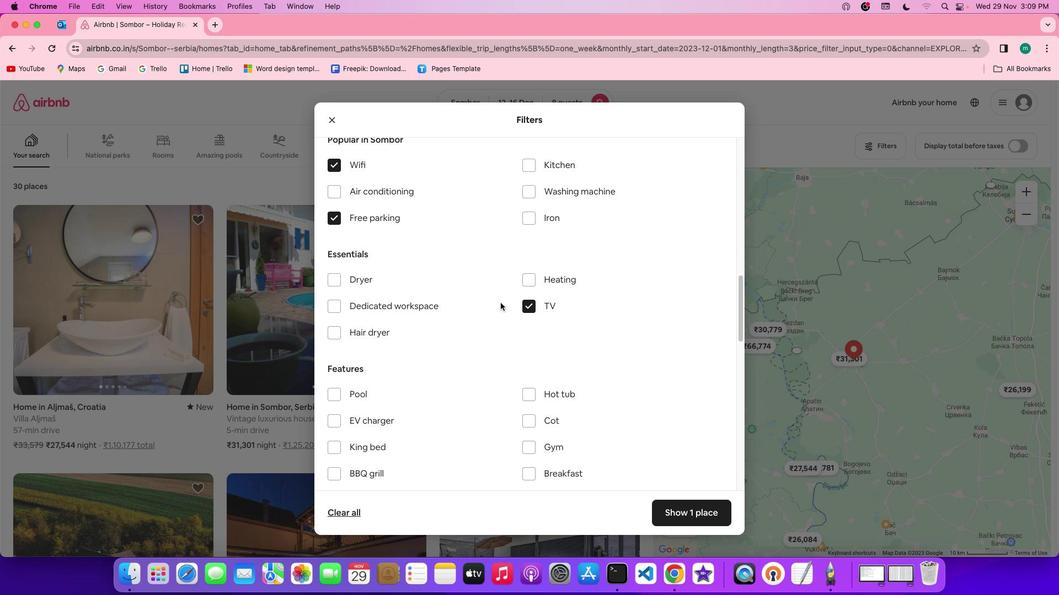 
Action: Mouse scrolled (500, 303) with delta (0, -1)
Screenshot: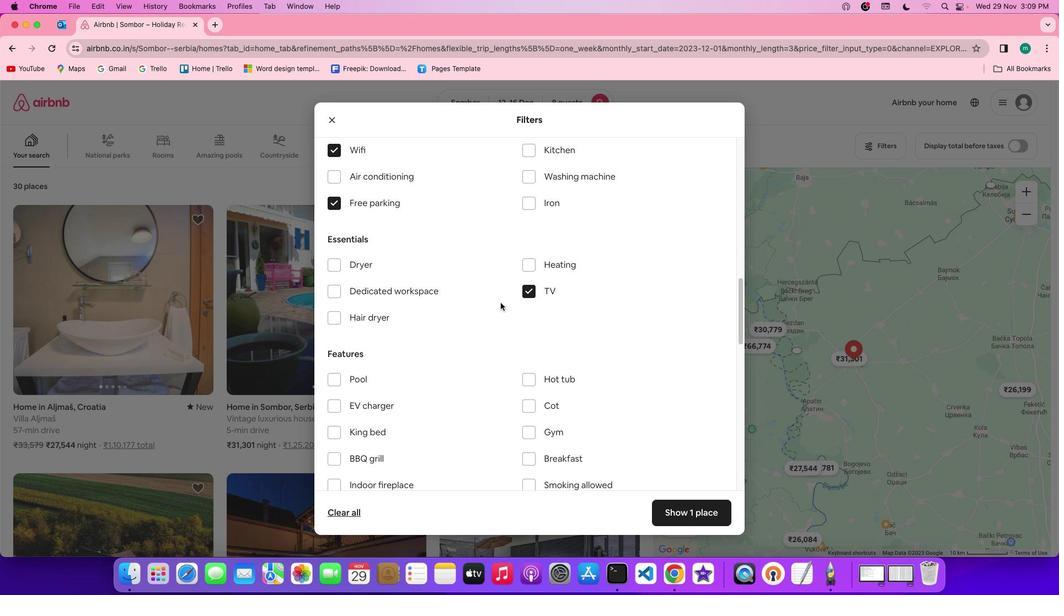 
Action: Mouse scrolled (500, 303) with delta (0, 0)
Screenshot: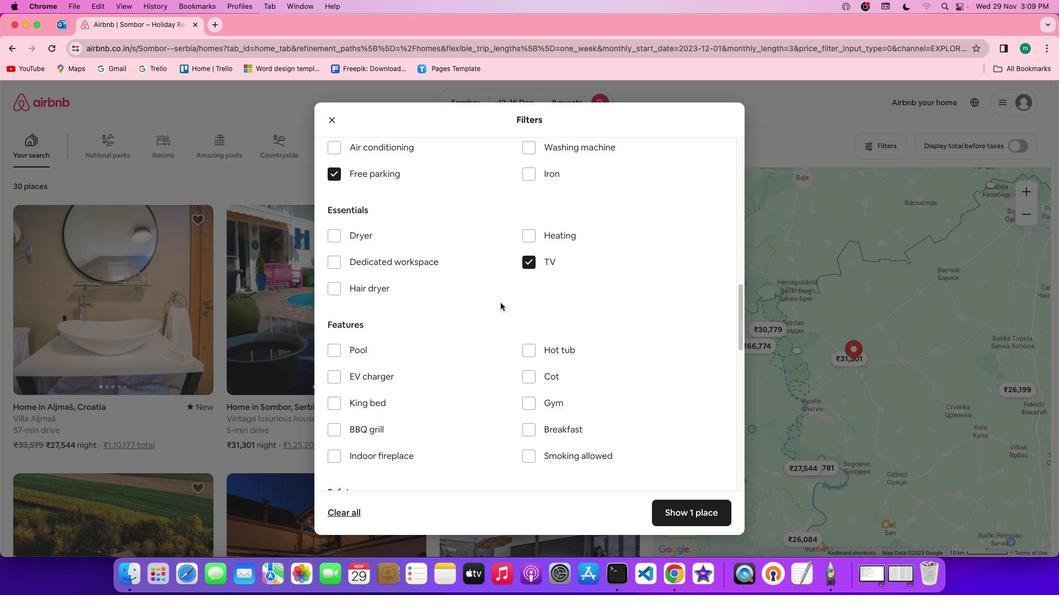 
Action: Mouse scrolled (500, 303) with delta (0, 0)
Screenshot: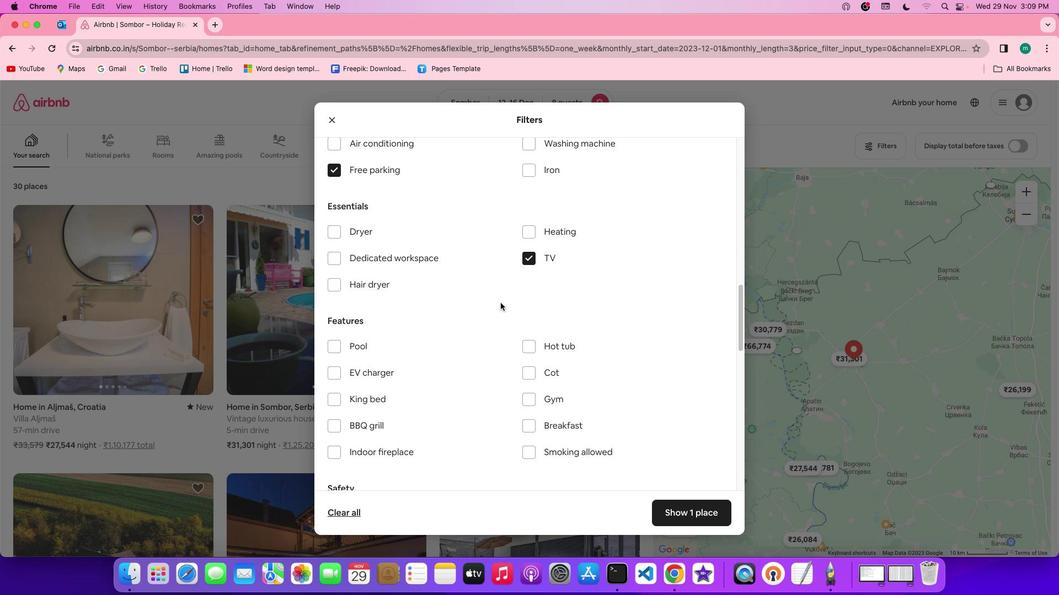 
Action: Mouse scrolled (500, 303) with delta (0, 0)
Screenshot: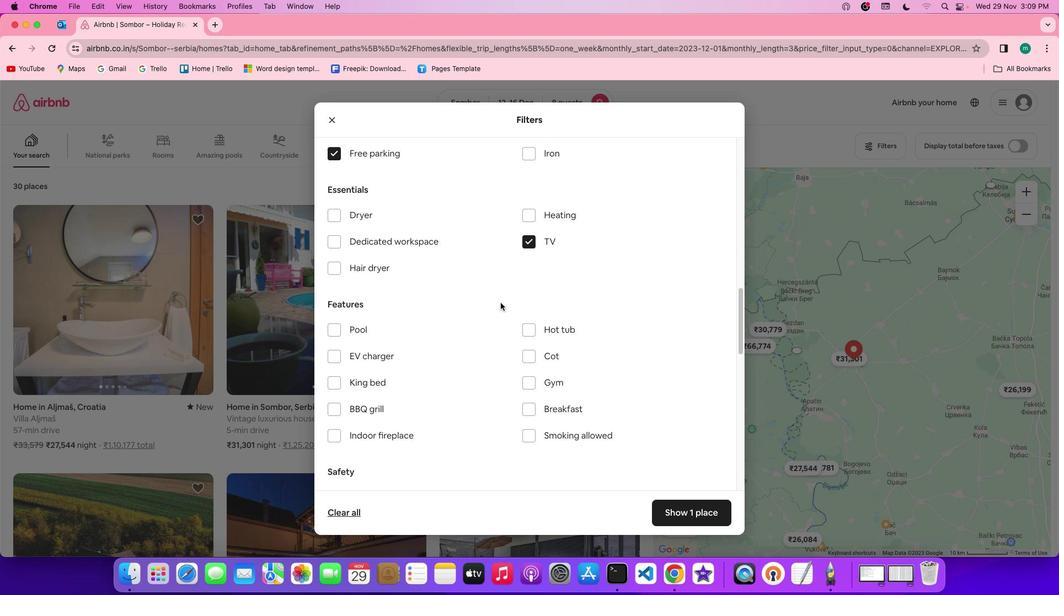 
Action: Mouse scrolled (500, 303) with delta (0, -1)
Screenshot: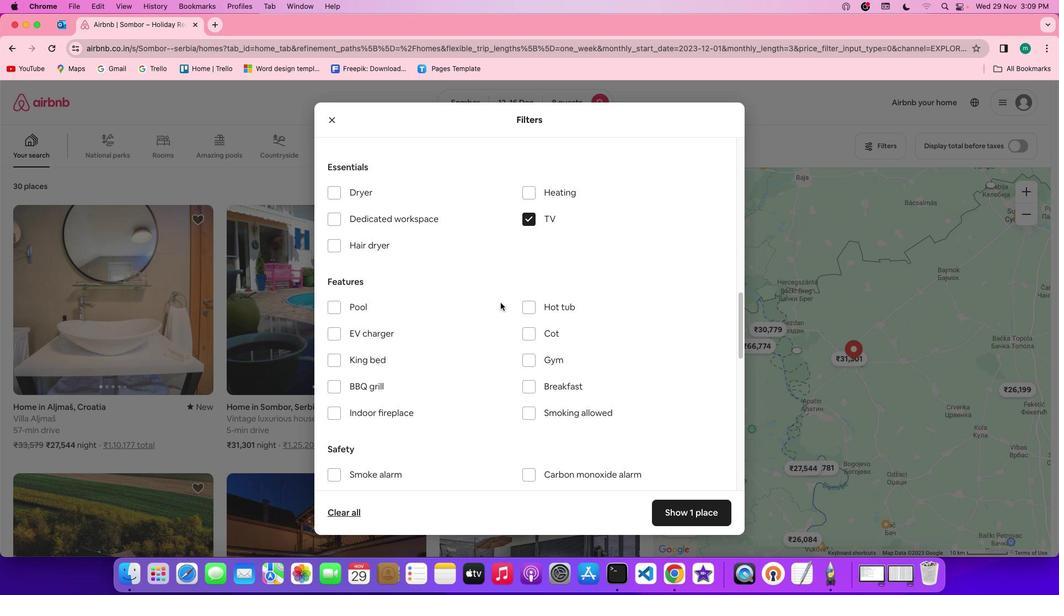 
Action: Mouse scrolled (500, 303) with delta (0, 0)
Screenshot: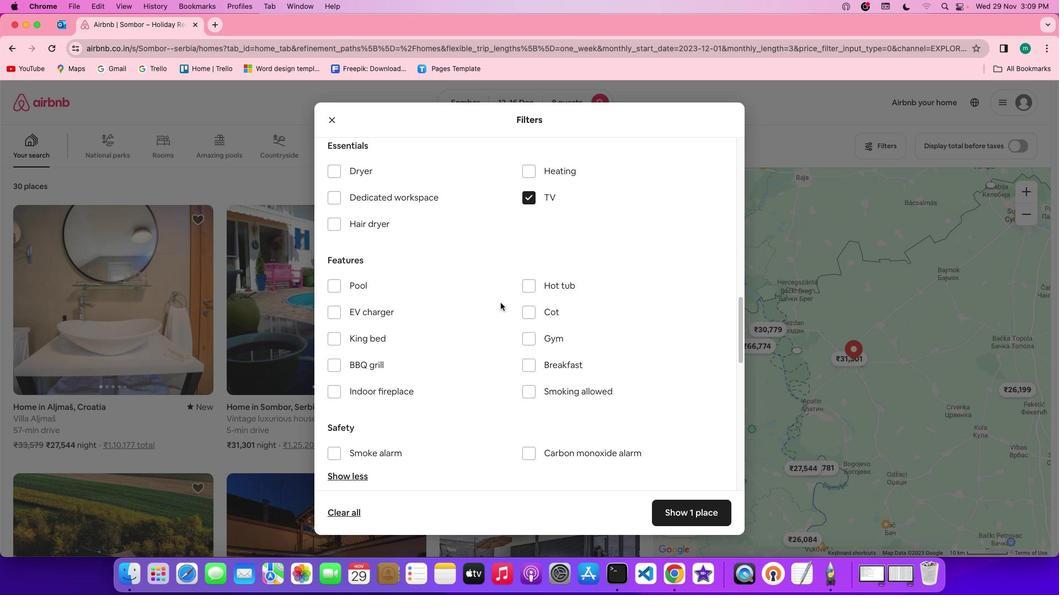 
Action: Mouse scrolled (500, 303) with delta (0, 0)
Screenshot: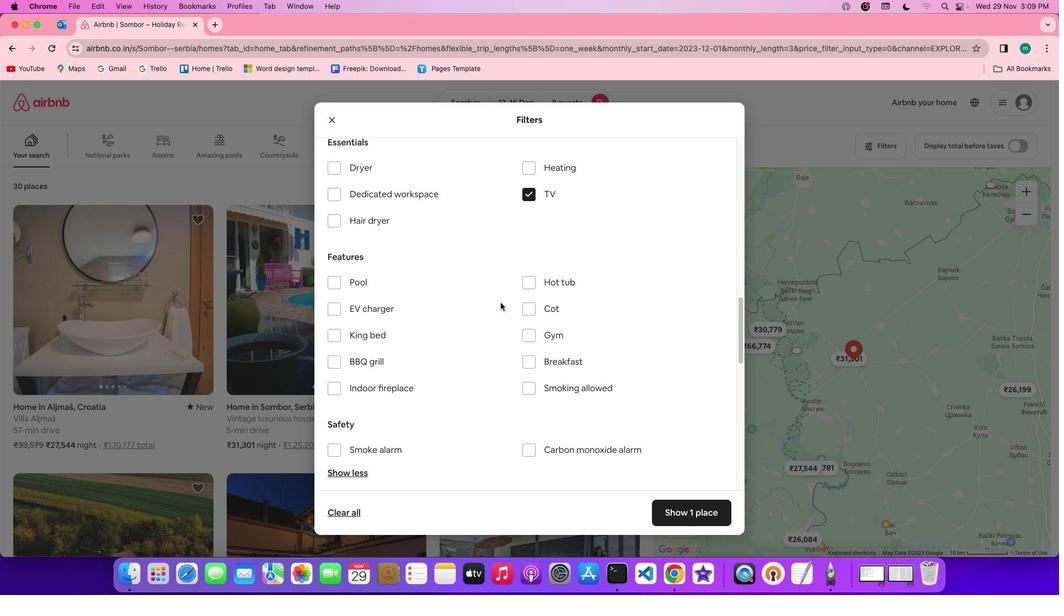 
Action: Mouse scrolled (500, 303) with delta (0, 0)
Screenshot: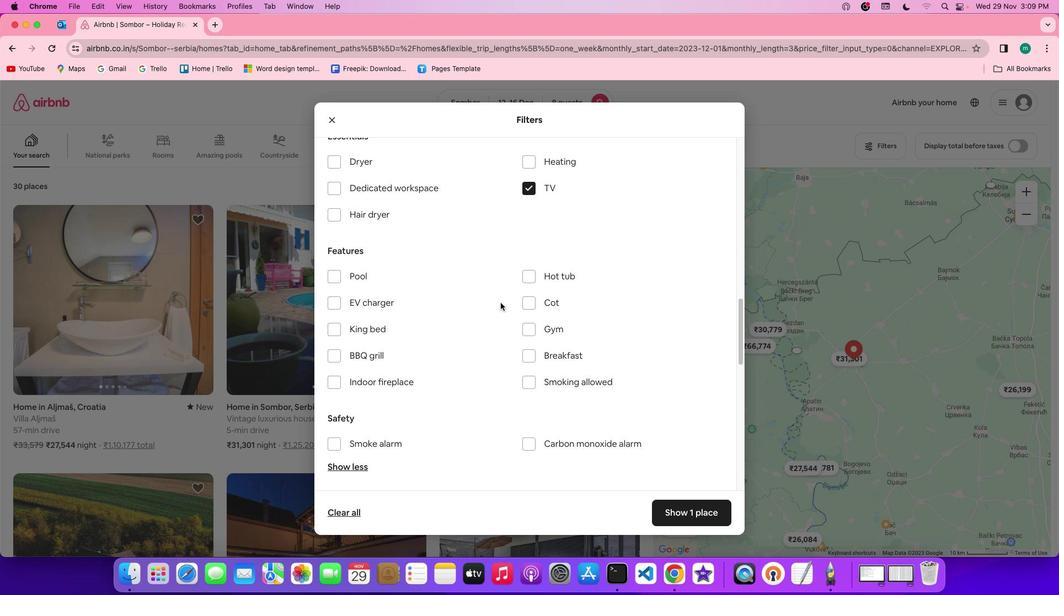 
Action: Mouse scrolled (500, 303) with delta (0, 0)
Screenshot: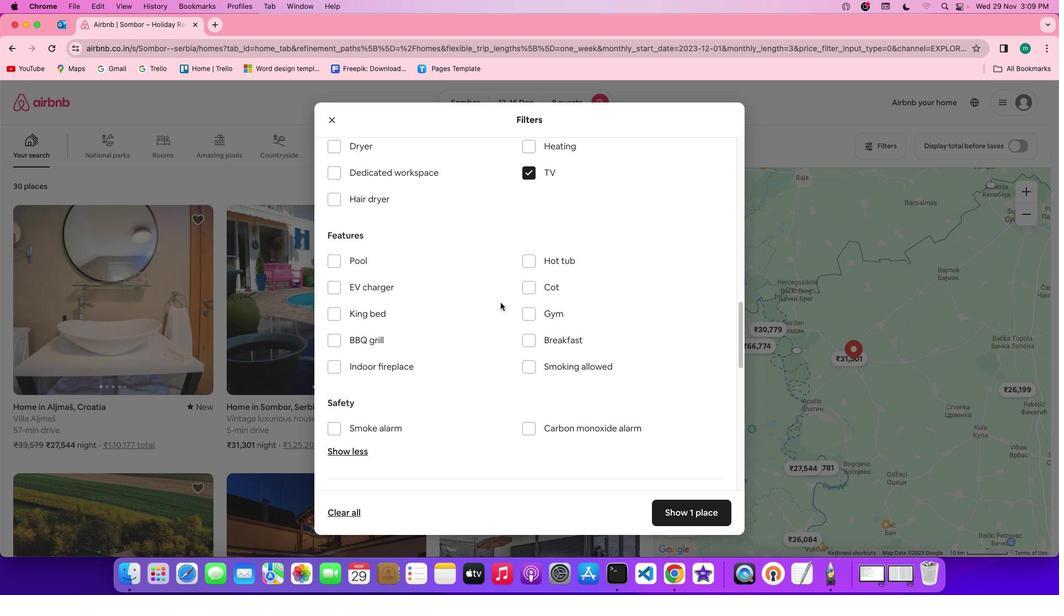 
Action: Mouse moved to (520, 297)
Screenshot: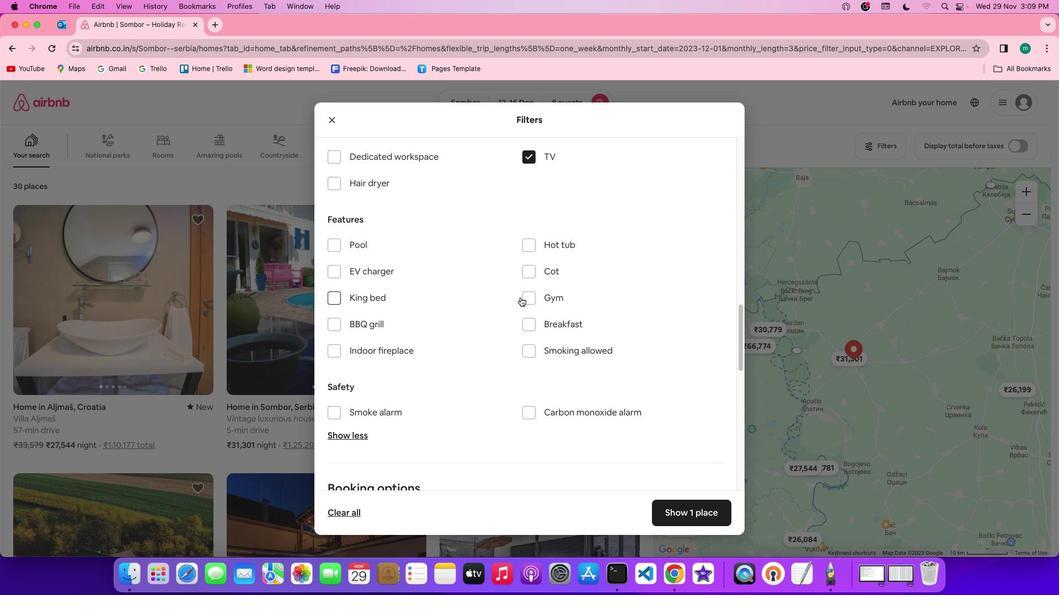 
Action: Mouse pressed left at (520, 297)
Screenshot: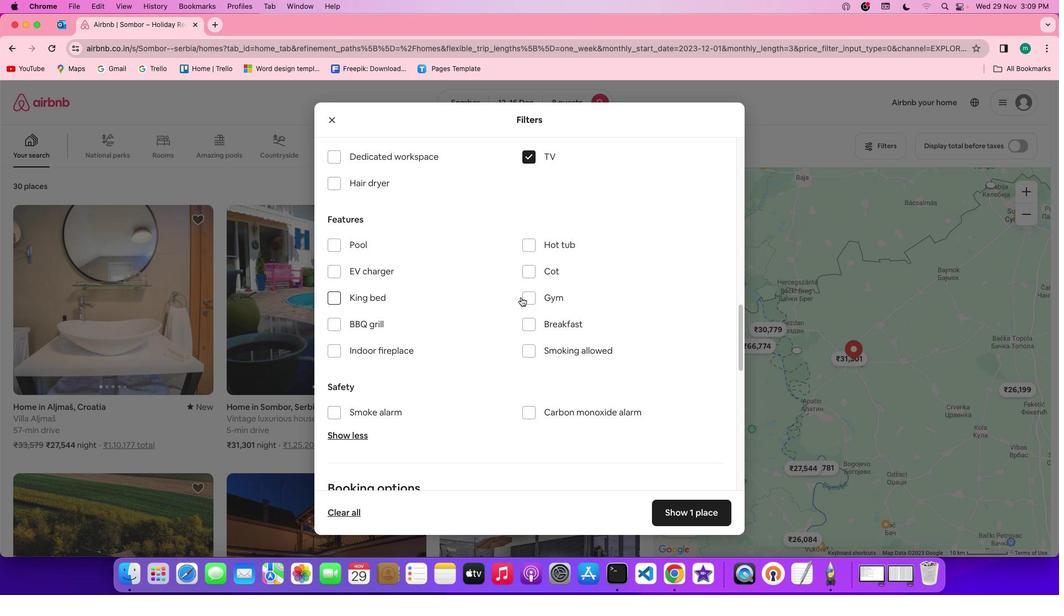 
Action: Mouse moved to (523, 297)
Screenshot: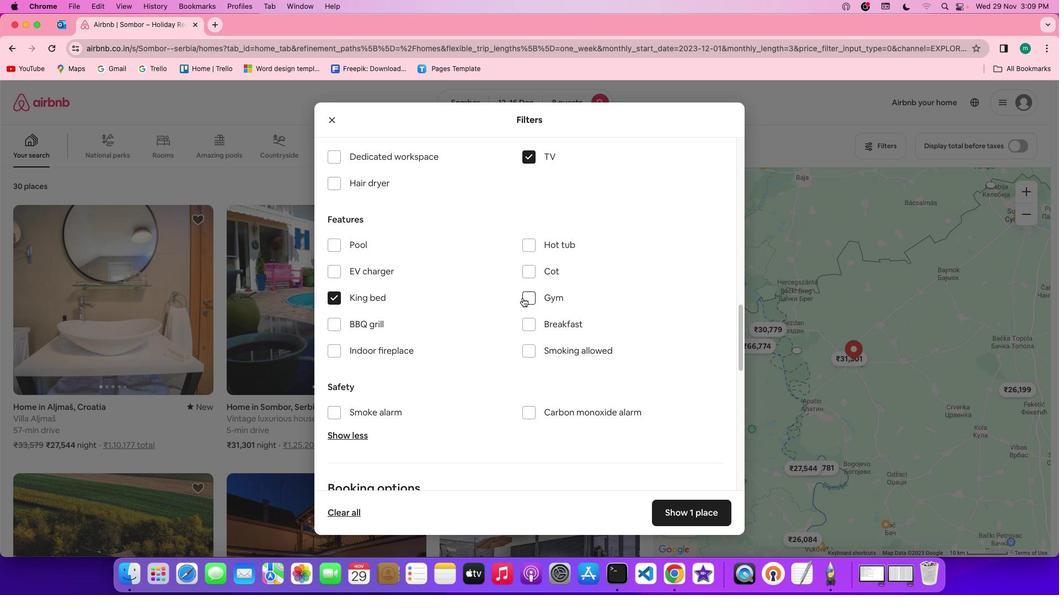 
Action: Mouse pressed left at (523, 297)
Screenshot: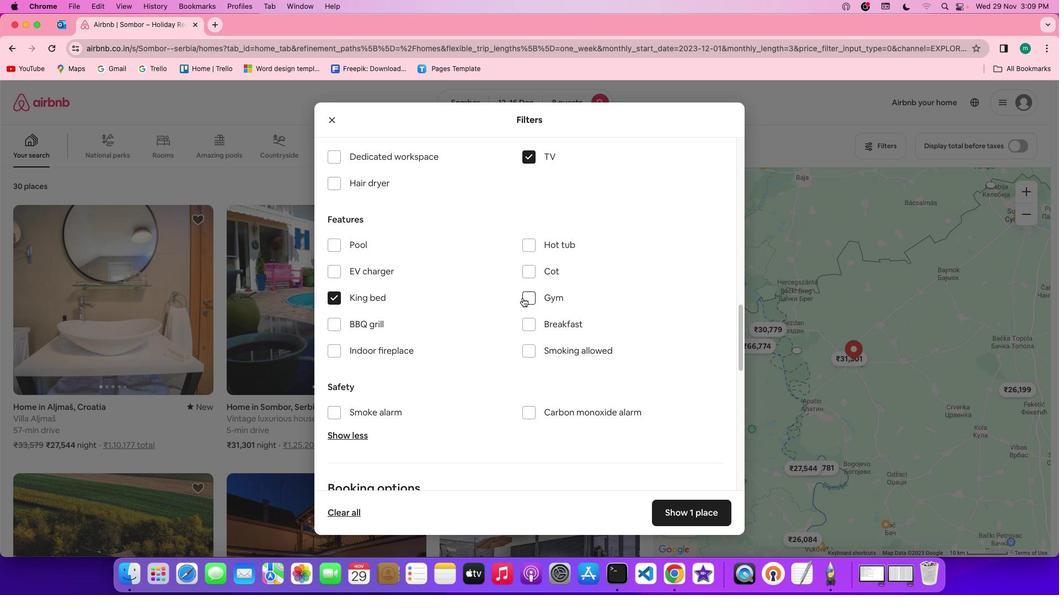 
Action: Mouse moved to (350, 295)
Screenshot: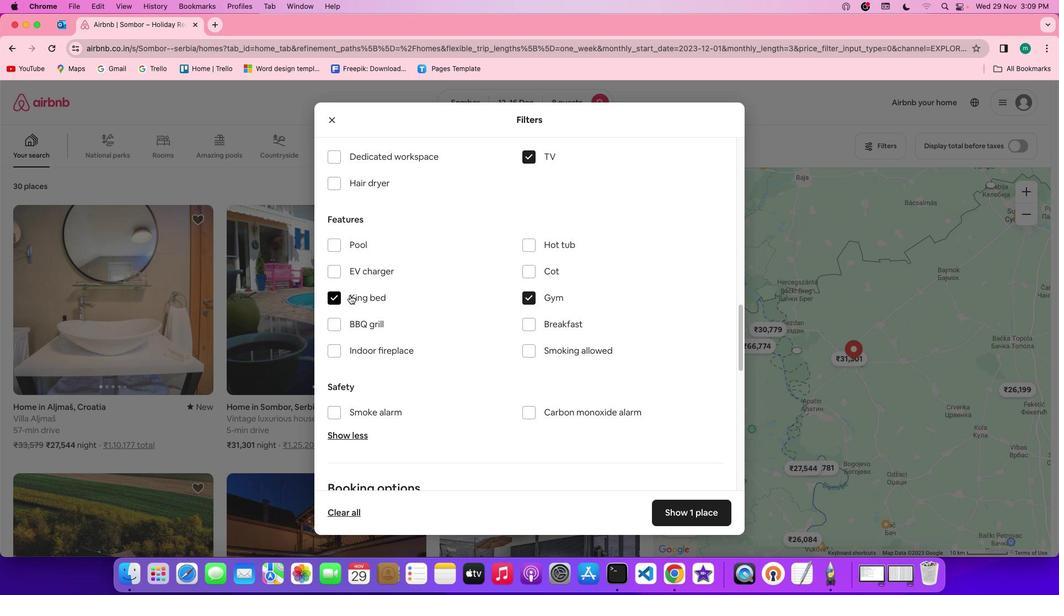 
Action: Mouse pressed left at (350, 295)
Screenshot: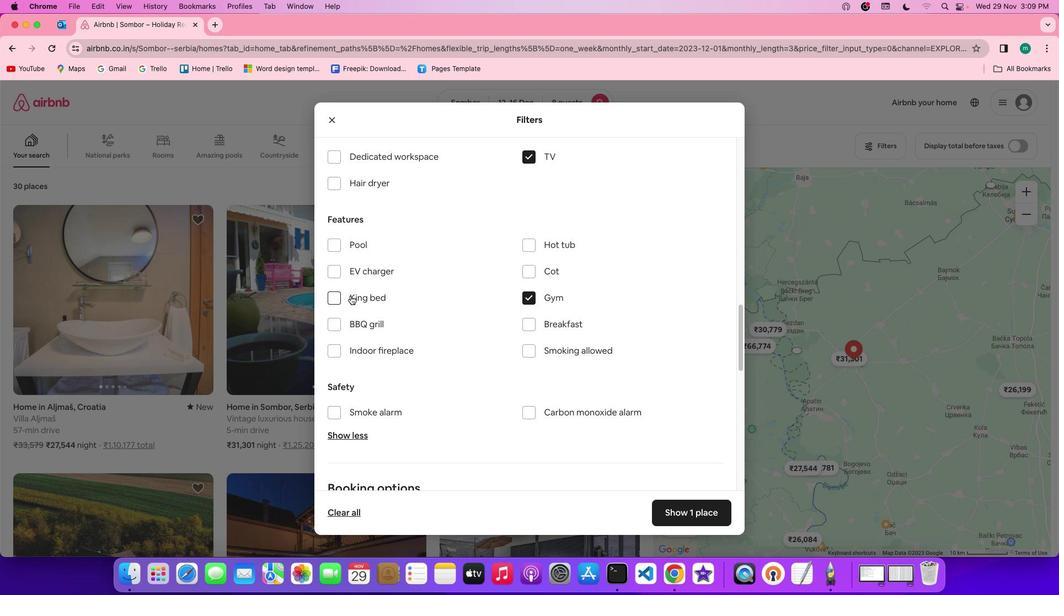 
Action: Mouse moved to (529, 332)
Screenshot: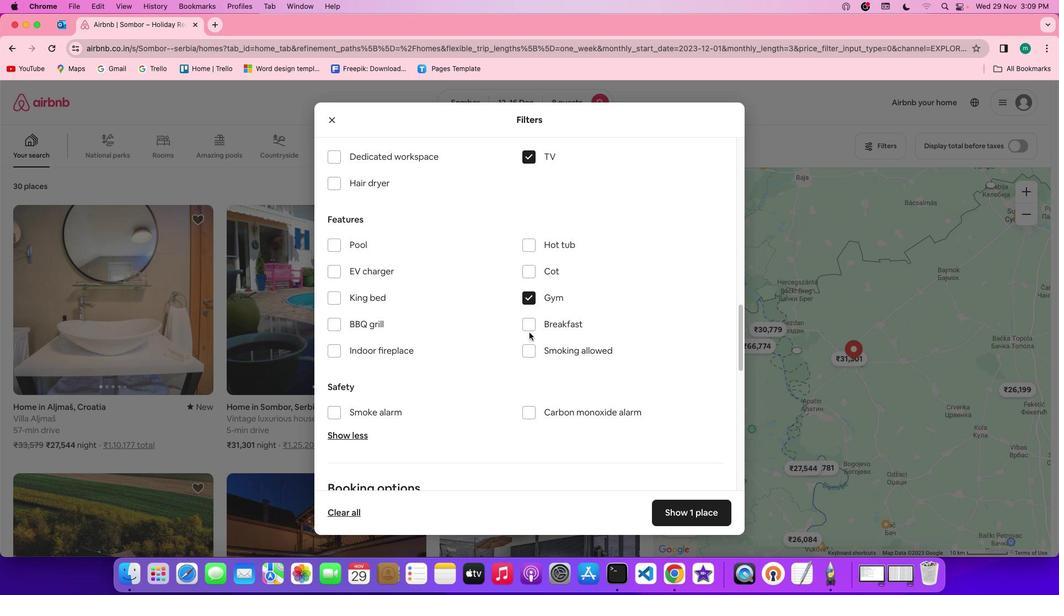 
Action: Mouse pressed left at (529, 332)
Screenshot: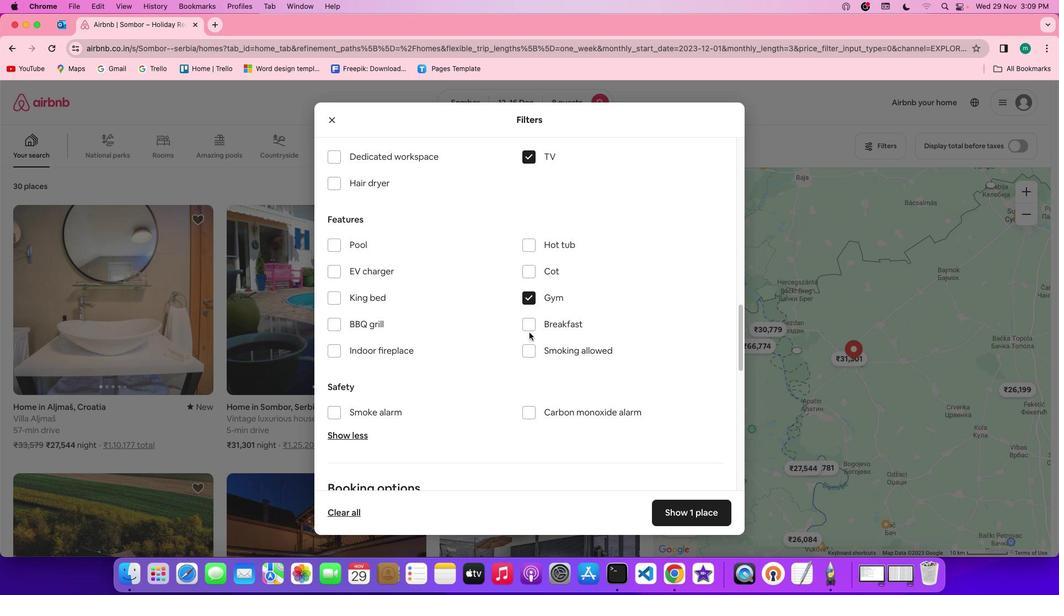 
Action: Mouse moved to (530, 329)
Screenshot: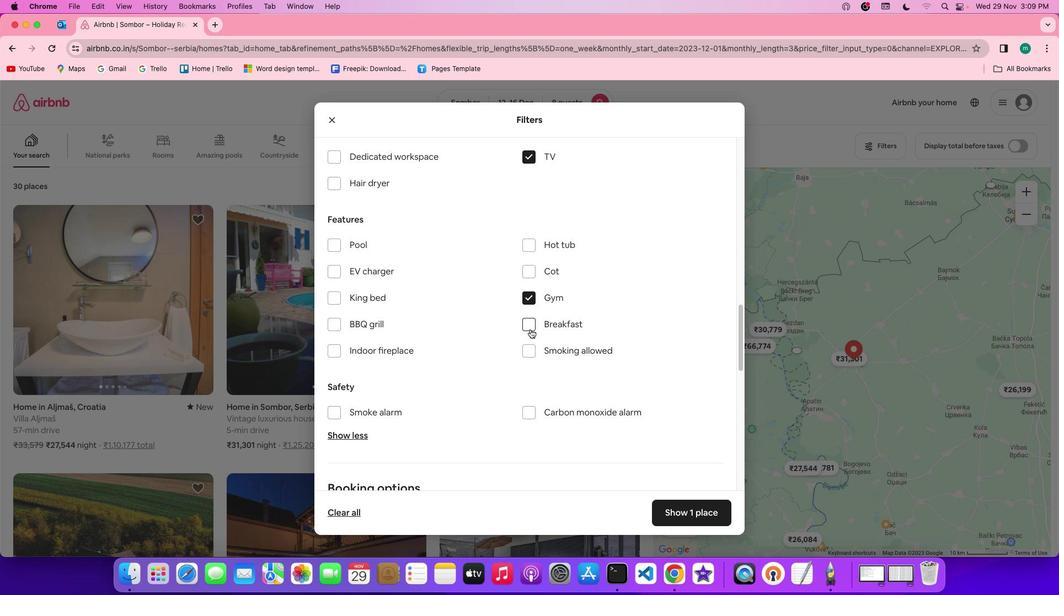 
Action: Mouse pressed left at (530, 329)
Screenshot: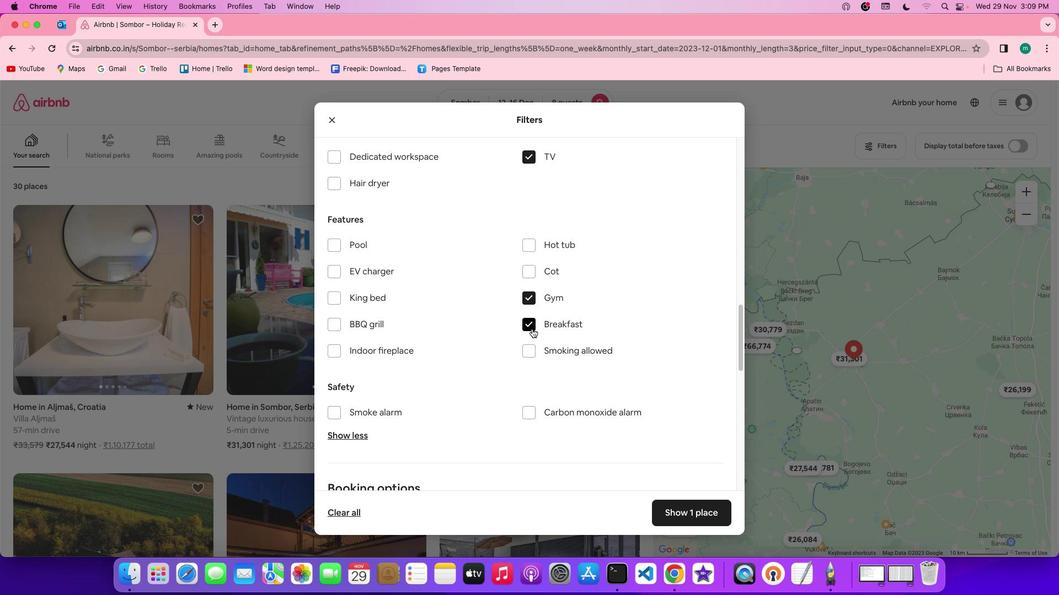 
Action: Mouse moved to (623, 402)
Screenshot: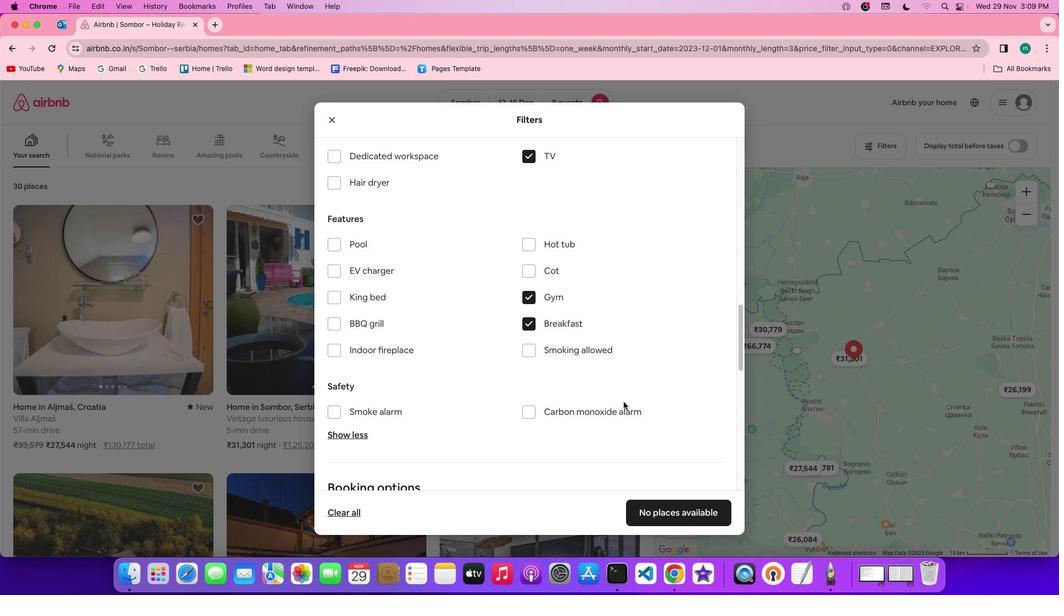 
Action: Mouse scrolled (623, 402) with delta (0, 0)
Screenshot: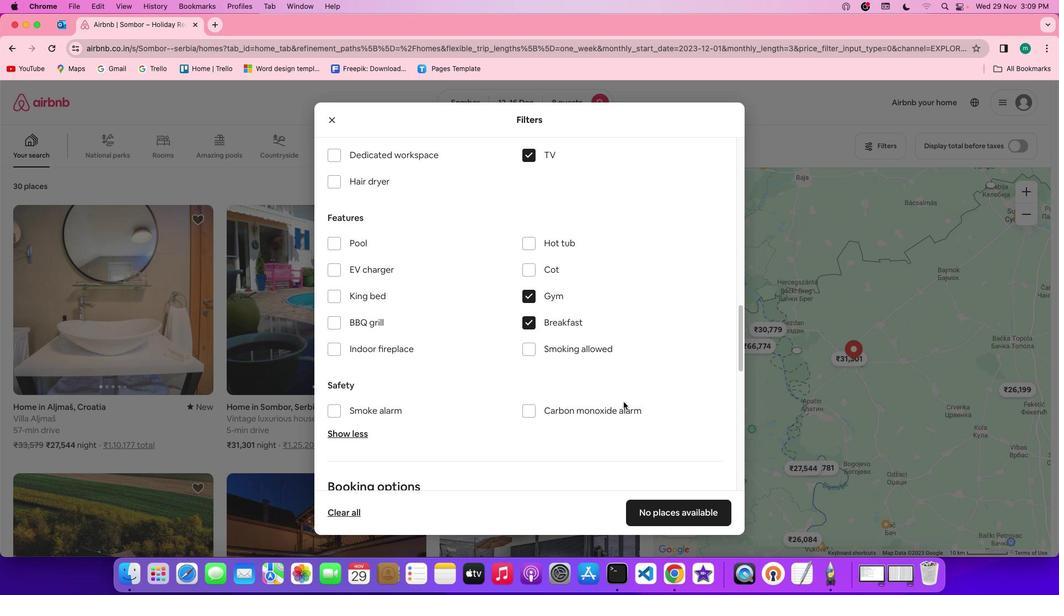 
Action: Mouse scrolled (623, 402) with delta (0, 0)
Screenshot: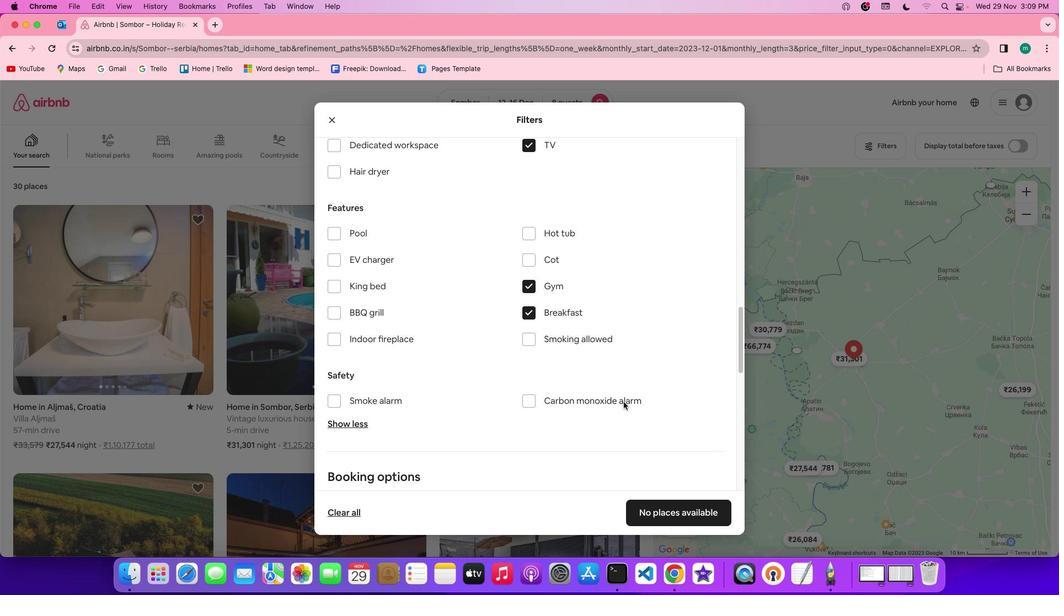 
Action: Mouse scrolled (623, 402) with delta (0, 0)
Screenshot: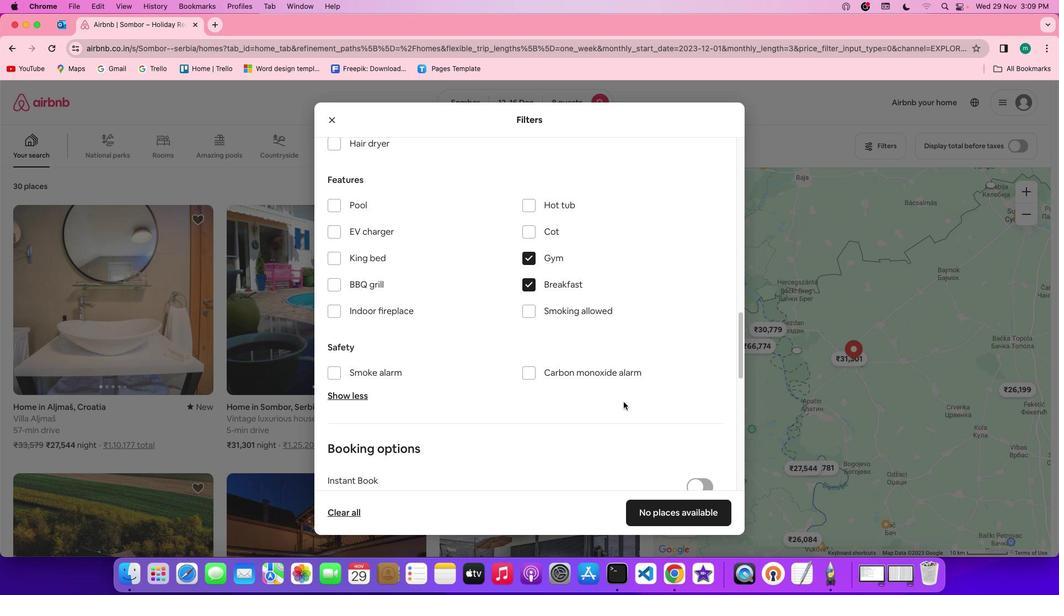 
Action: Mouse scrolled (623, 402) with delta (0, -1)
Screenshot: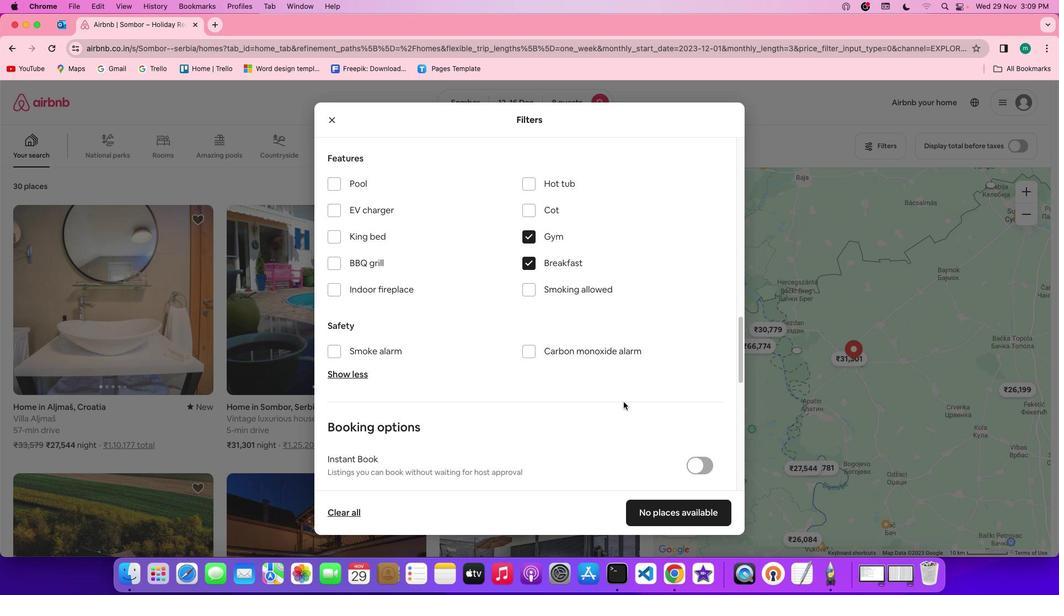 
Action: Mouse scrolled (623, 402) with delta (0, -1)
Screenshot: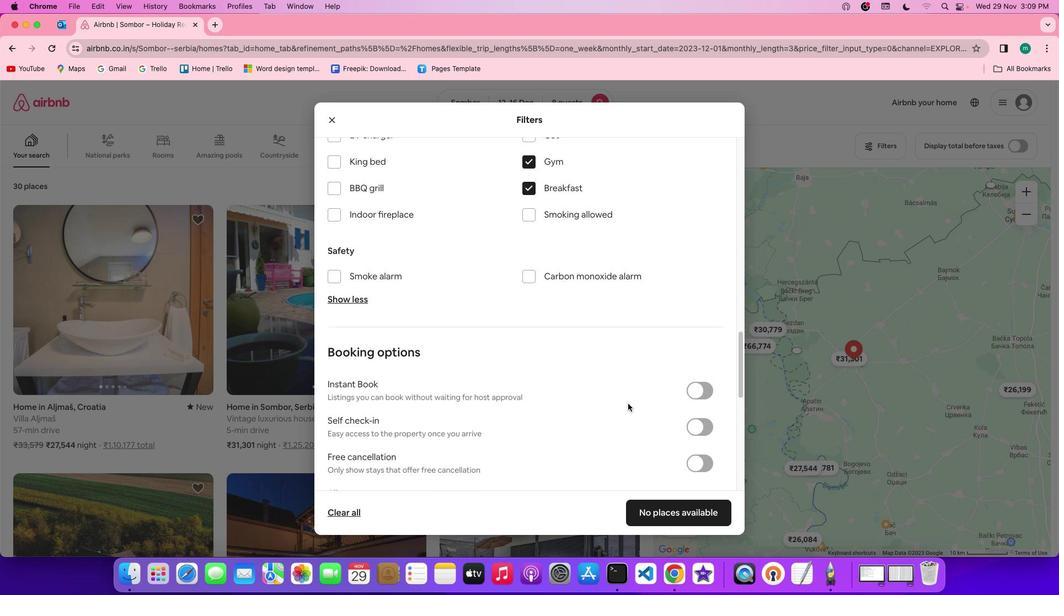 
Action: Mouse moved to (654, 418)
Screenshot: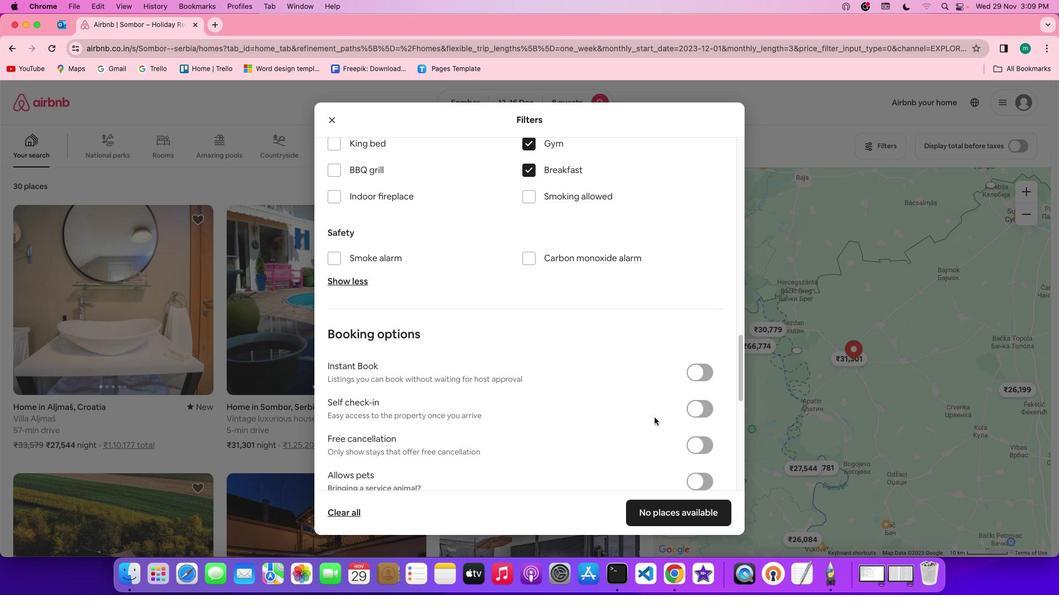 
Action: Mouse scrolled (654, 418) with delta (0, 0)
Screenshot: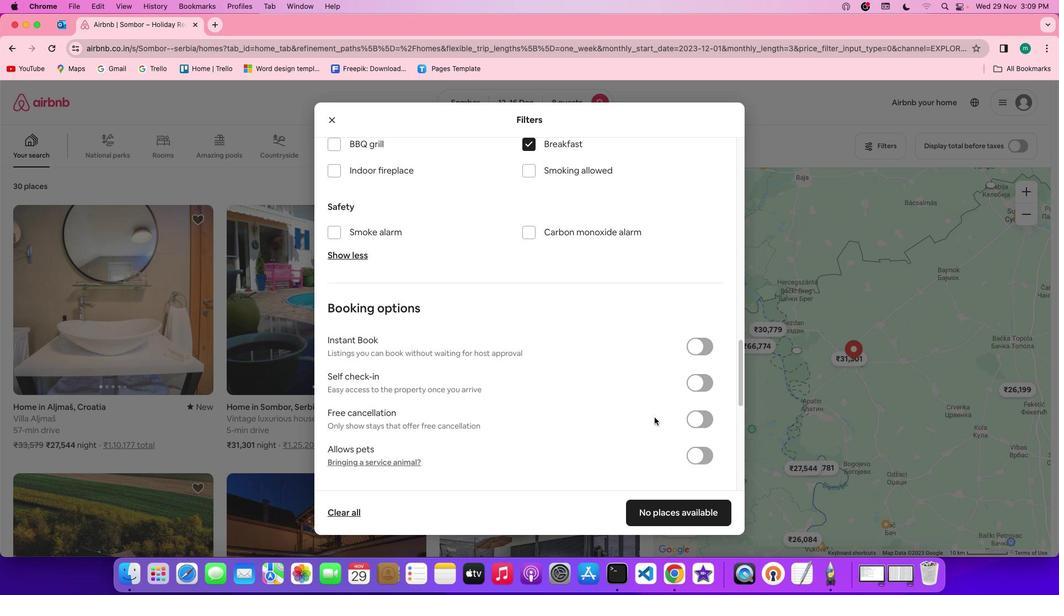 
Action: Mouse scrolled (654, 418) with delta (0, 0)
Screenshot: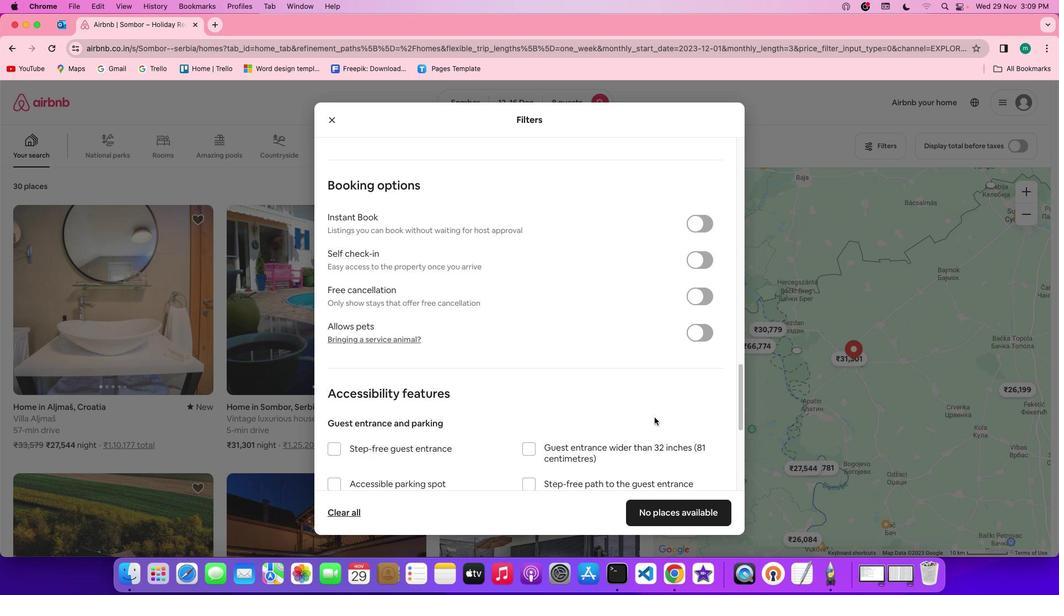 
Action: Mouse scrolled (654, 418) with delta (0, -1)
Screenshot: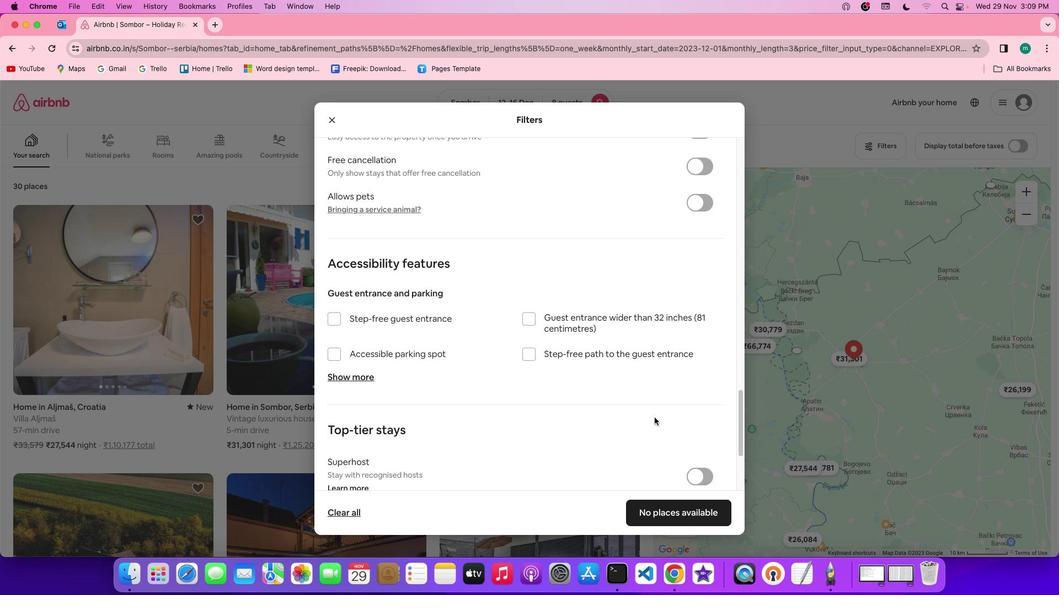 
Action: Mouse scrolled (654, 418) with delta (0, -2)
Screenshot: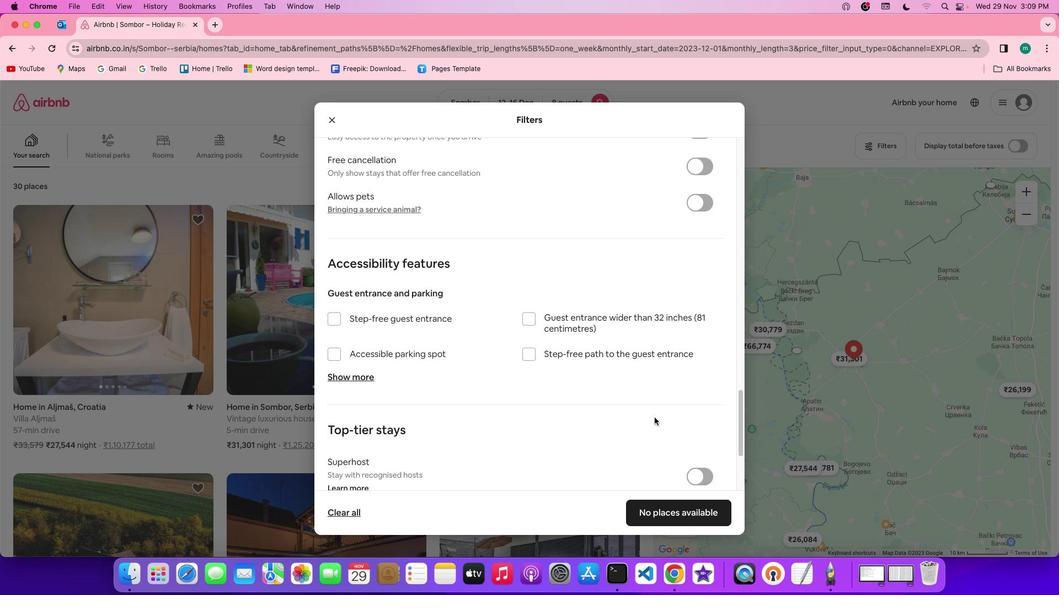 
Action: Mouse scrolled (654, 418) with delta (0, -2)
Screenshot: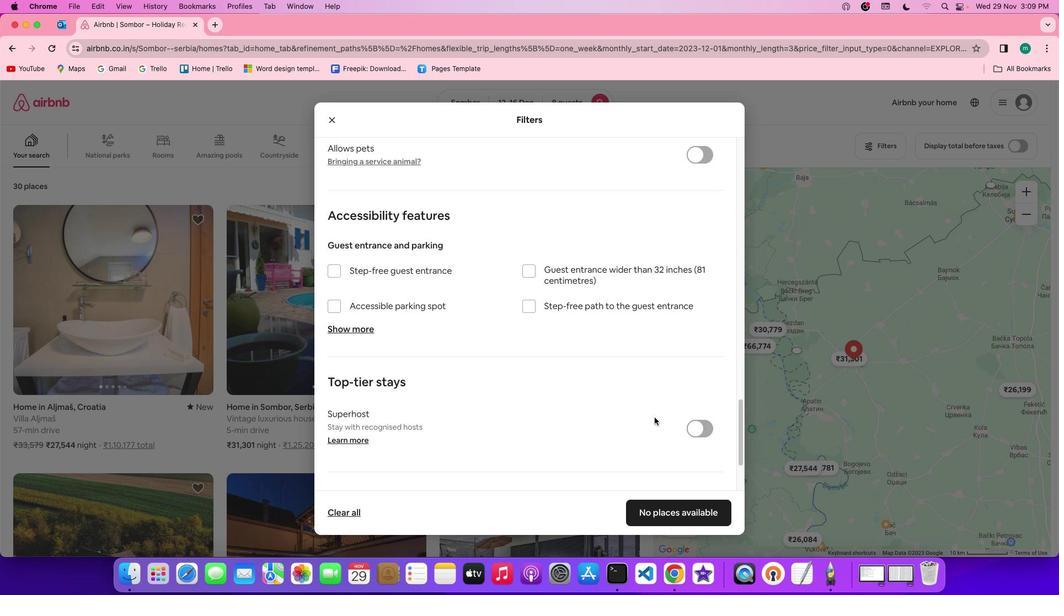 
Action: Mouse moved to (655, 418)
Screenshot: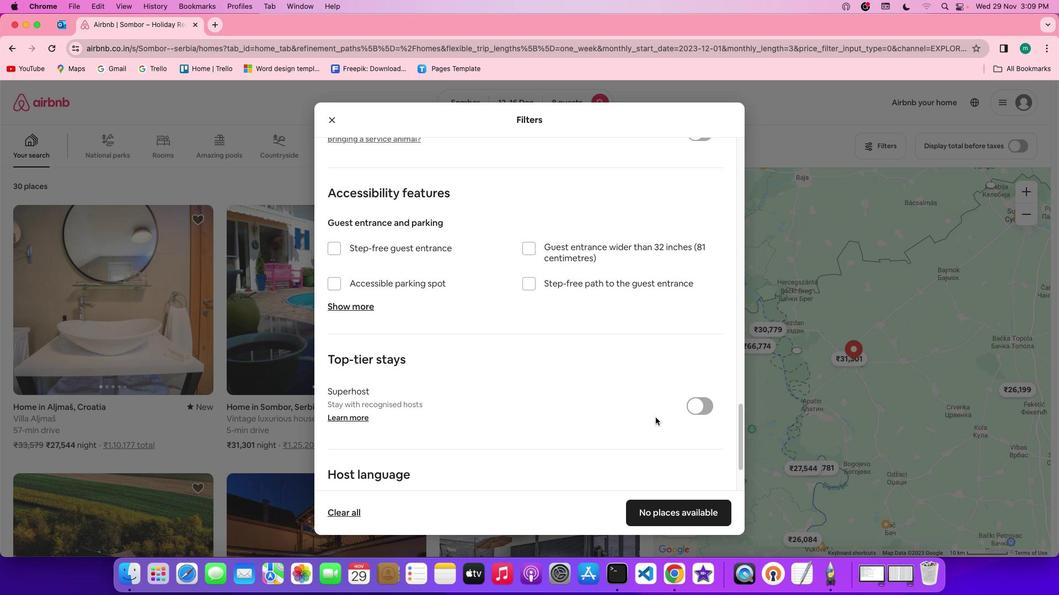 
Action: Mouse scrolled (655, 418) with delta (0, 0)
Screenshot: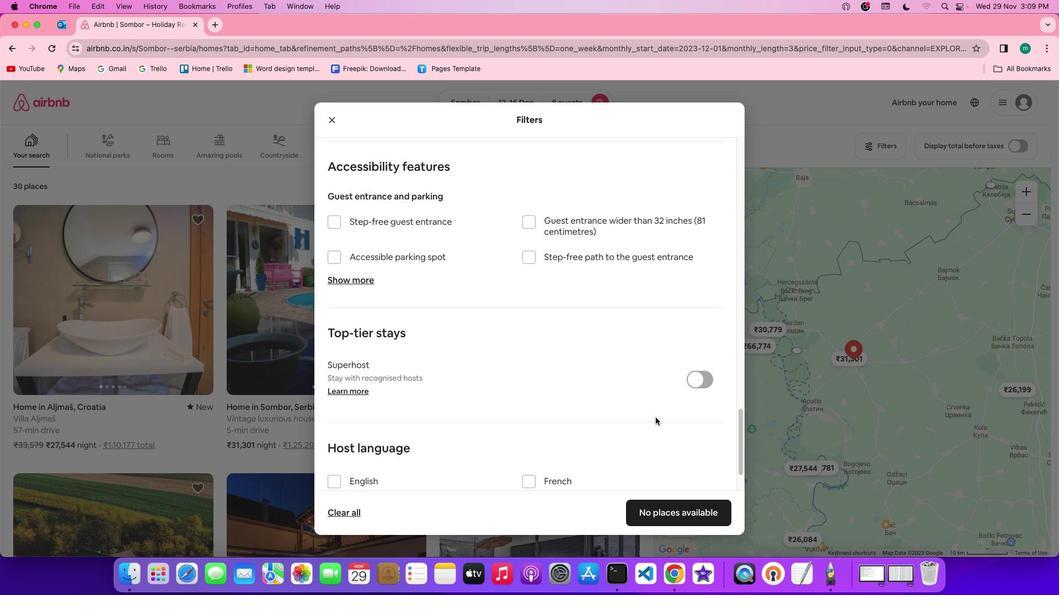
Action: Mouse scrolled (655, 418) with delta (0, 0)
Screenshot: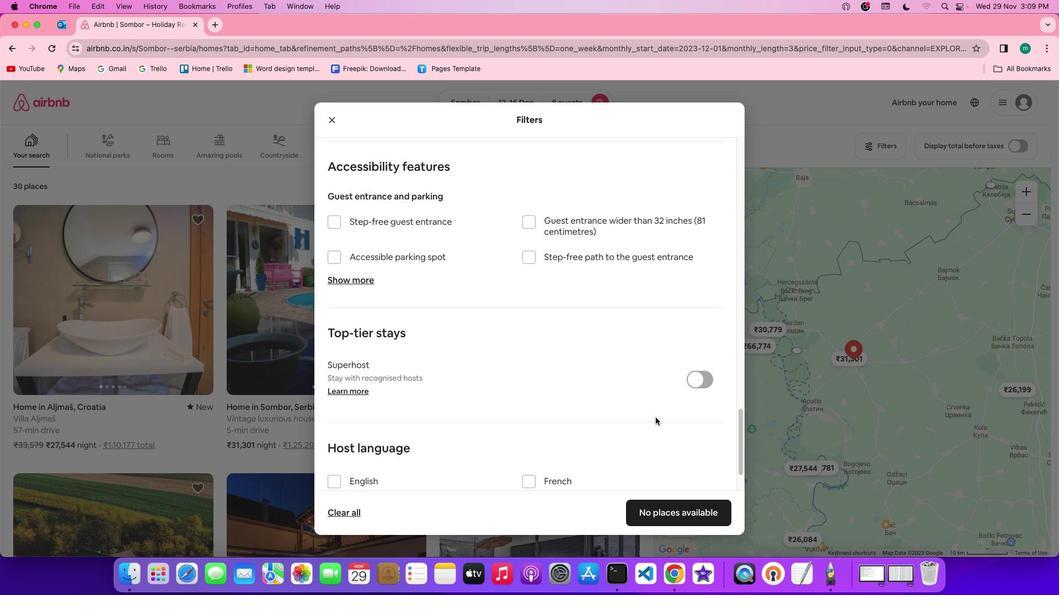 
Action: Mouse scrolled (655, 418) with delta (0, -1)
Screenshot: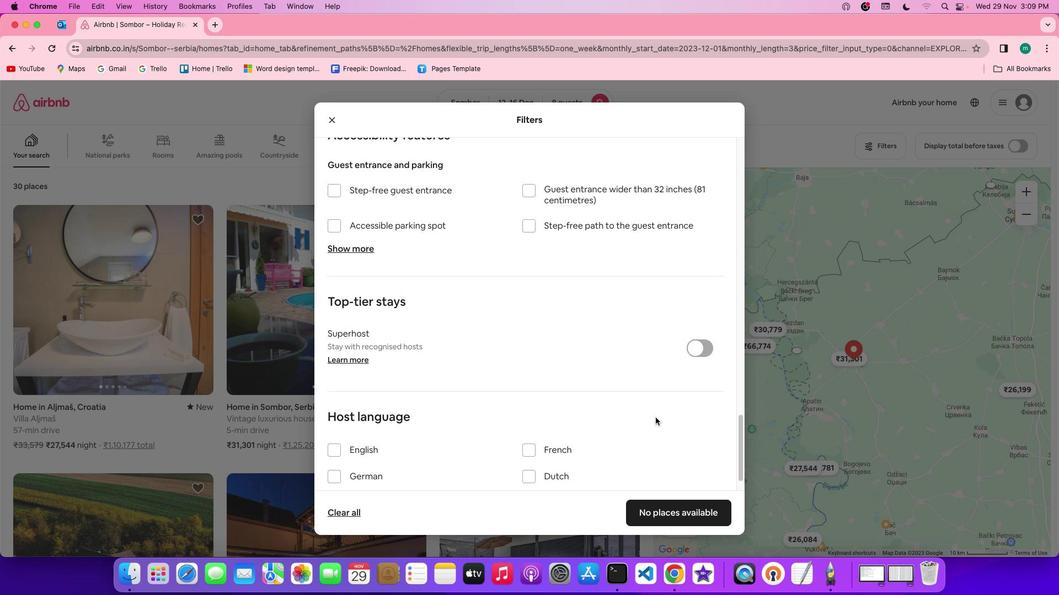 
Action: Mouse scrolled (655, 418) with delta (0, -2)
Screenshot: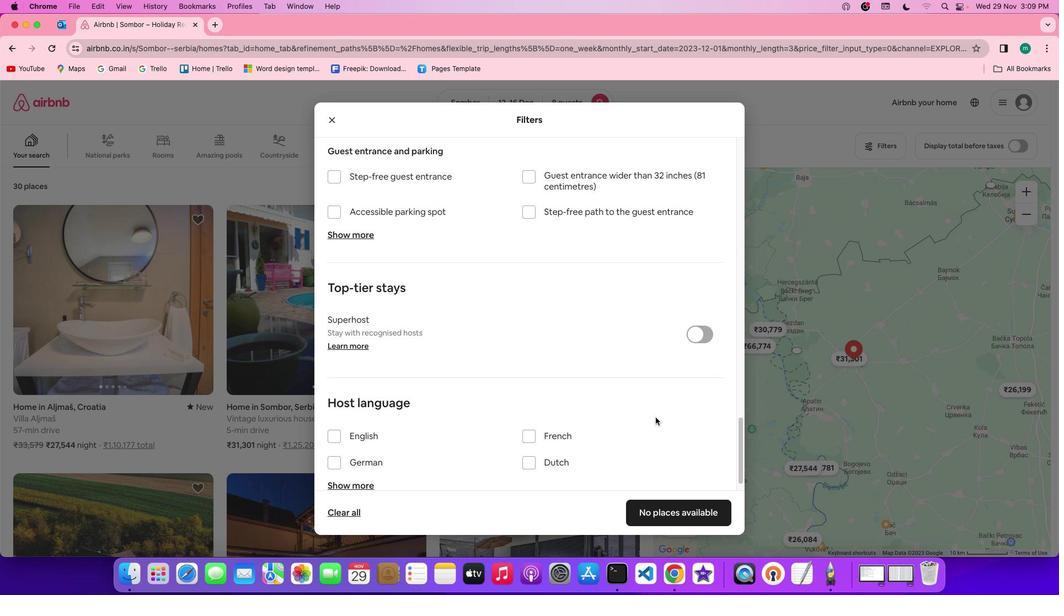 
Action: Mouse scrolled (655, 418) with delta (0, -3)
Screenshot: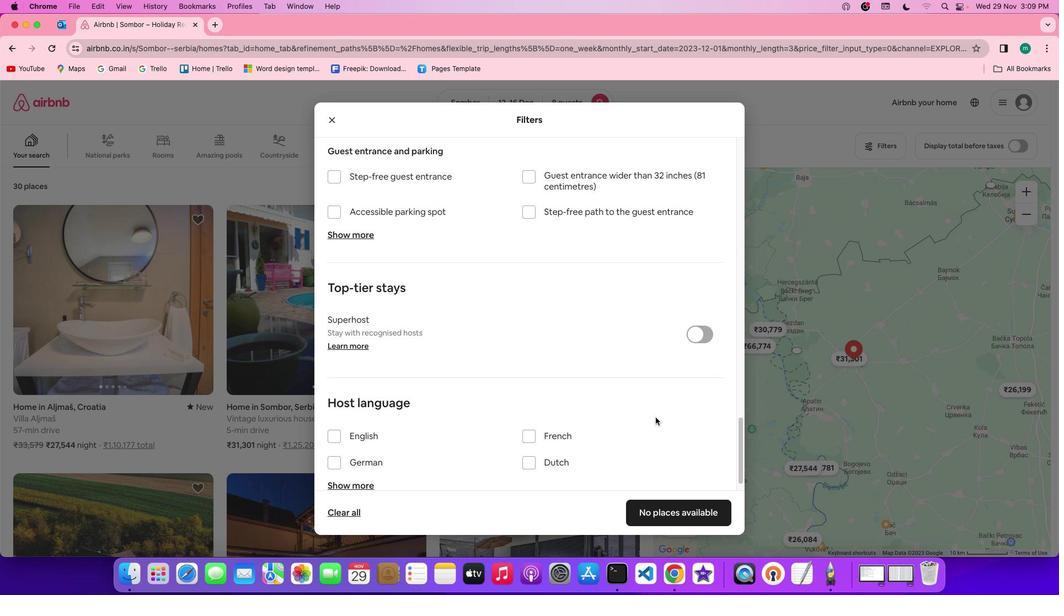 
Action: Mouse moved to (702, 512)
Screenshot: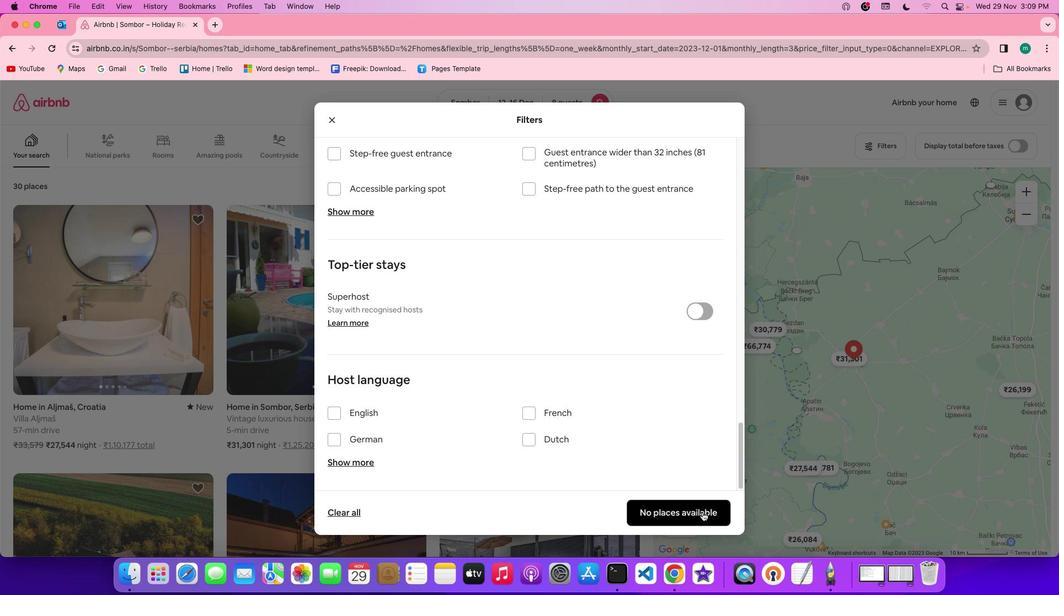 
Action: Mouse pressed left at (702, 512)
Screenshot: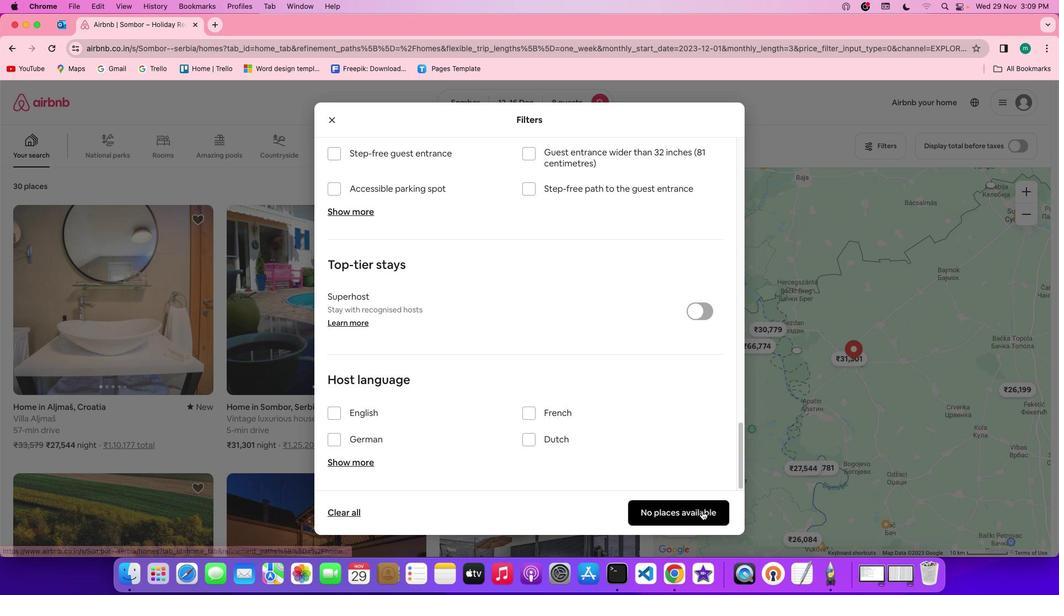 
Action: Mouse moved to (452, 368)
Screenshot: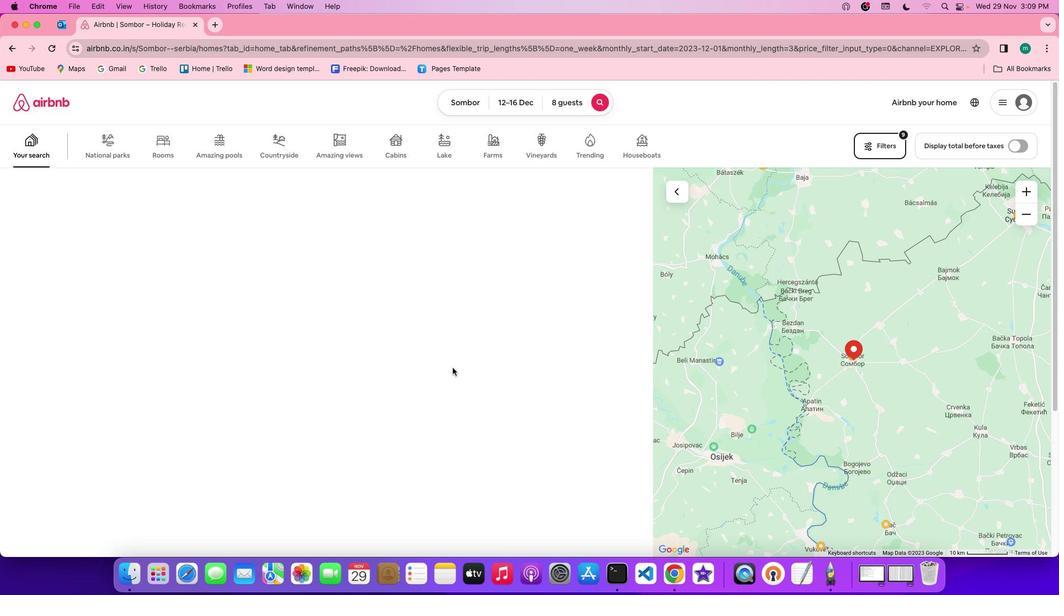 
